 Task: Look for space in Washington, United States from 10th June, 2023 to 25th June, 2023 for 4 adults in price range Rs.10000 to Rs.15000. Place can be private room with 4 bedrooms having 4 beds and 4 bathrooms. Property type can be house, flat, guest house, hotel. Amenities needed are: wifi, TV, free parkinig on premises, gym, breakfast. Booking option can be shelf check-in. Required host language is English.
Action: Mouse moved to (574, 111)
Screenshot: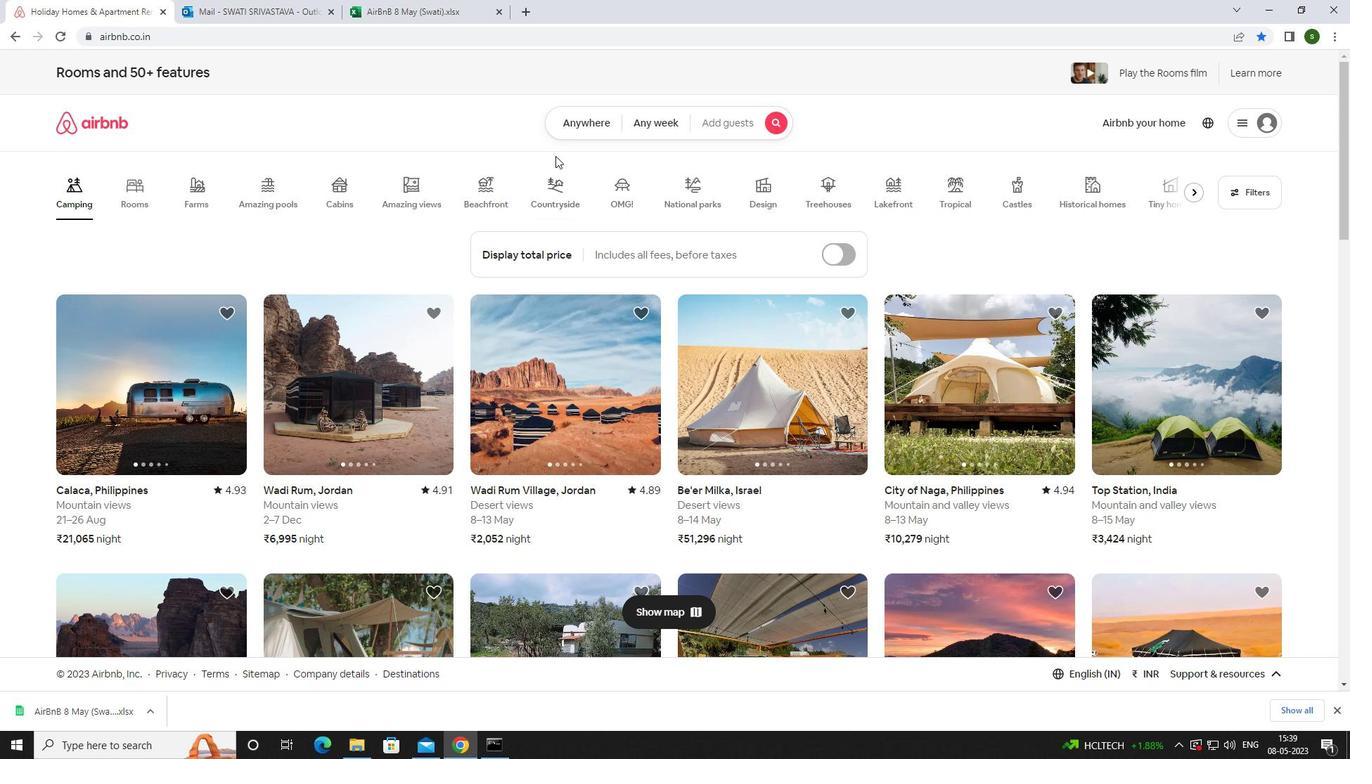 
Action: Mouse pressed left at (574, 111)
Screenshot: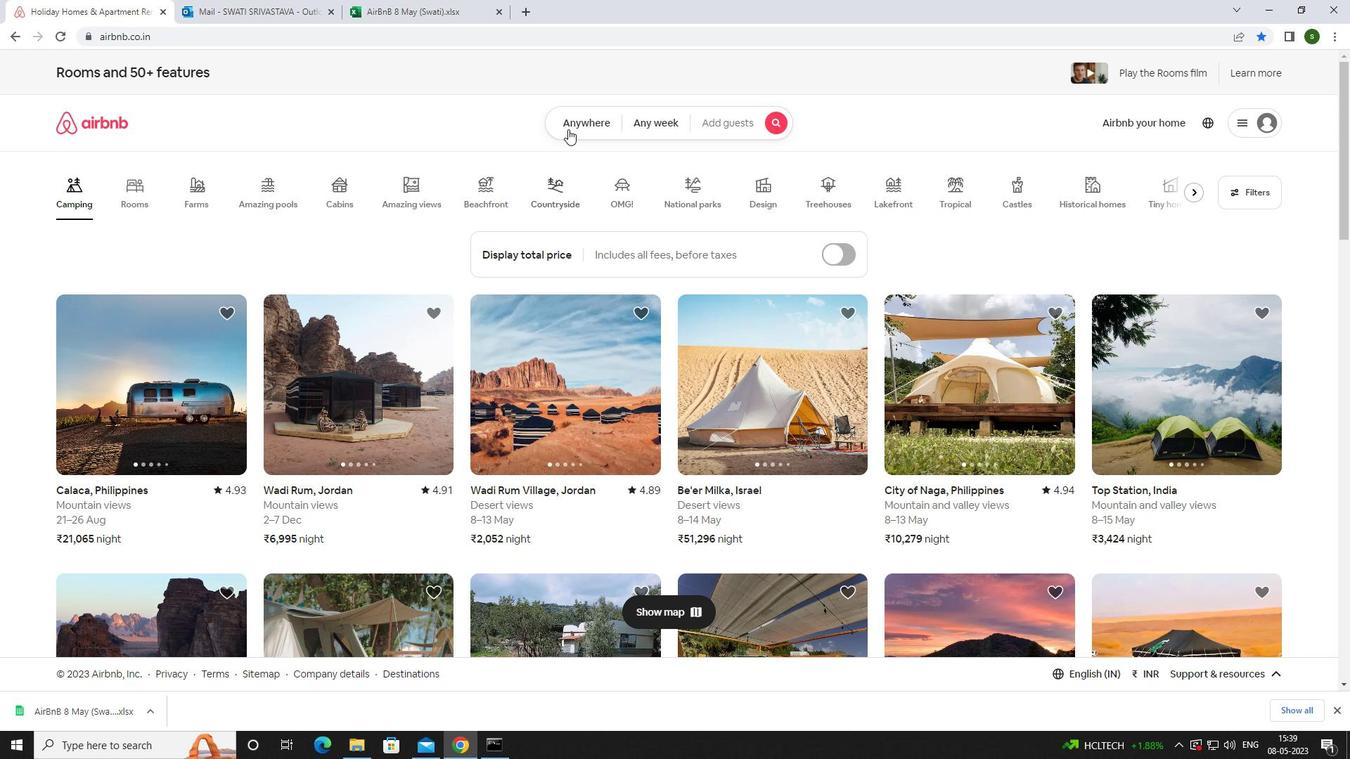 
Action: Mouse moved to (448, 191)
Screenshot: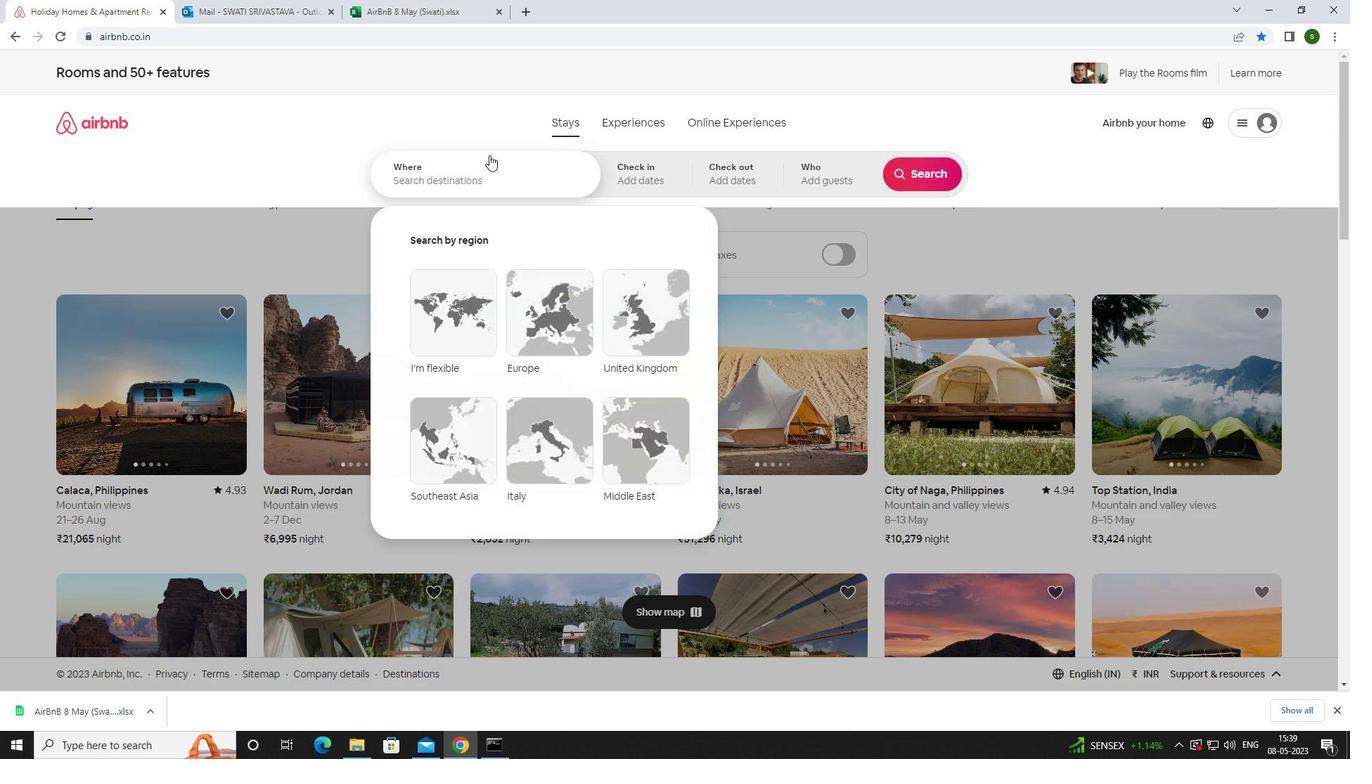 
Action: Mouse pressed left at (448, 191)
Screenshot: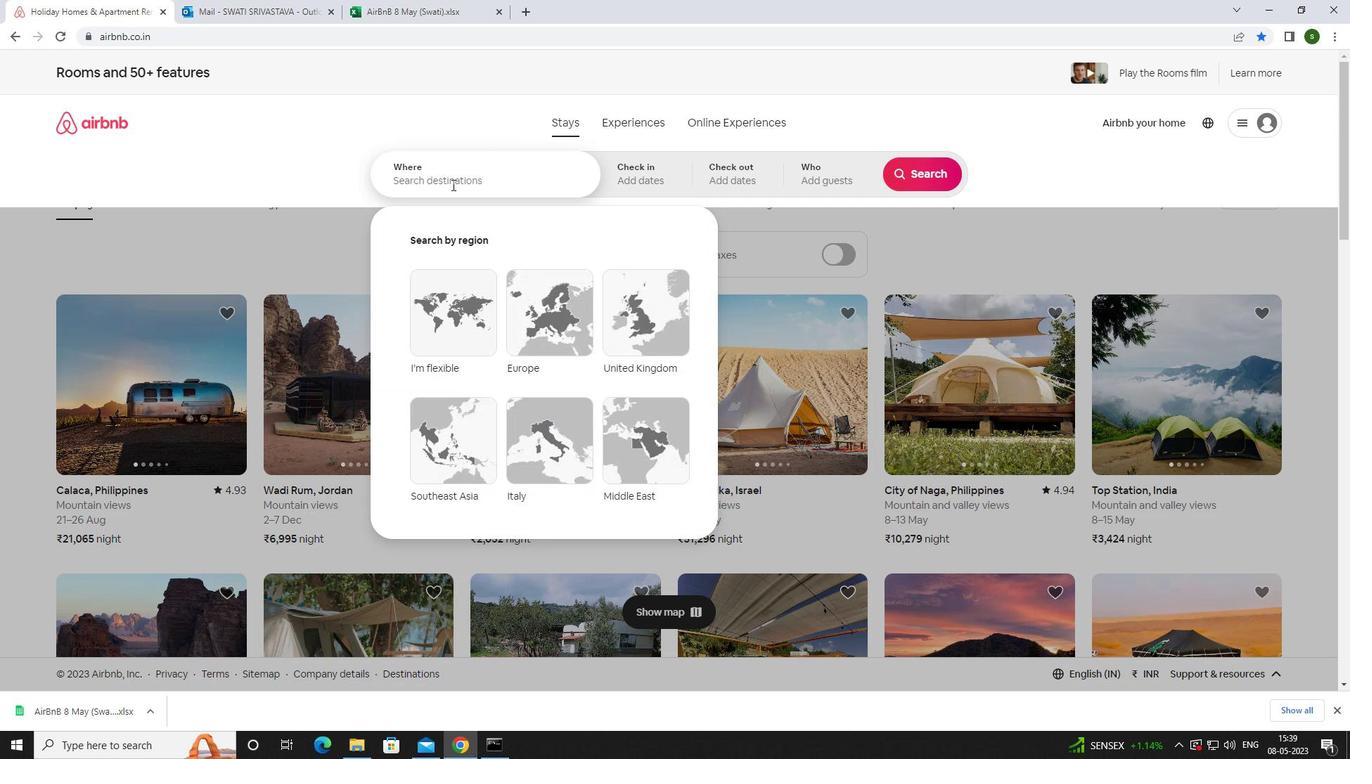 
Action: Mouse moved to (450, 186)
Screenshot: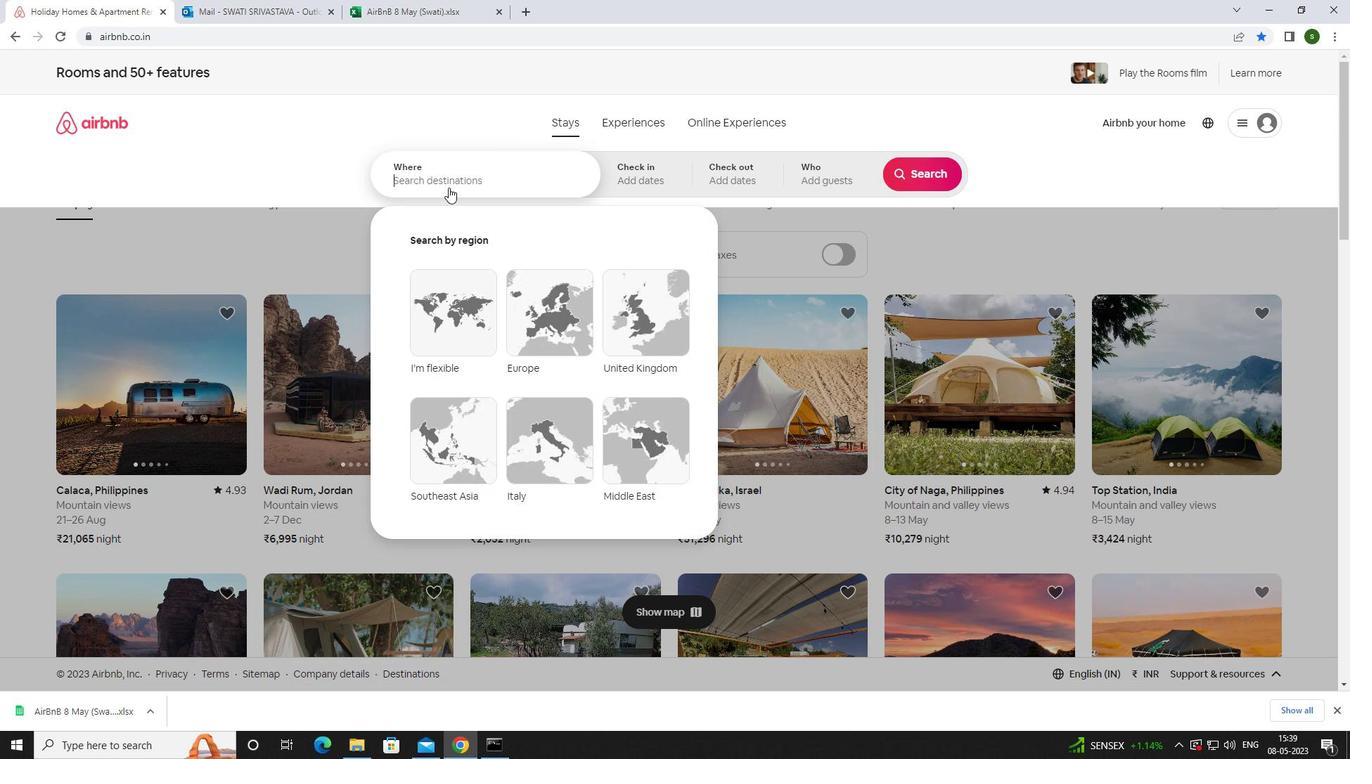 
Action: Key pressed <Key.caps_lock>w<Key.caps_lock>ashington,<Key.space><Key.caps_lock>u<Key.caps_lock>nited<Key.space><Key.caps_lock>s<Key.caps_lock>tates<Key.enter>
Screenshot: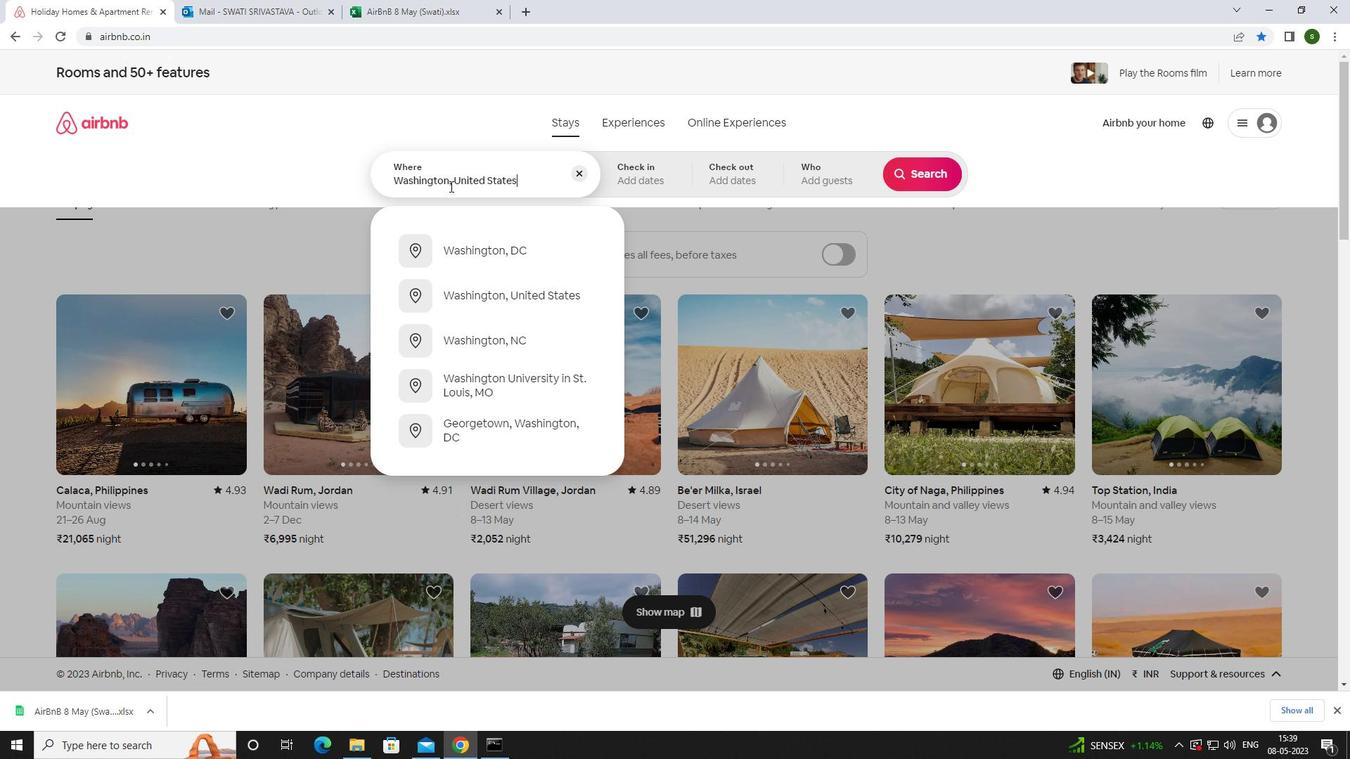 
Action: Mouse moved to (907, 375)
Screenshot: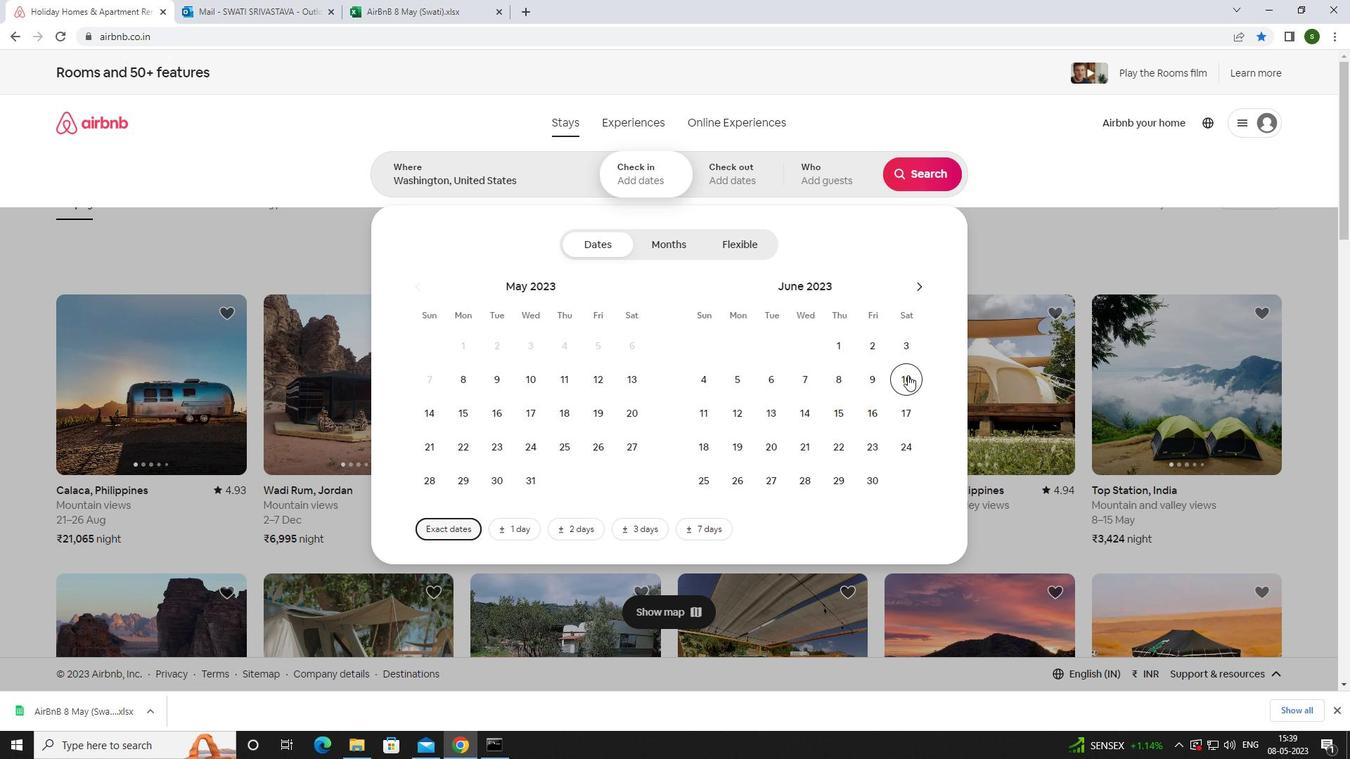 
Action: Mouse pressed left at (907, 375)
Screenshot: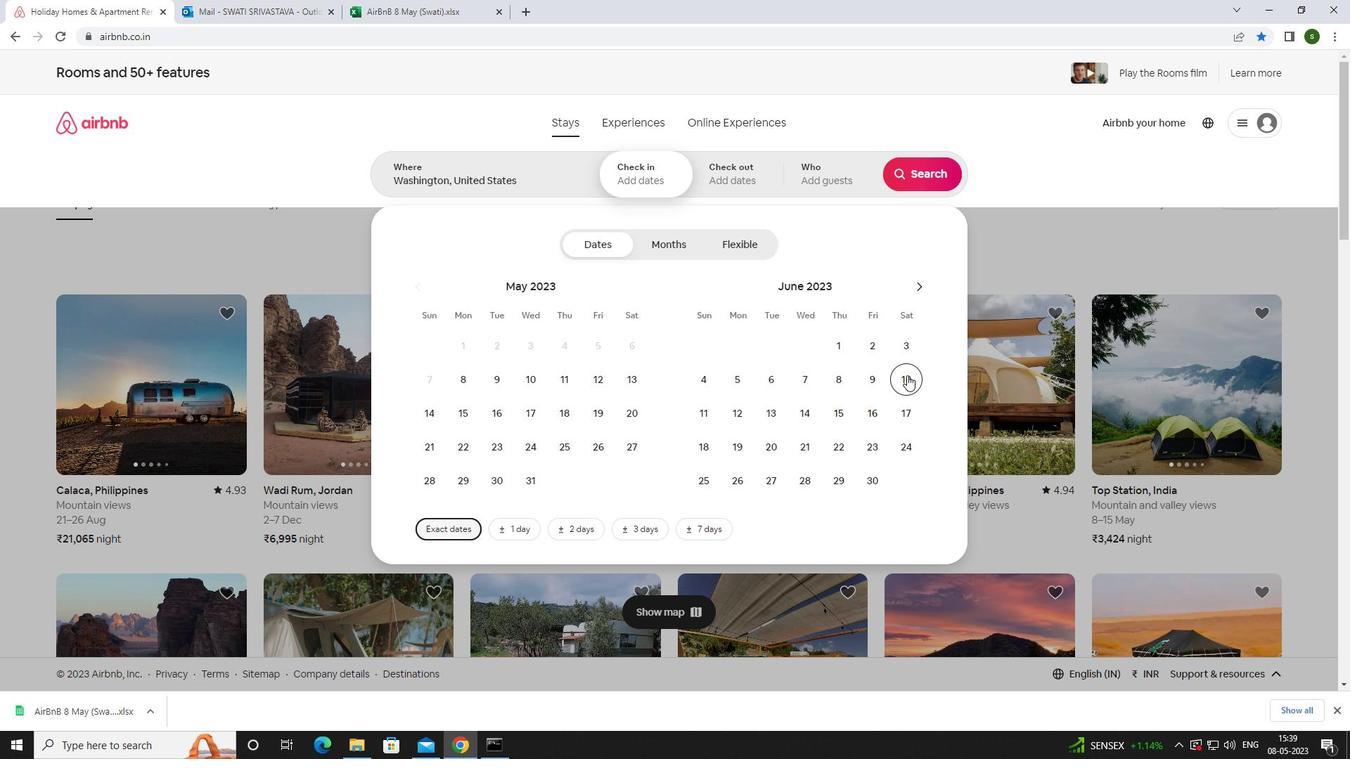 
Action: Mouse moved to (717, 482)
Screenshot: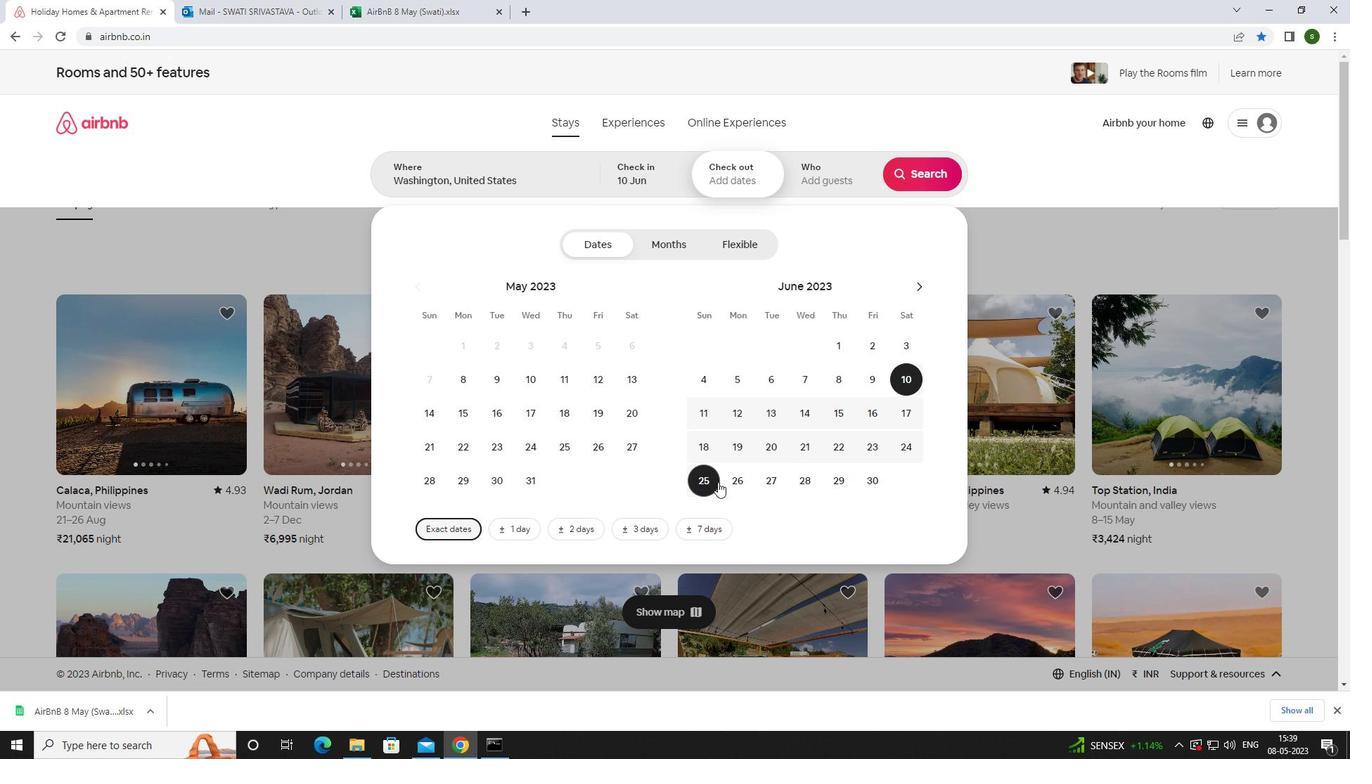 
Action: Mouse pressed left at (717, 482)
Screenshot: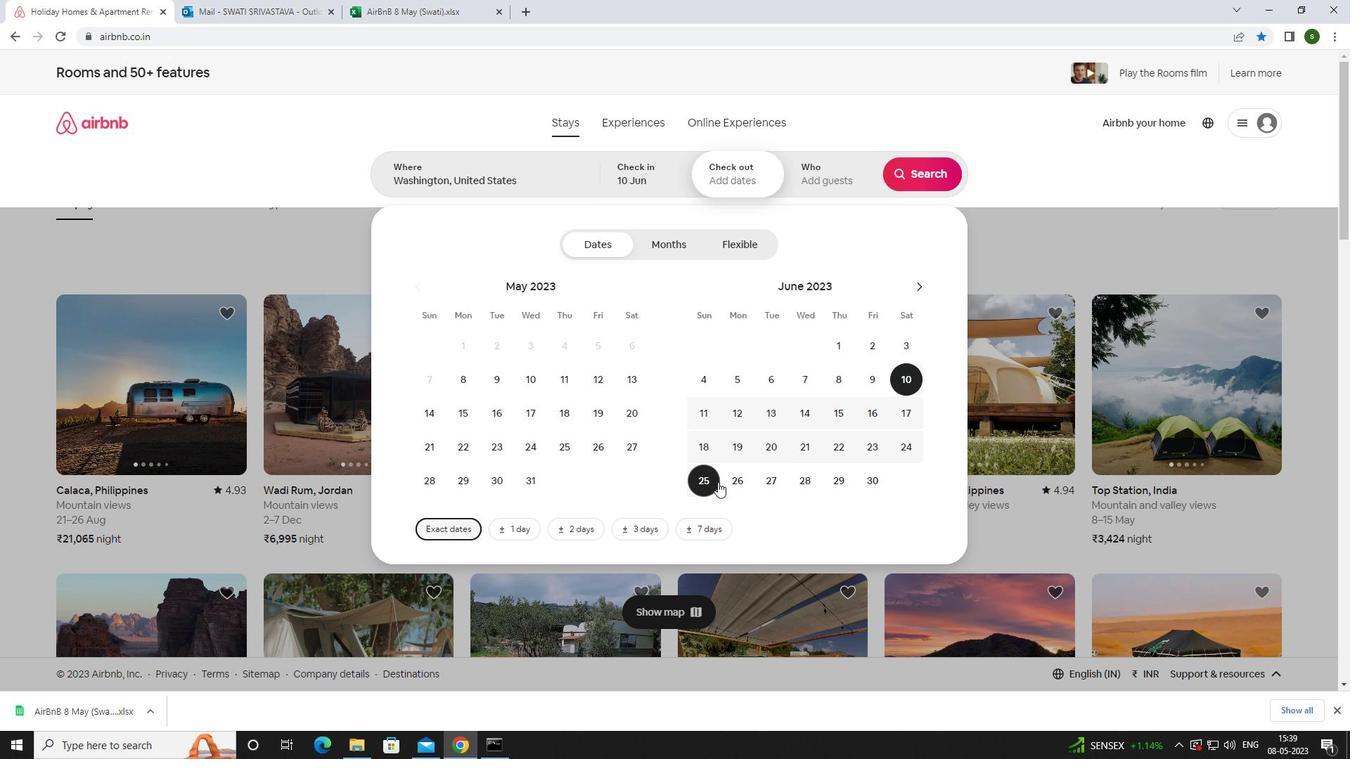 
Action: Mouse moved to (815, 175)
Screenshot: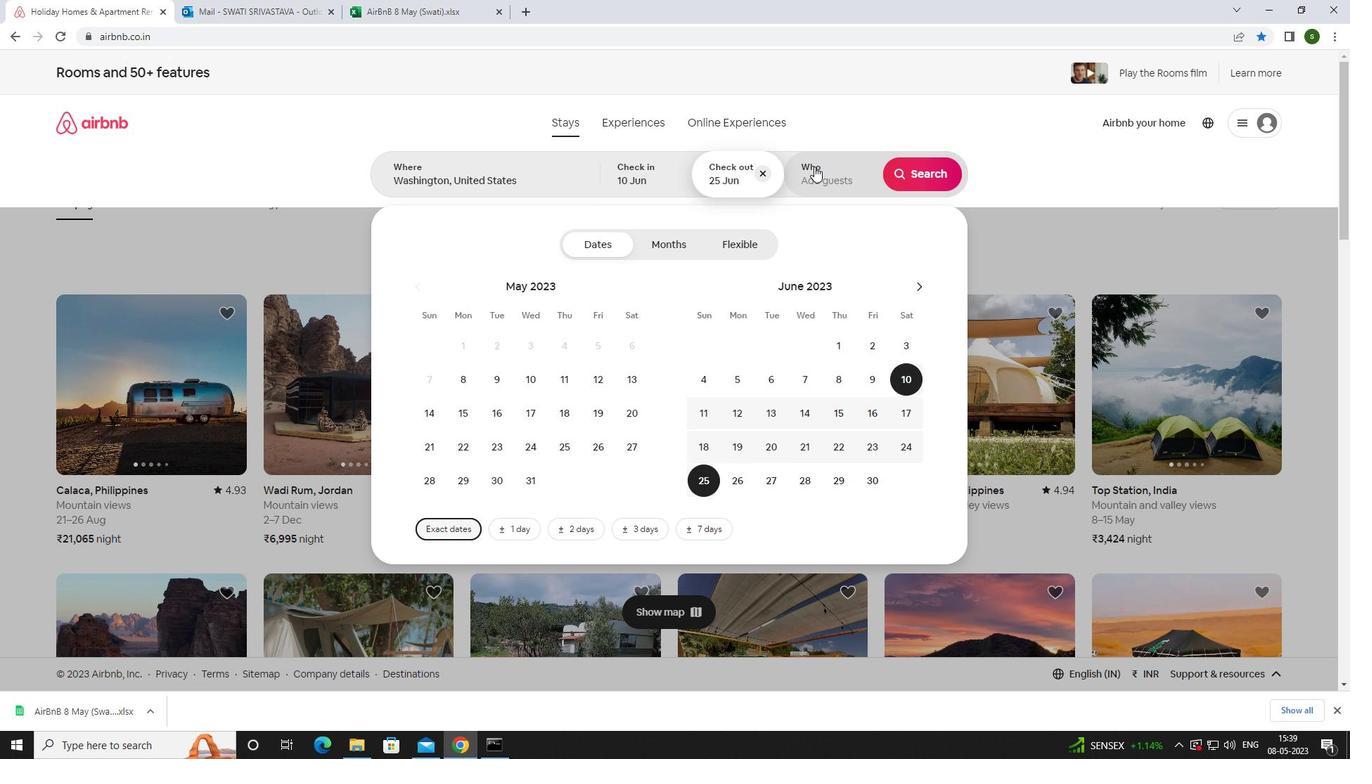 
Action: Mouse pressed left at (815, 175)
Screenshot: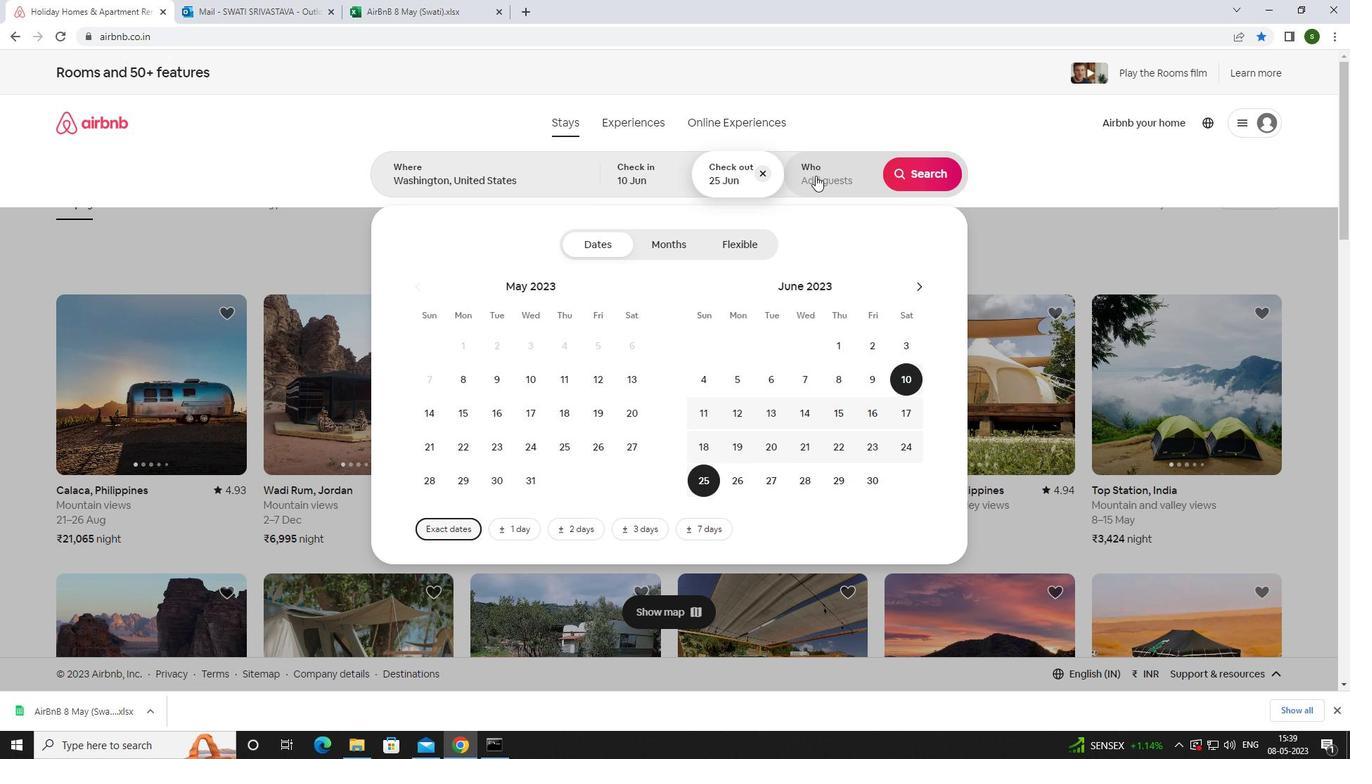 
Action: Mouse moved to (920, 246)
Screenshot: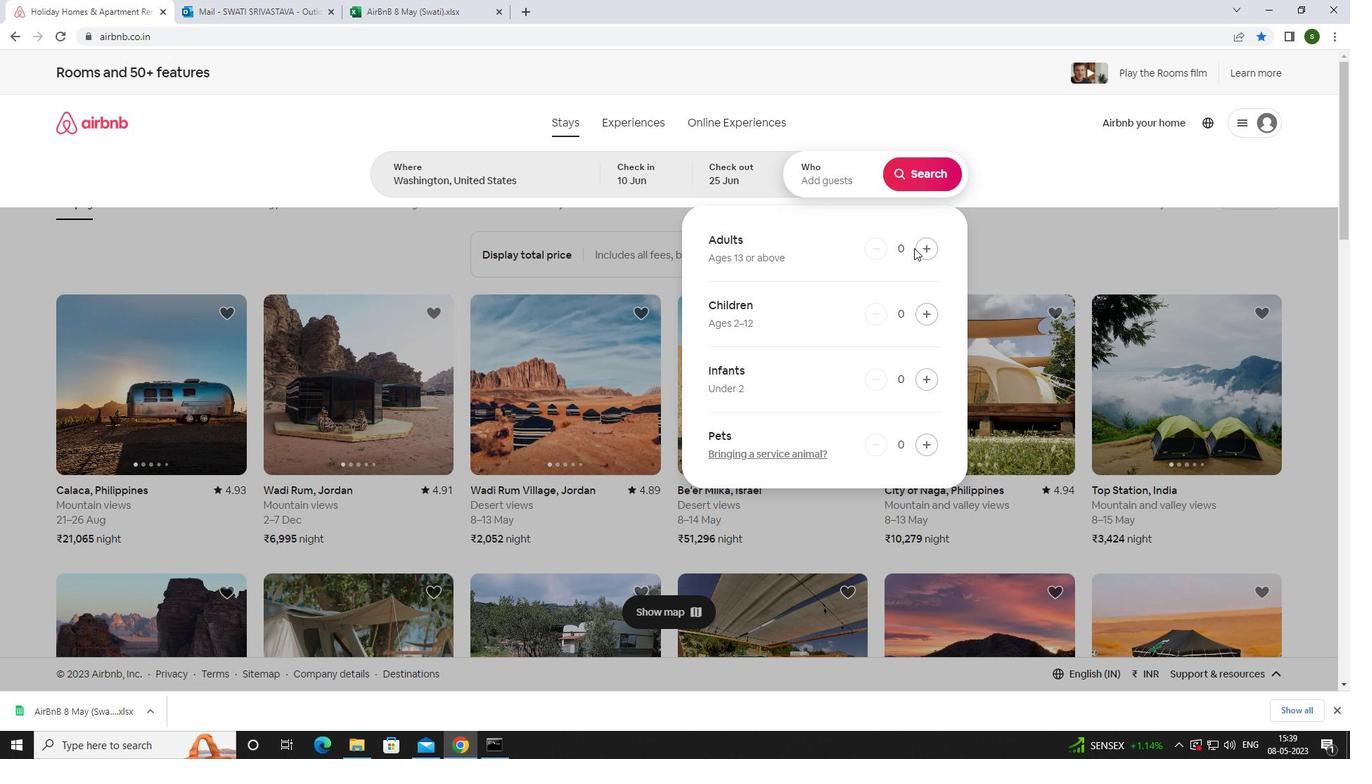
Action: Mouse pressed left at (920, 246)
Screenshot: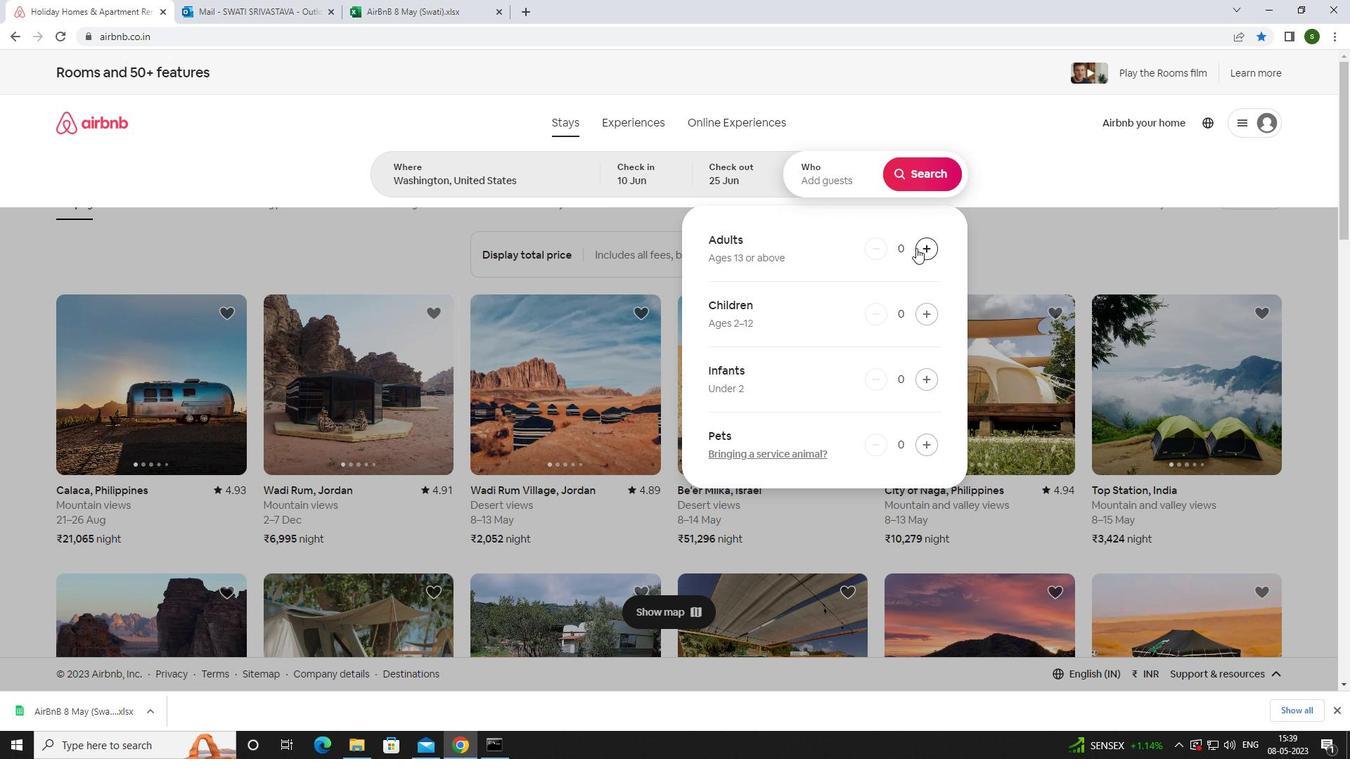 
Action: Mouse pressed left at (920, 246)
Screenshot: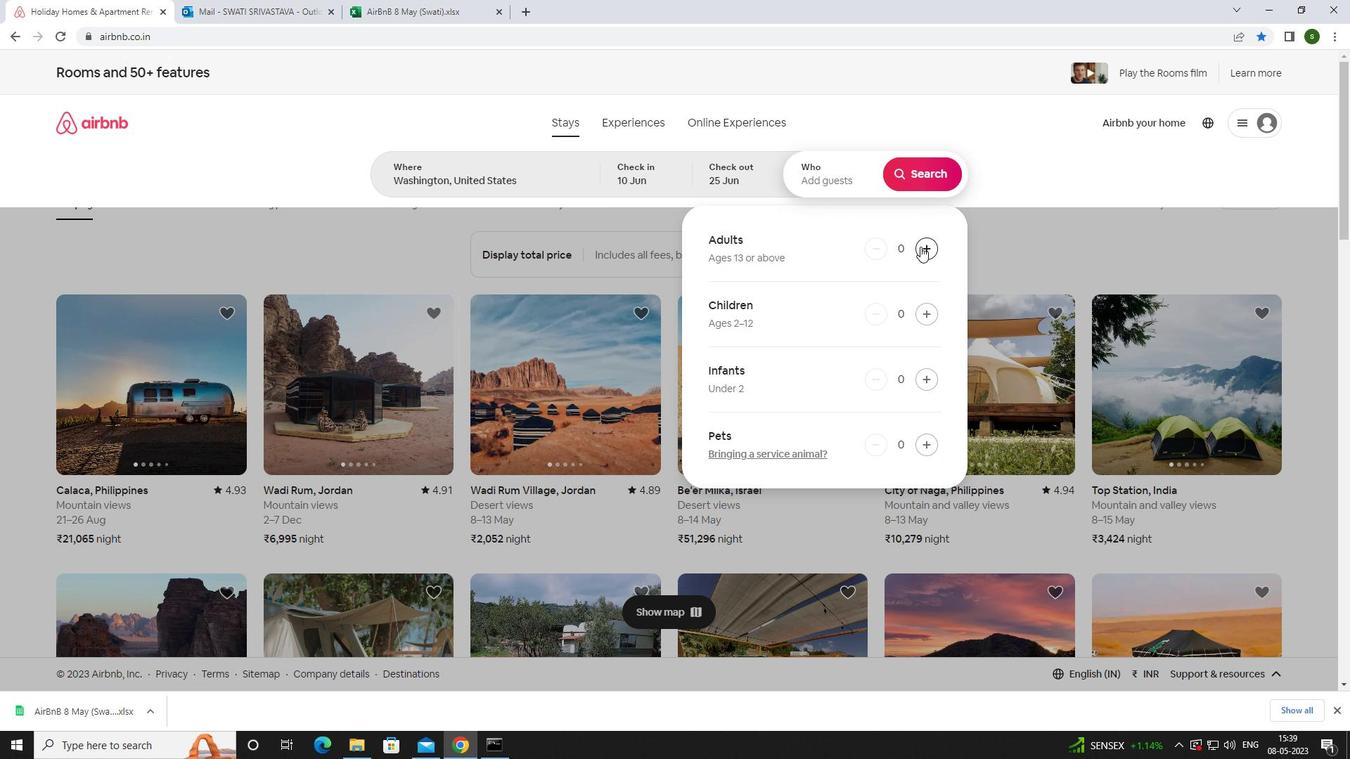 
Action: Mouse pressed left at (920, 246)
Screenshot: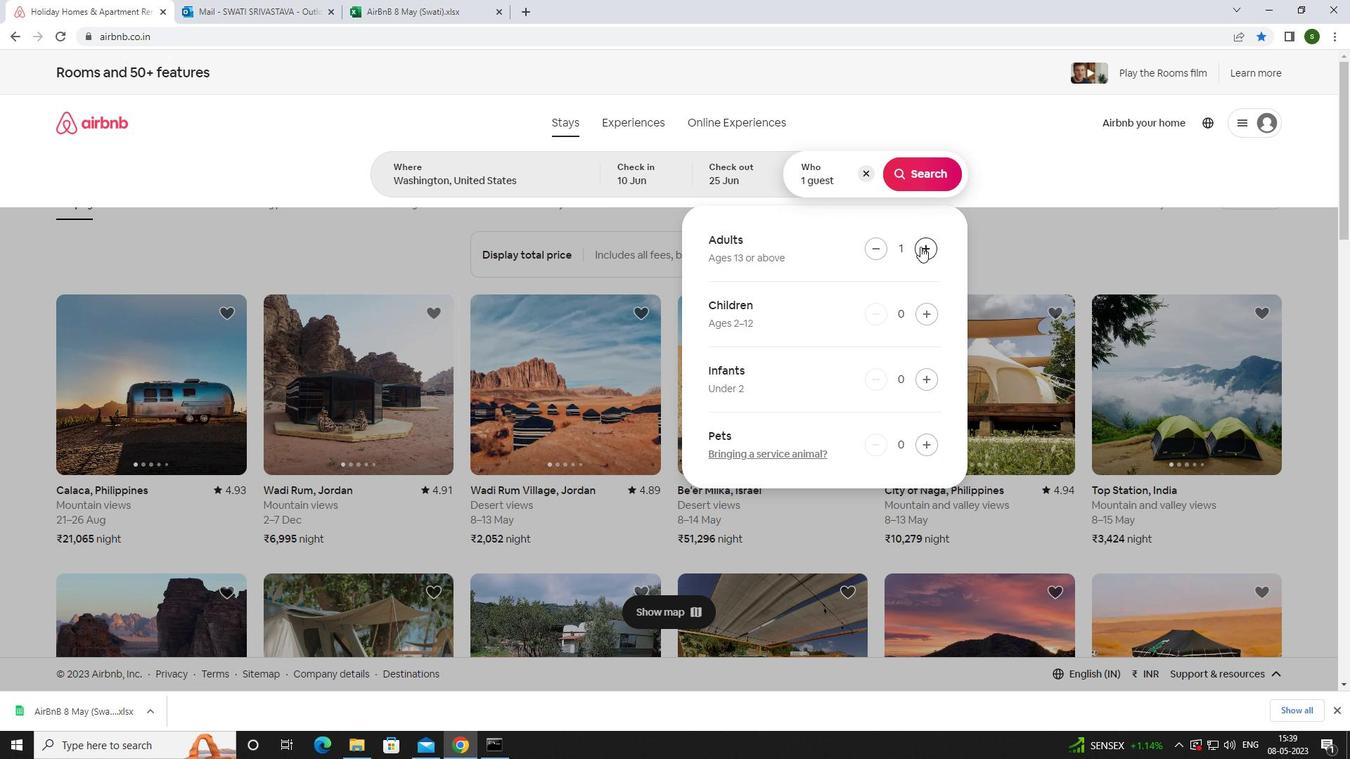
Action: Mouse pressed left at (920, 246)
Screenshot: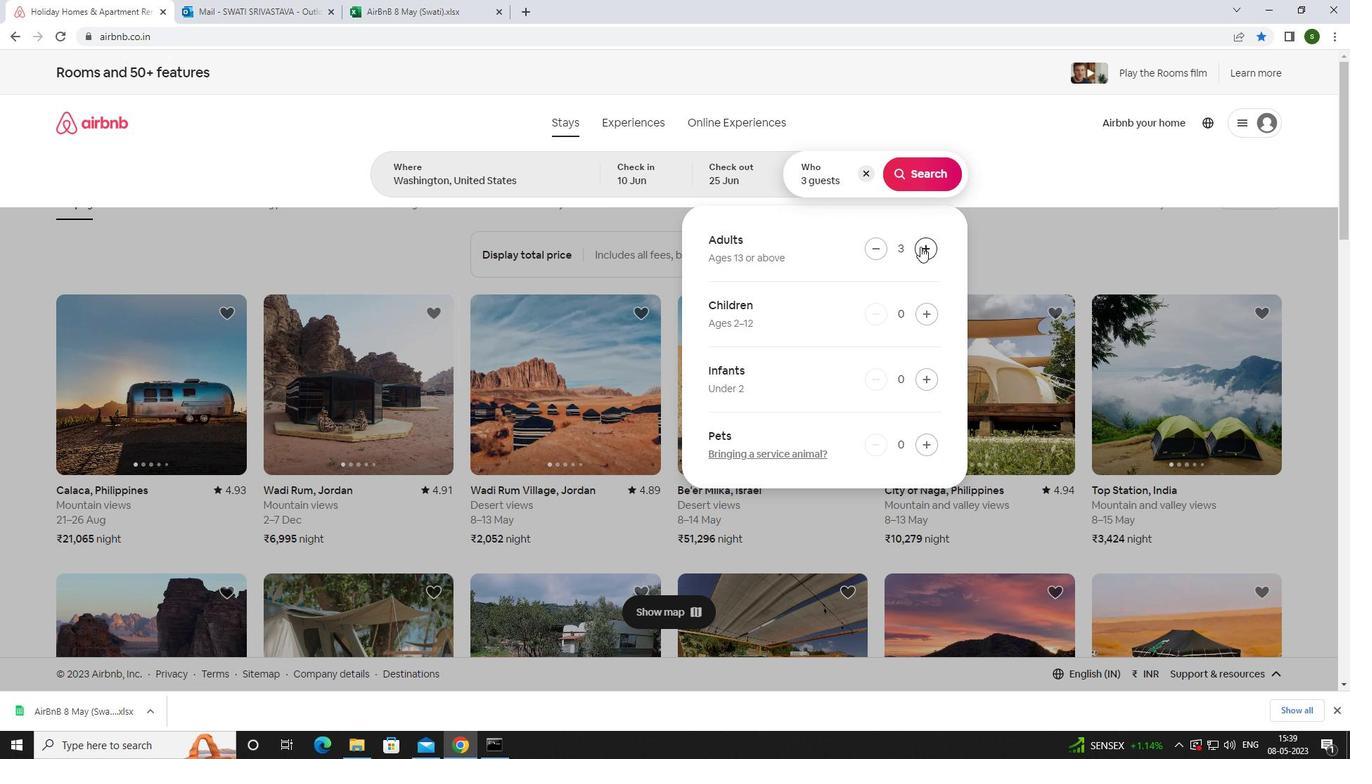 
Action: Mouse moved to (917, 186)
Screenshot: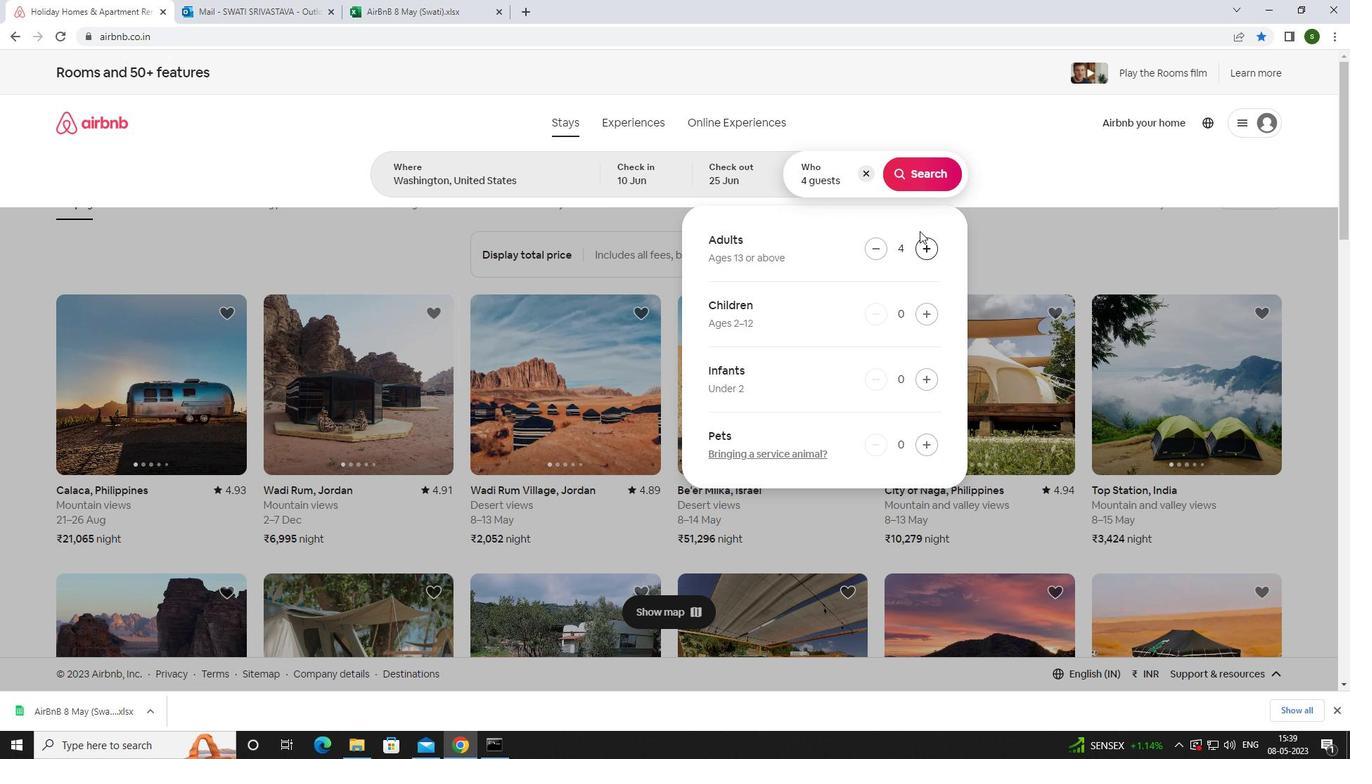 
Action: Mouse pressed left at (917, 186)
Screenshot: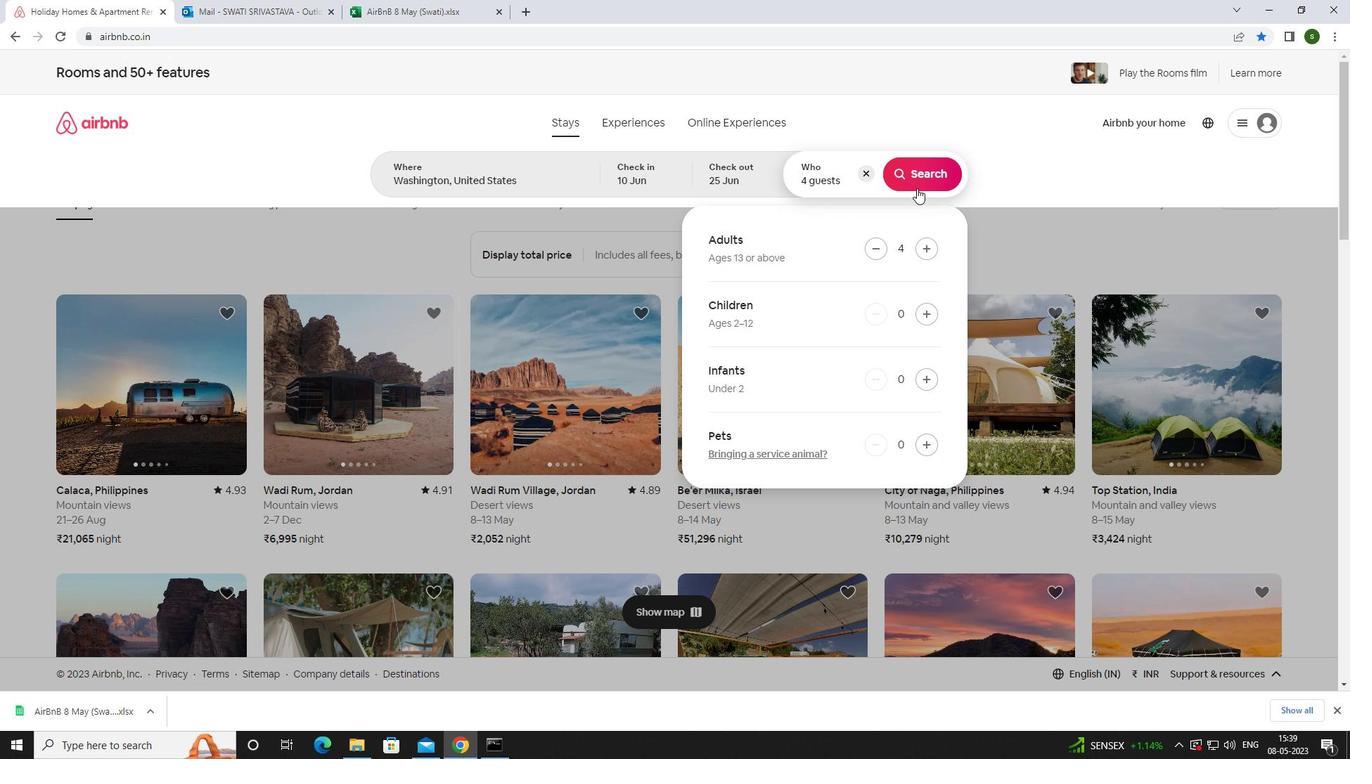 
Action: Mouse moved to (1297, 133)
Screenshot: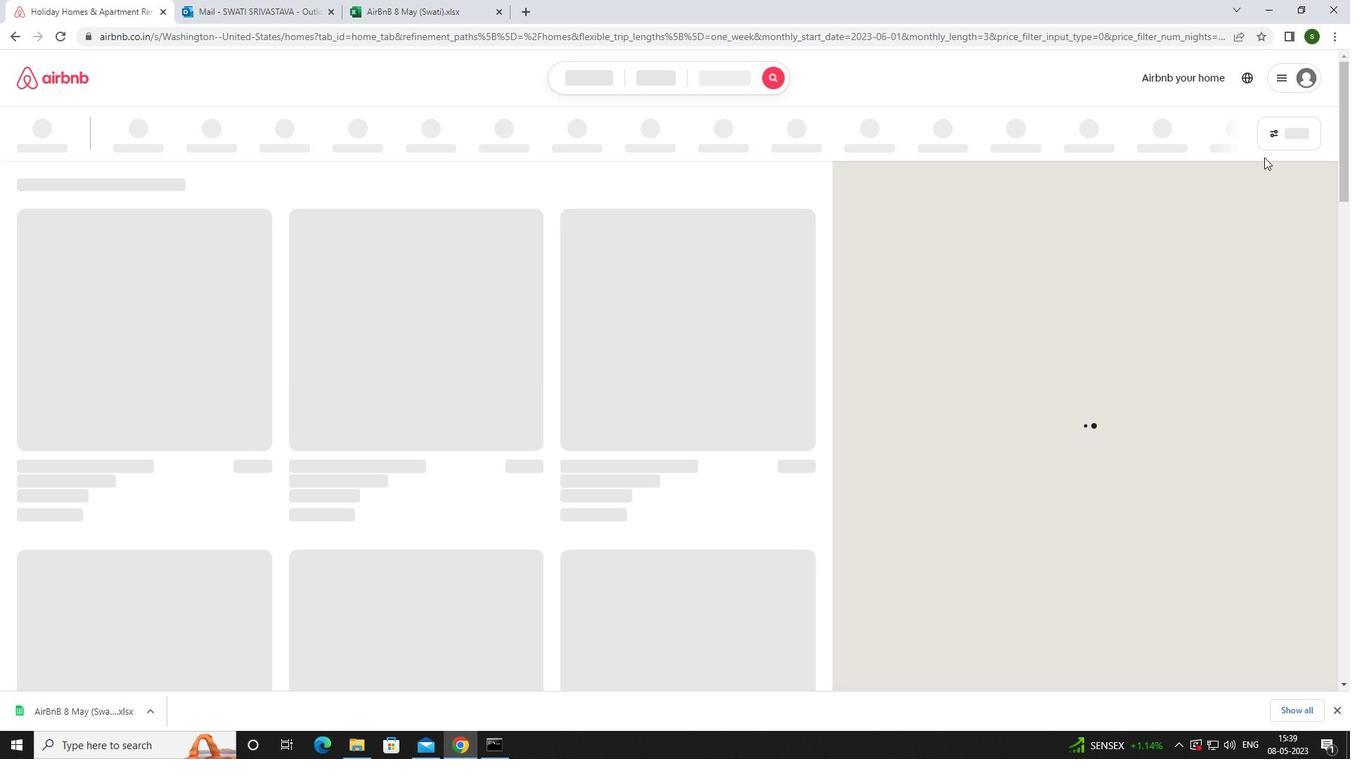 
Action: Mouse pressed left at (1297, 133)
Screenshot: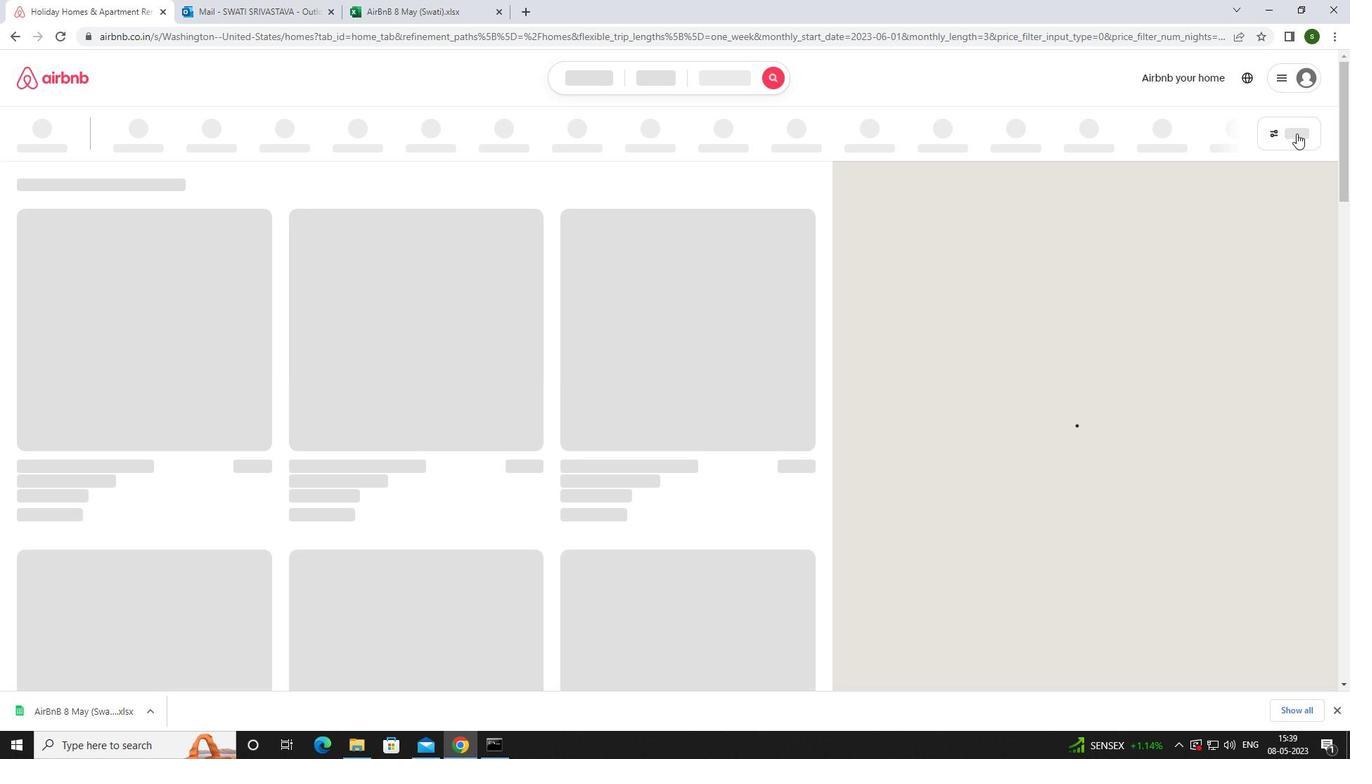 
Action: Mouse moved to (1277, 135)
Screenshot: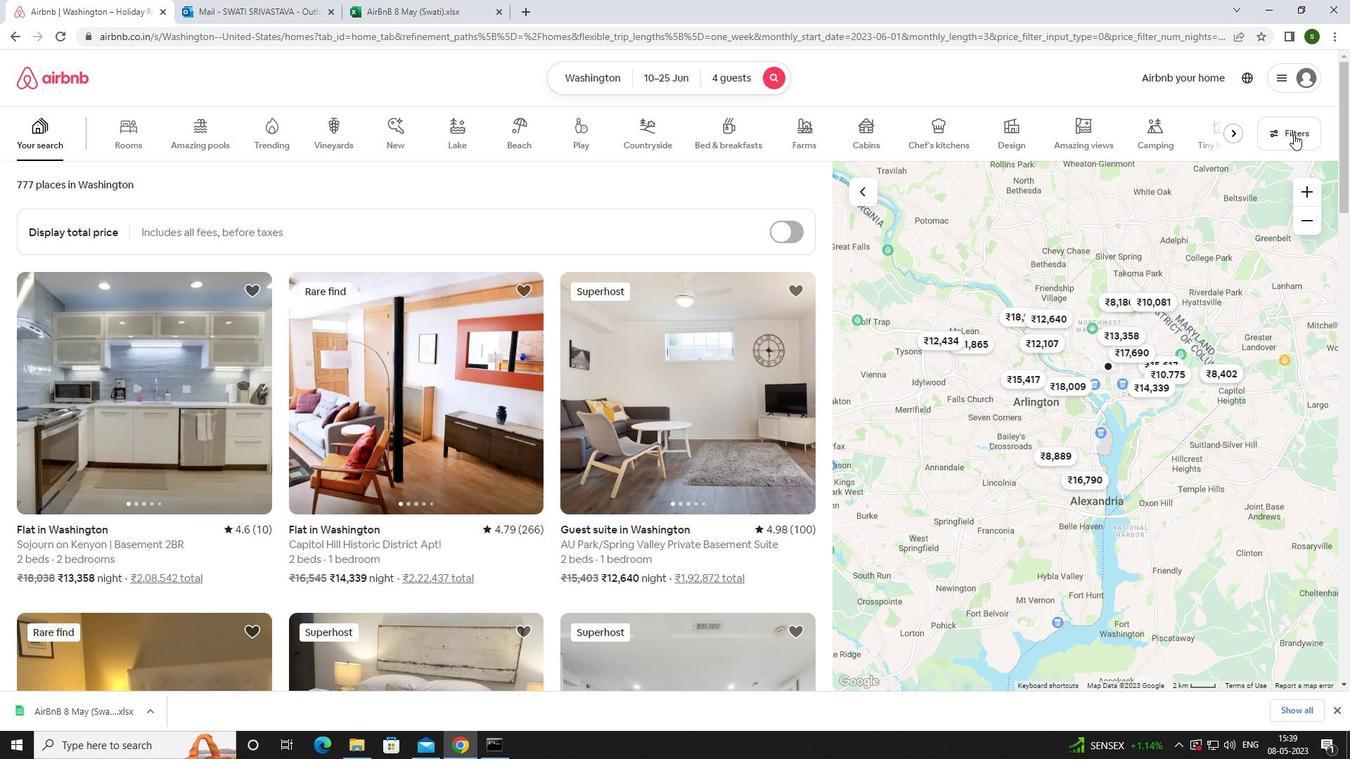 
Action: Mouse pressed left at (1277, 135)
Screenshot: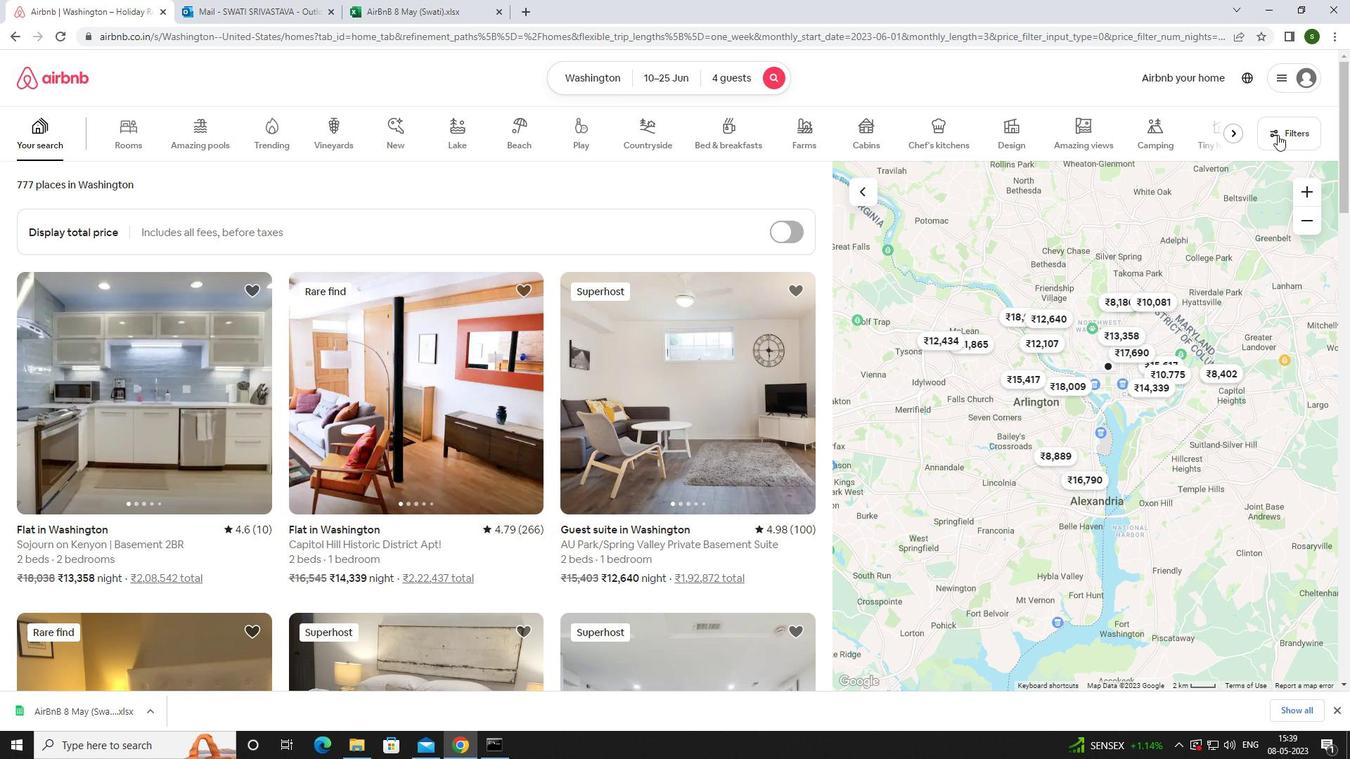 
Action: Mouse moved to (599, 476)
Screenshot: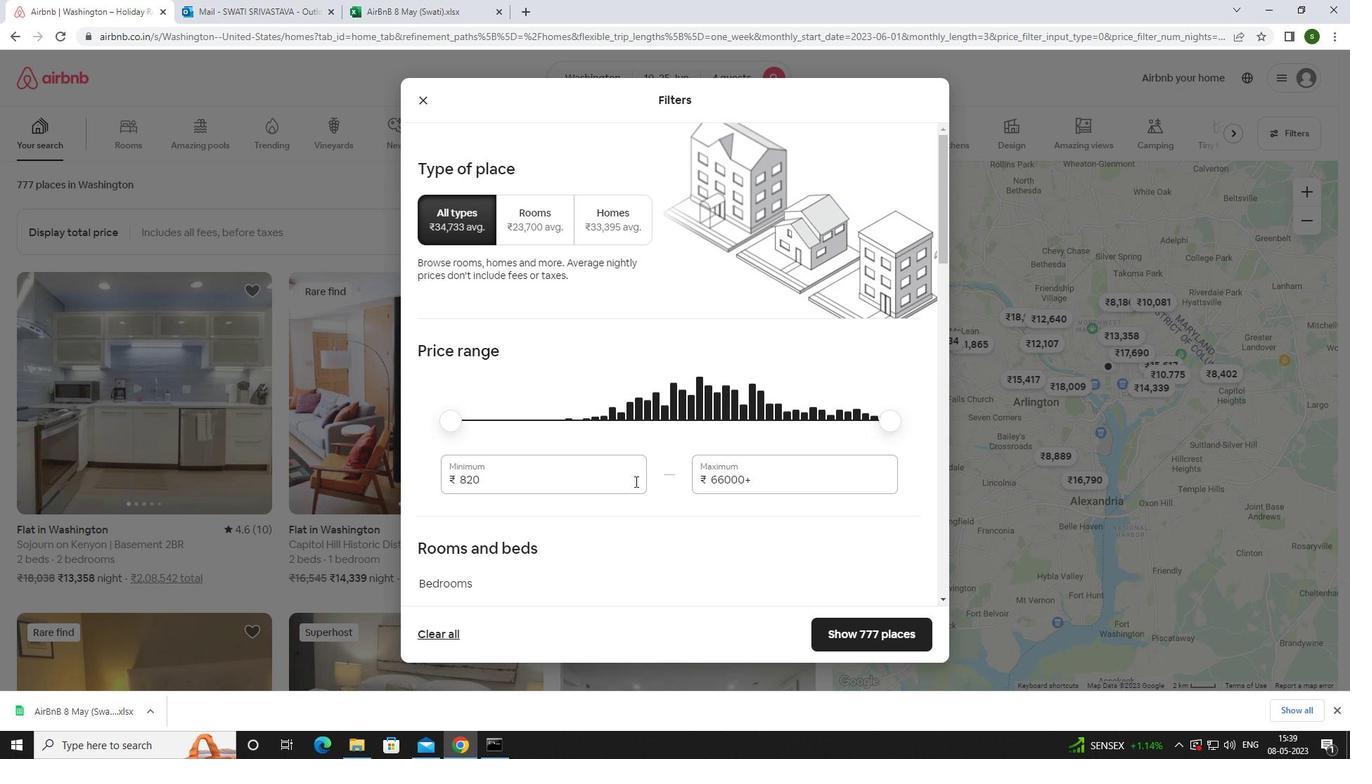 
Action: Mouse pressed left at (599, 476)
Screenshot: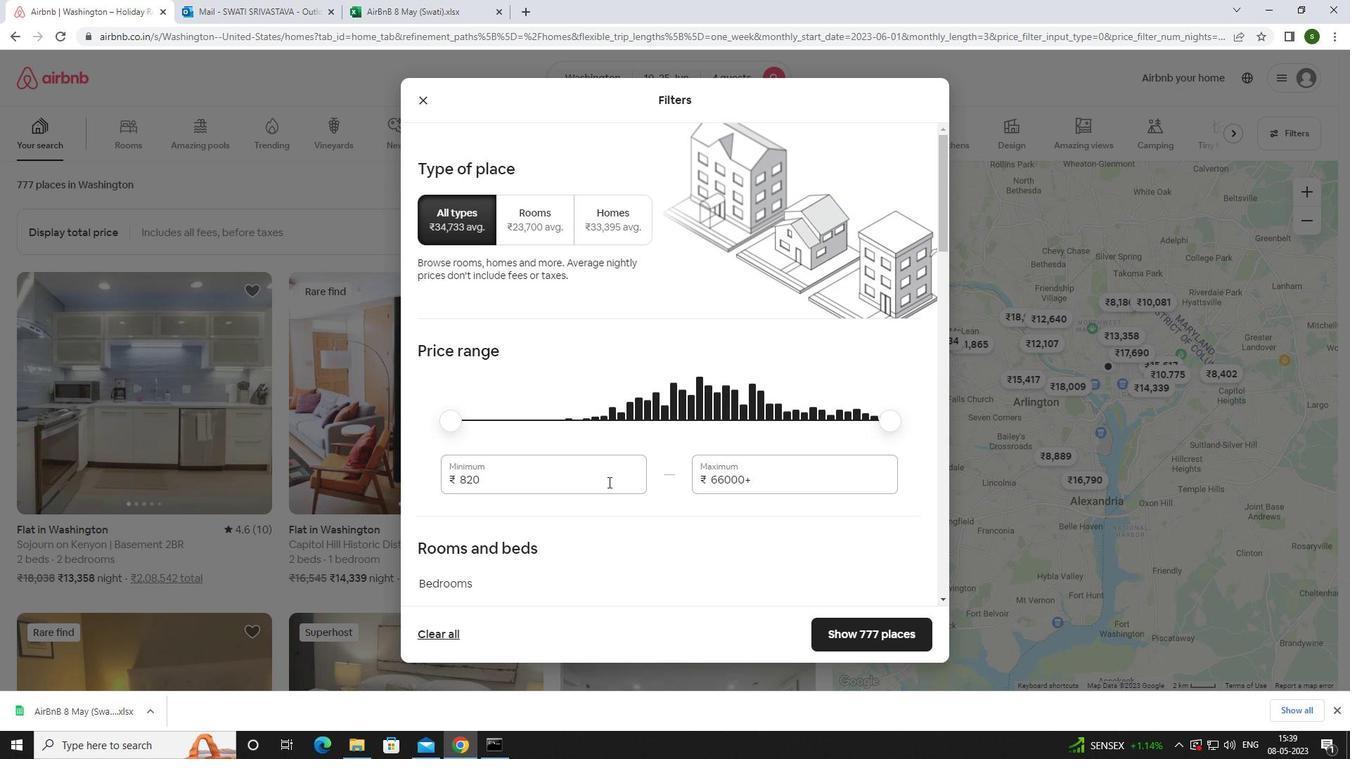 
Action: Key pressed <Key.backspace><Key.backspace><Key.backspace><Key.backspace>10000
Screenshot: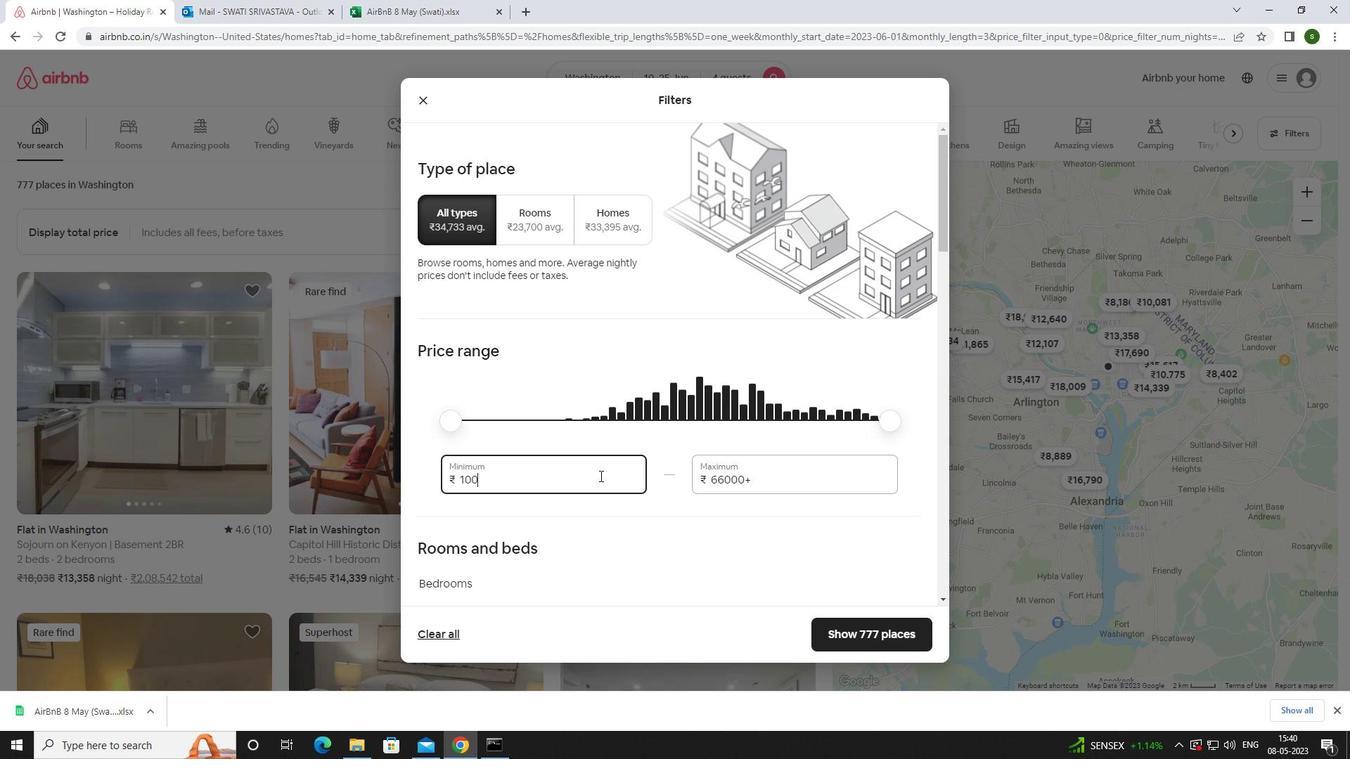 
Action: Mouse moved to (793, 477)
Screenshot: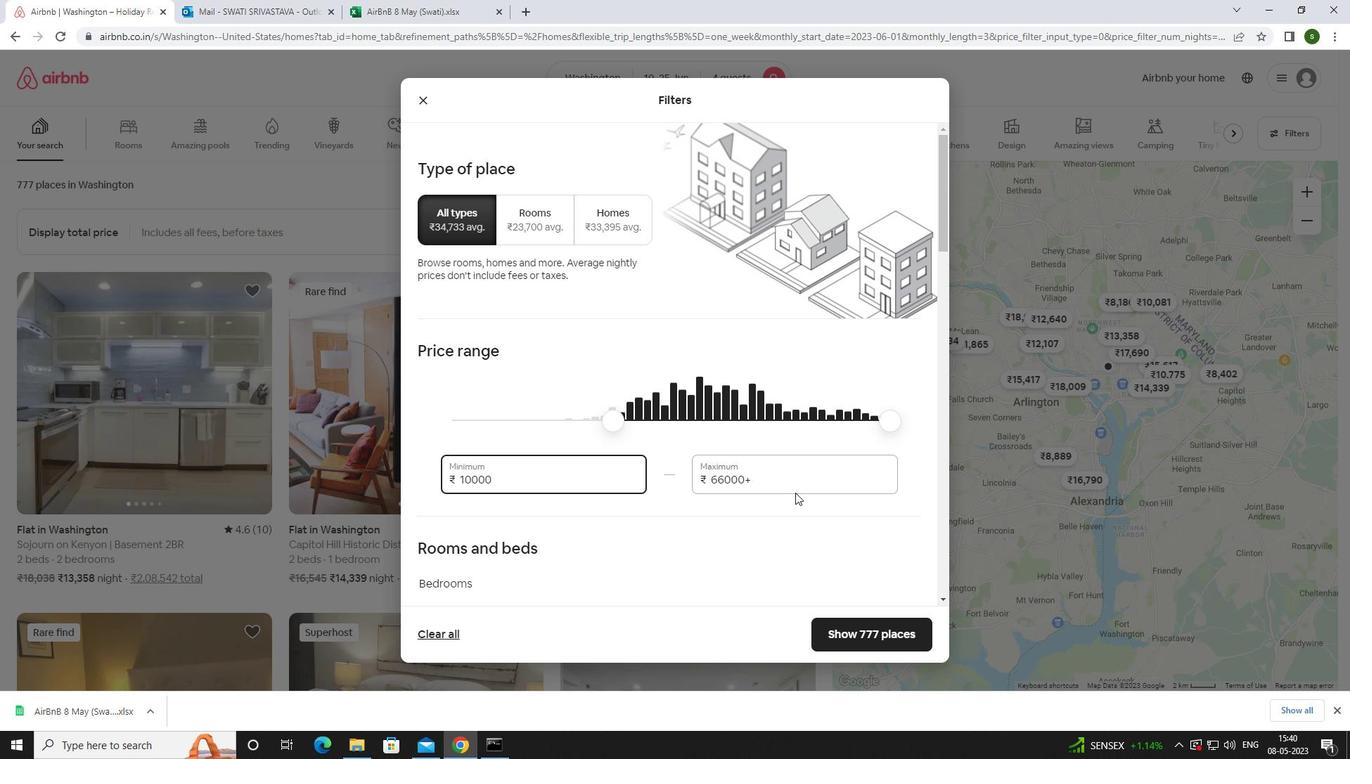 
Action: Mouse pressed left at (793, 477)
Screenshot: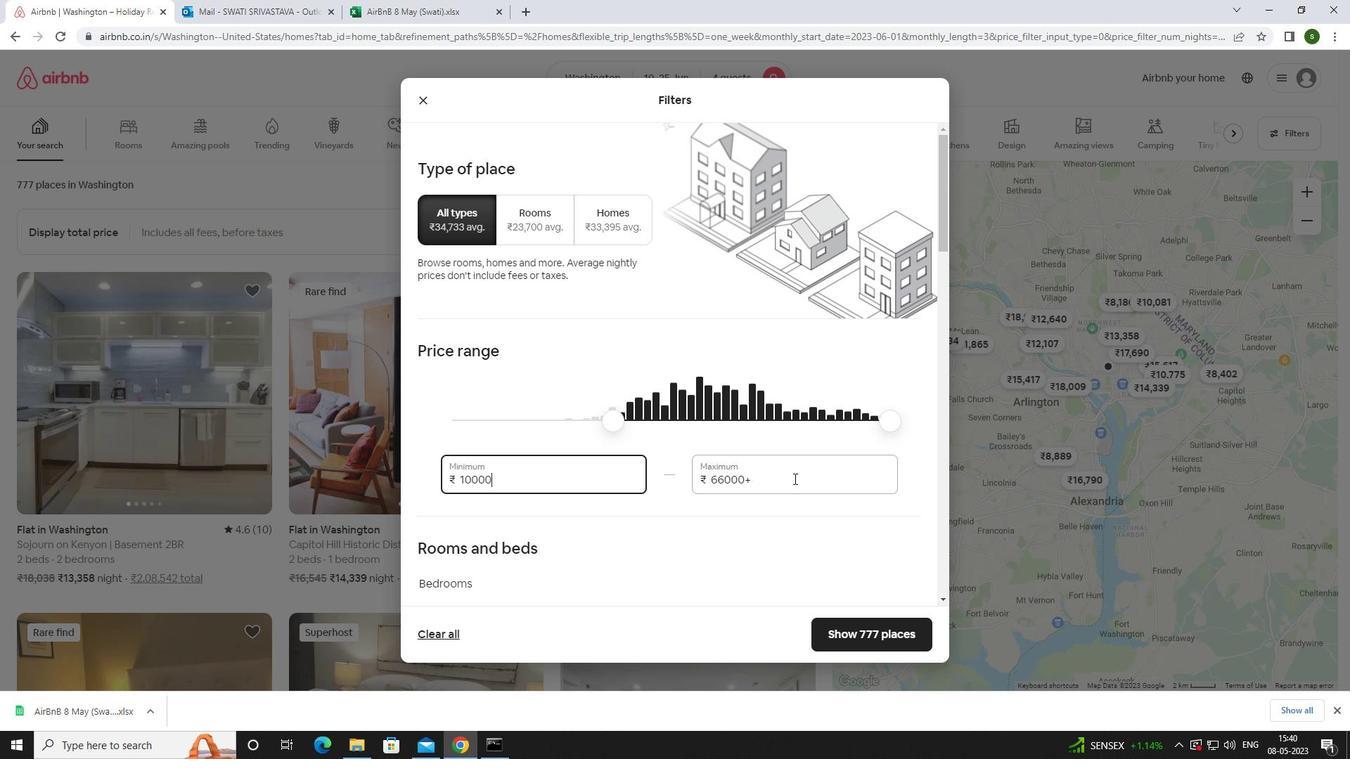 
Action: Key pressed <Key.backspace><Key.backspace><Key.backspace><Key.backspace><Key.backspace><Key.backspace><Key.backspace><Key.backspace><Key.backspace><Key.backspace><Key.backspace><Key.backspace>15000
Screenshot: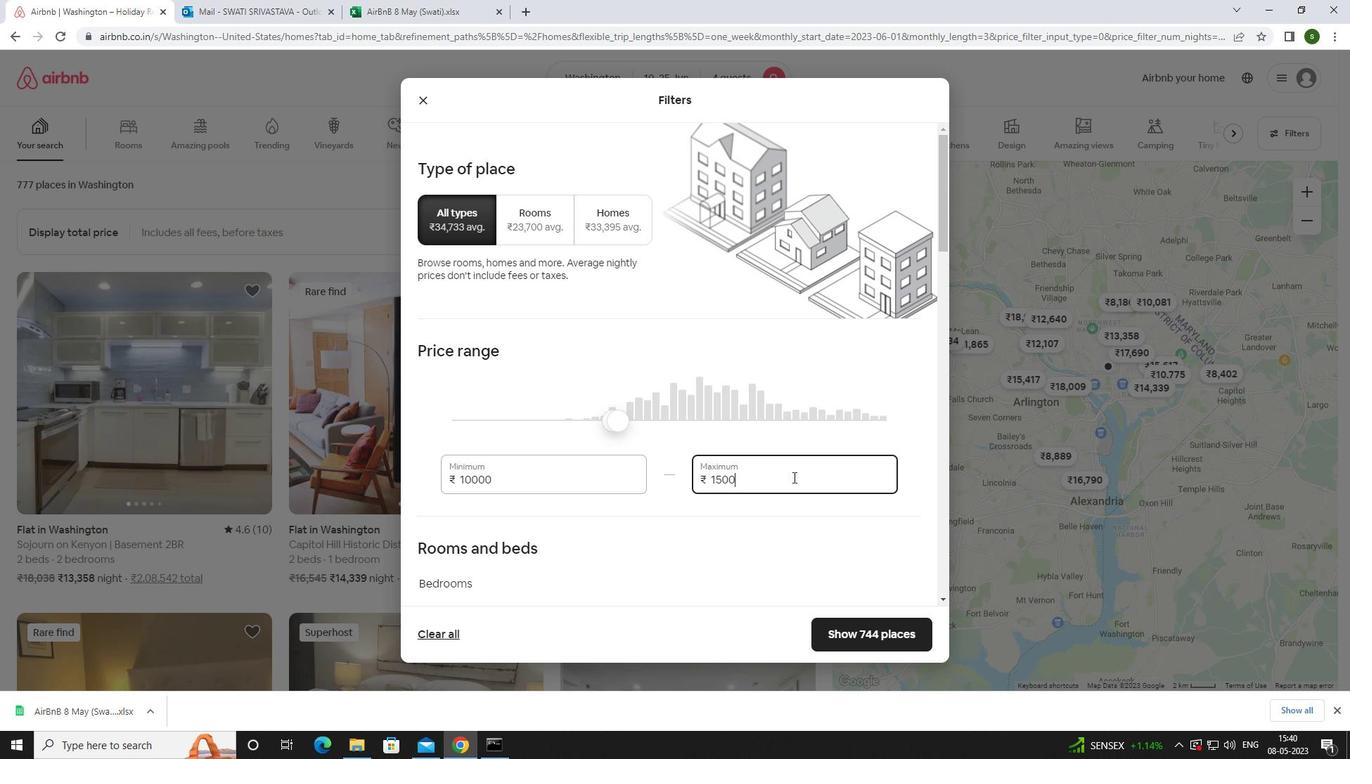 
Action: Mouse moved to (747, 441)
Screenshot: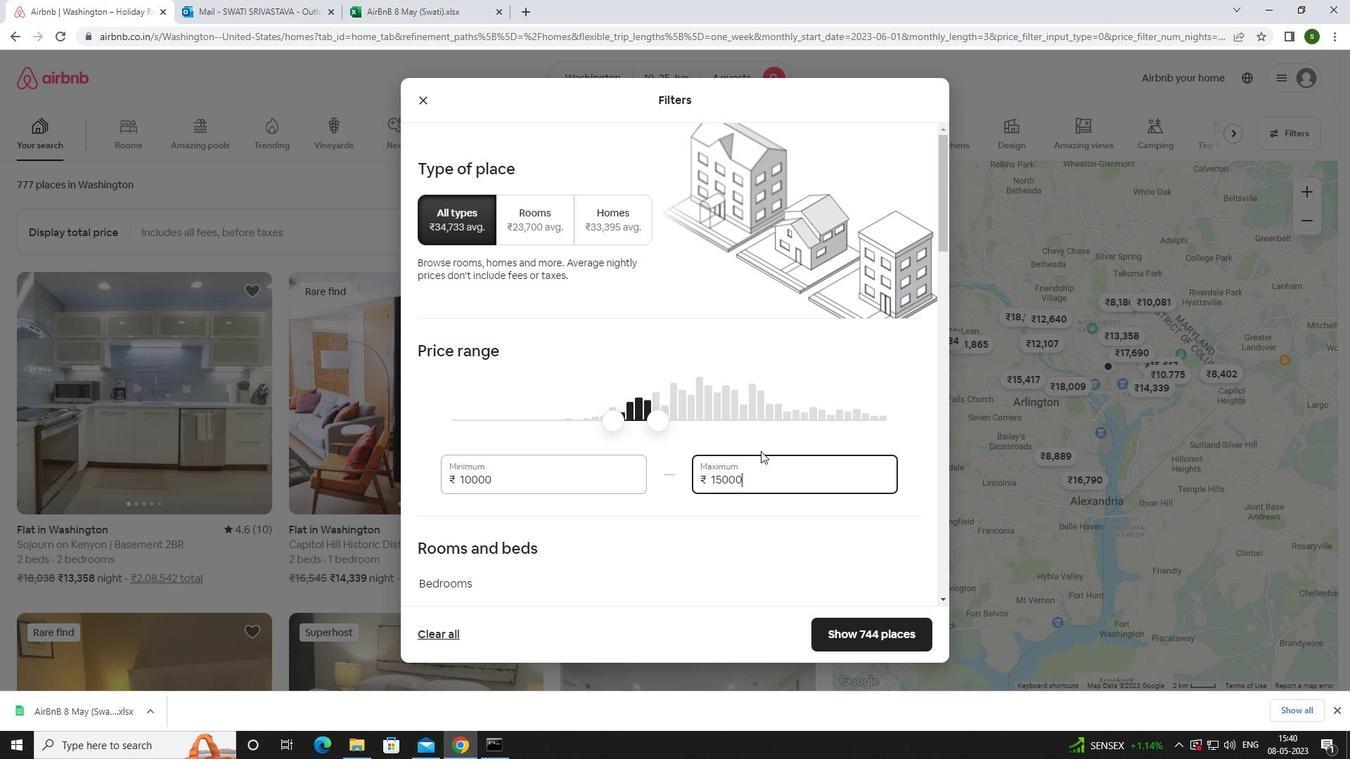 
Action: Mouse scrolled (747, 441) with delta (0, 0)
Screenshot: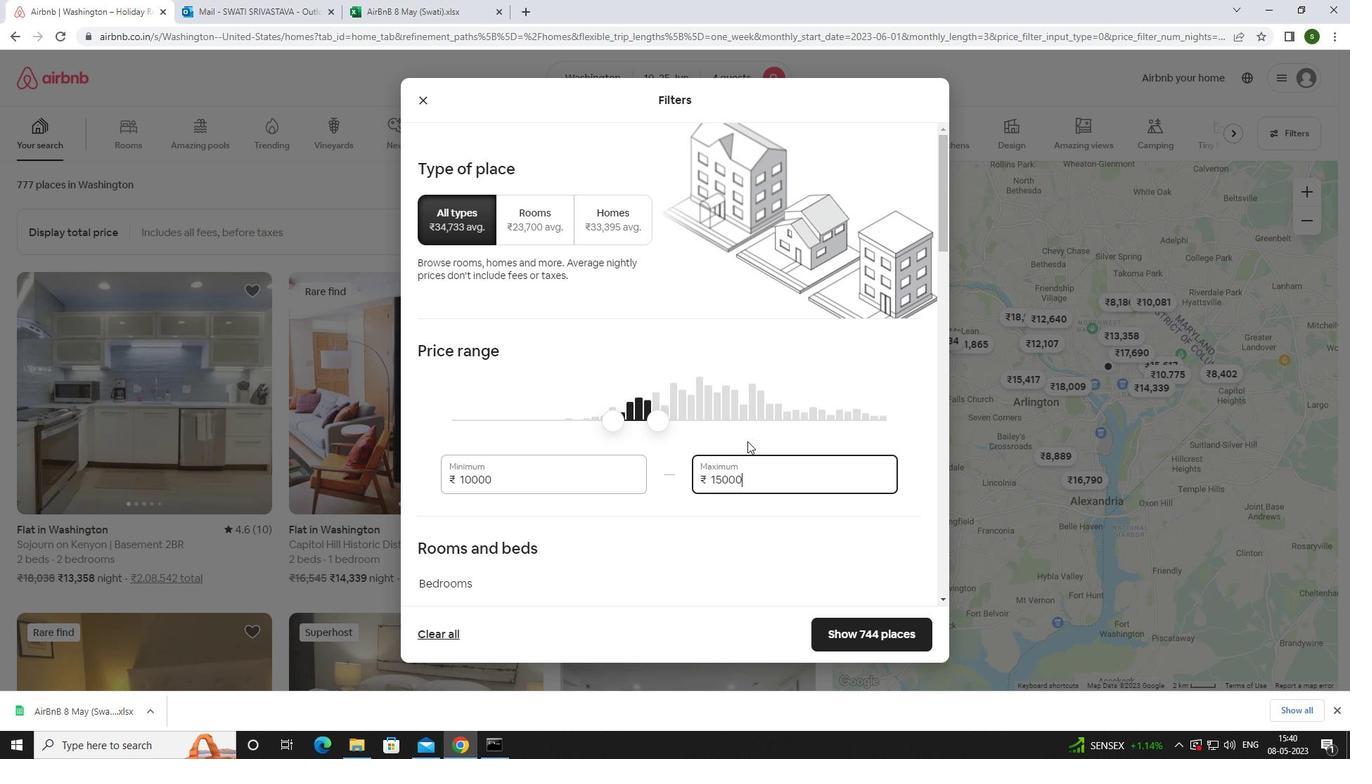 
Action: Mouse scrolled (747, 441) with delta (0, 0)
Screenshot: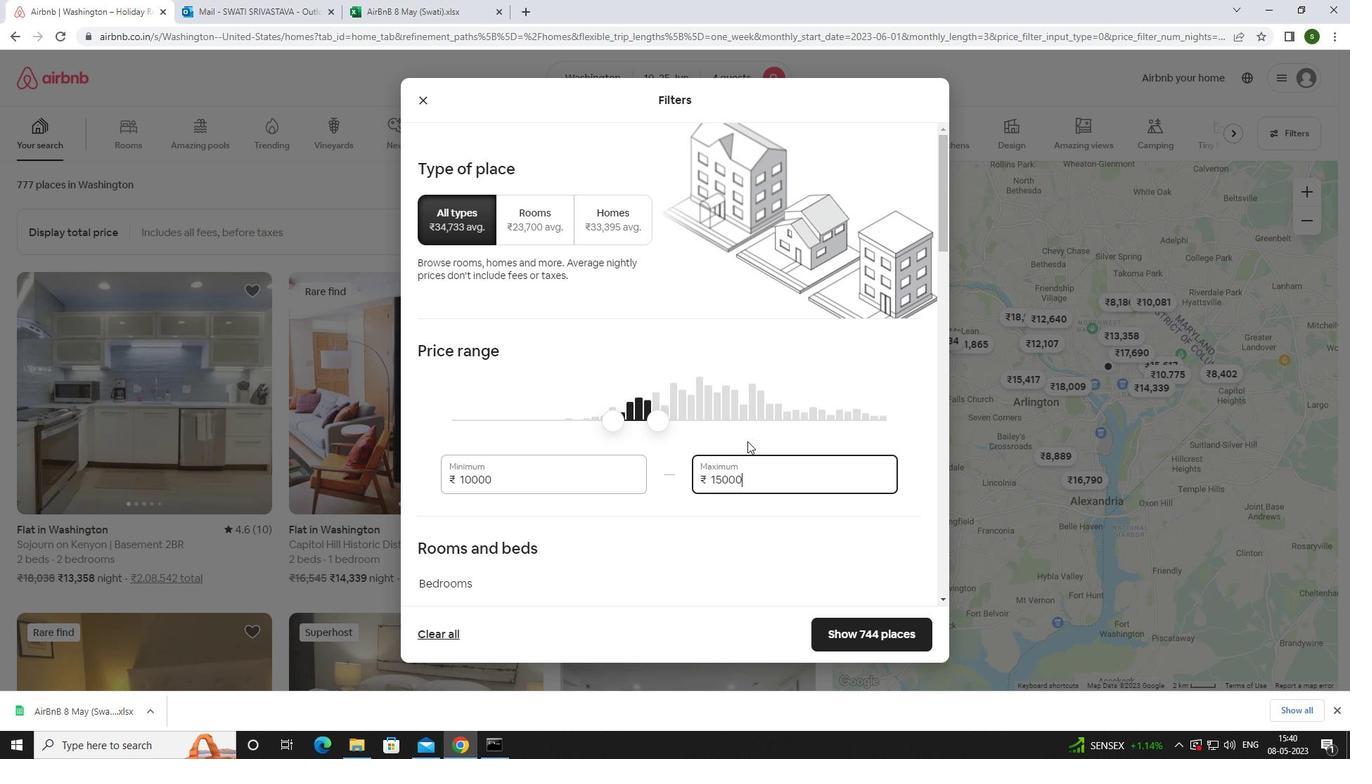 
Action: Mouse scrolled (747, 441) with delta (0, 0)
Screenshot: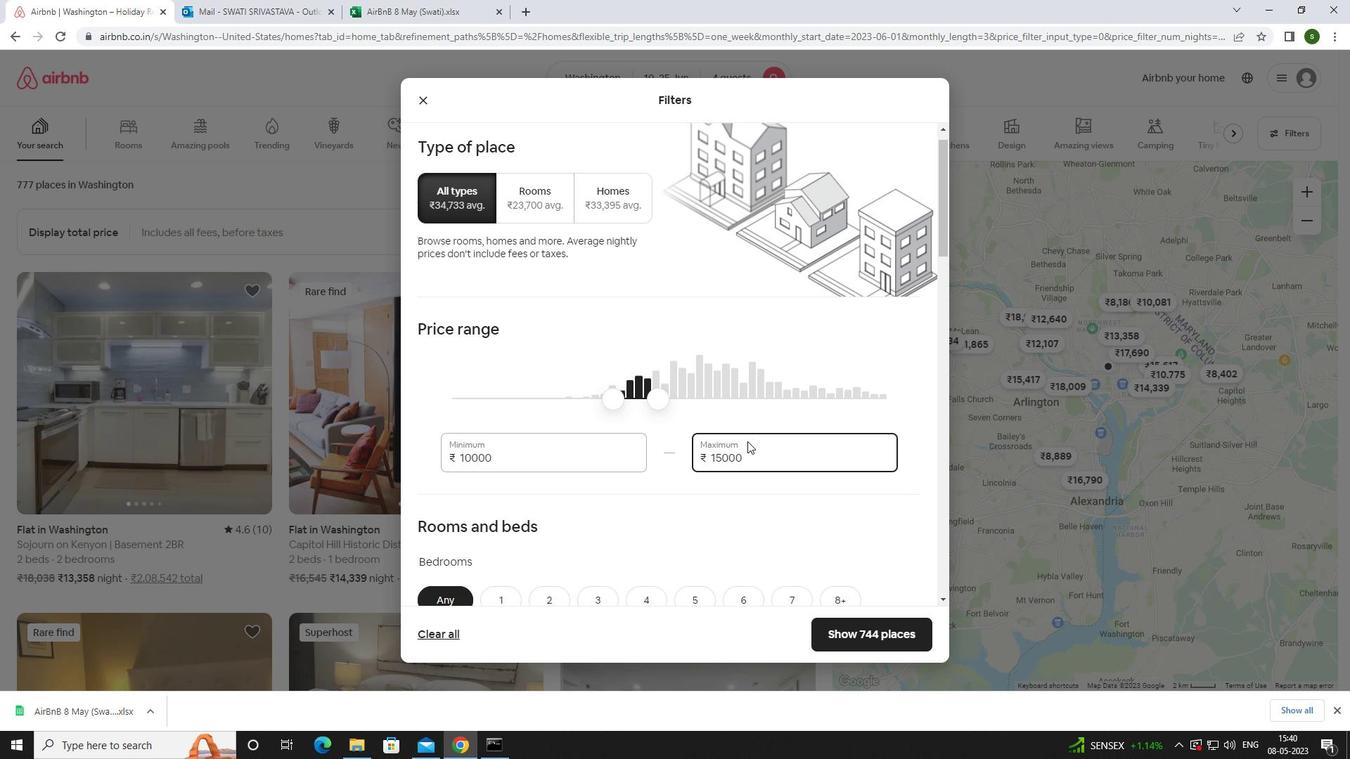 
Action: Mouse scrolled (747, 441) with delta (0, 0)
Screenshot: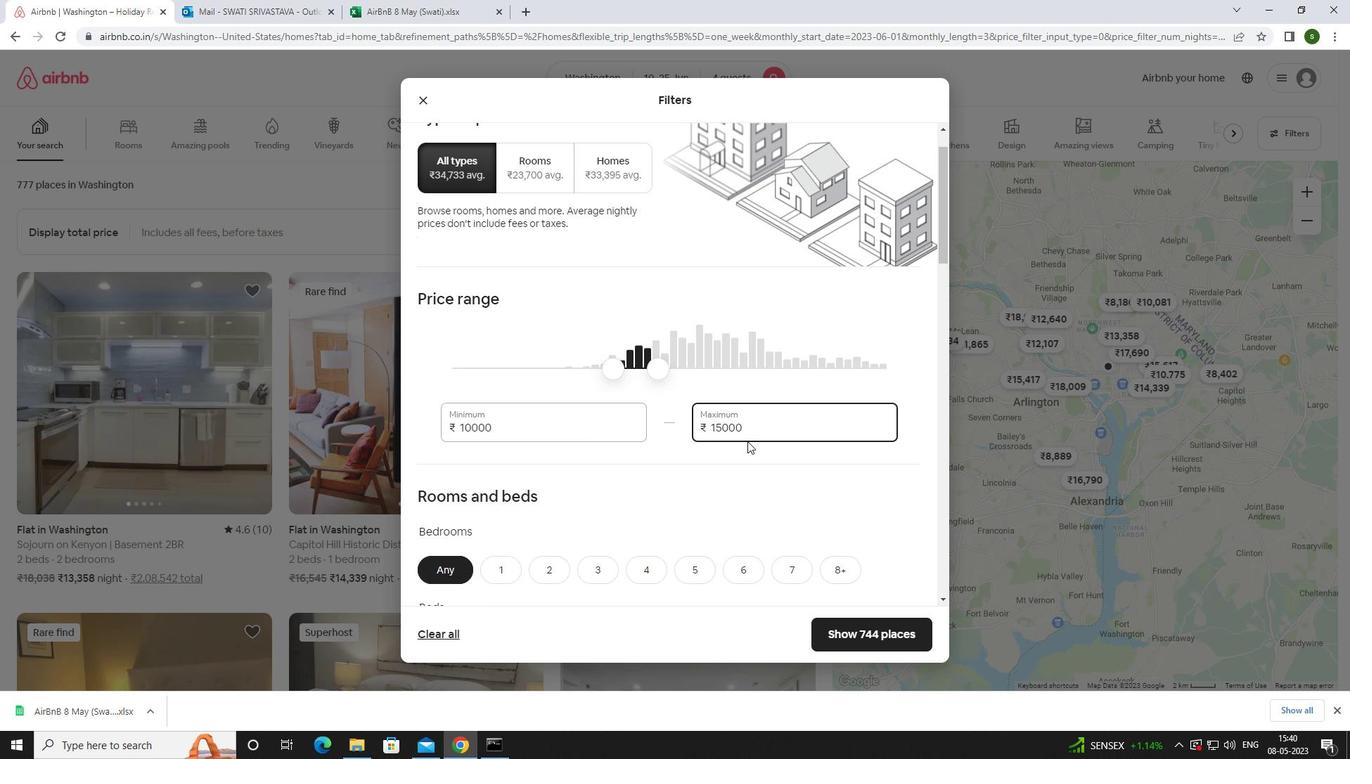 
Action: Mouse scrolled (747, 441) with delta (0, 0)
Screenshot: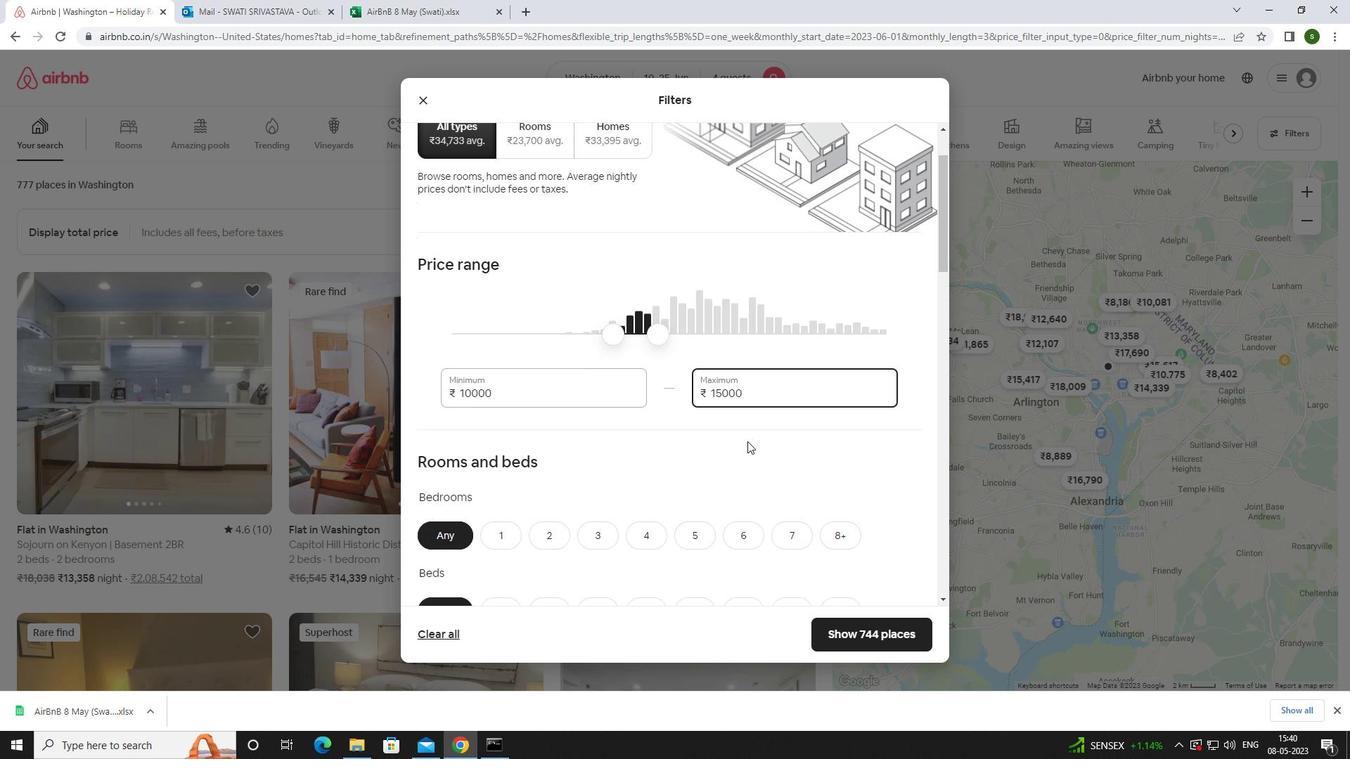 
Action: Mouse moved to (649, 267)
Screenshot: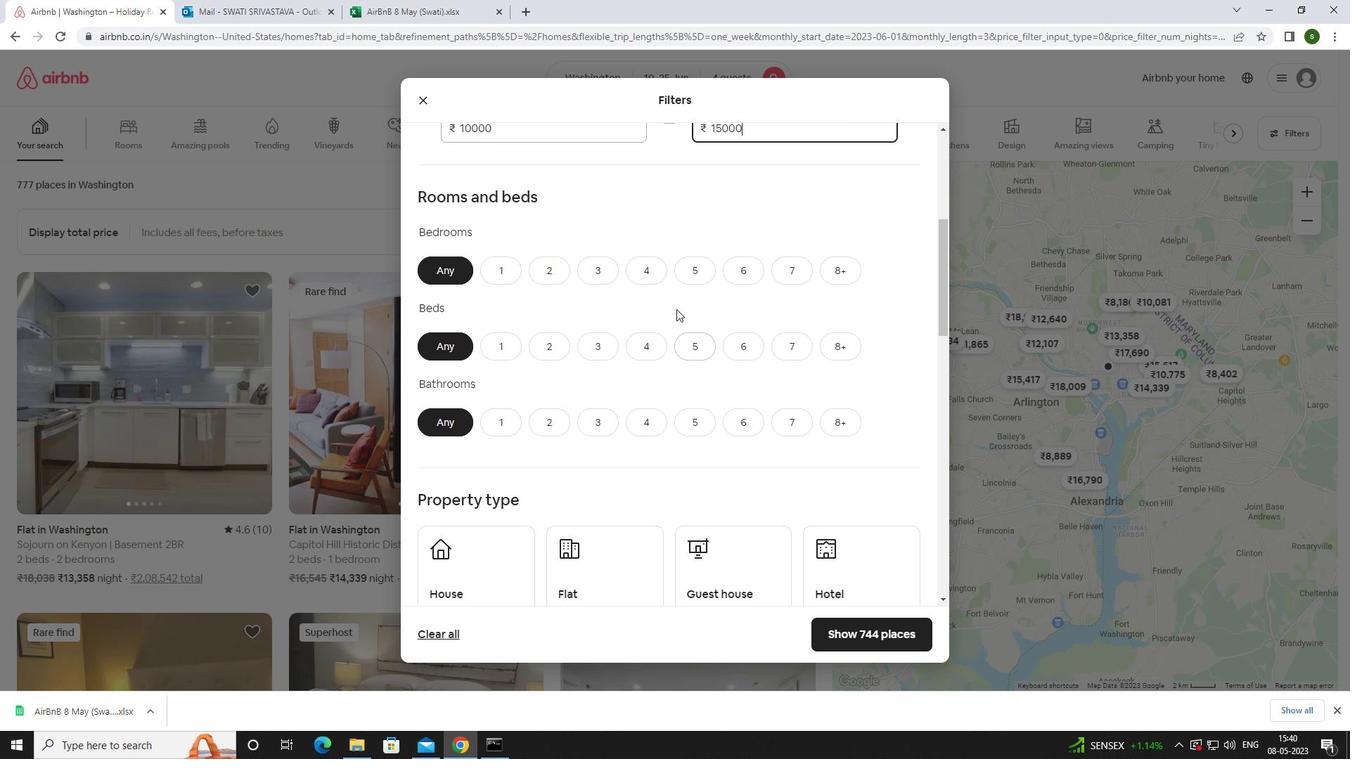 
Action: Mouse pressed left at (649, 267)
Screenshot: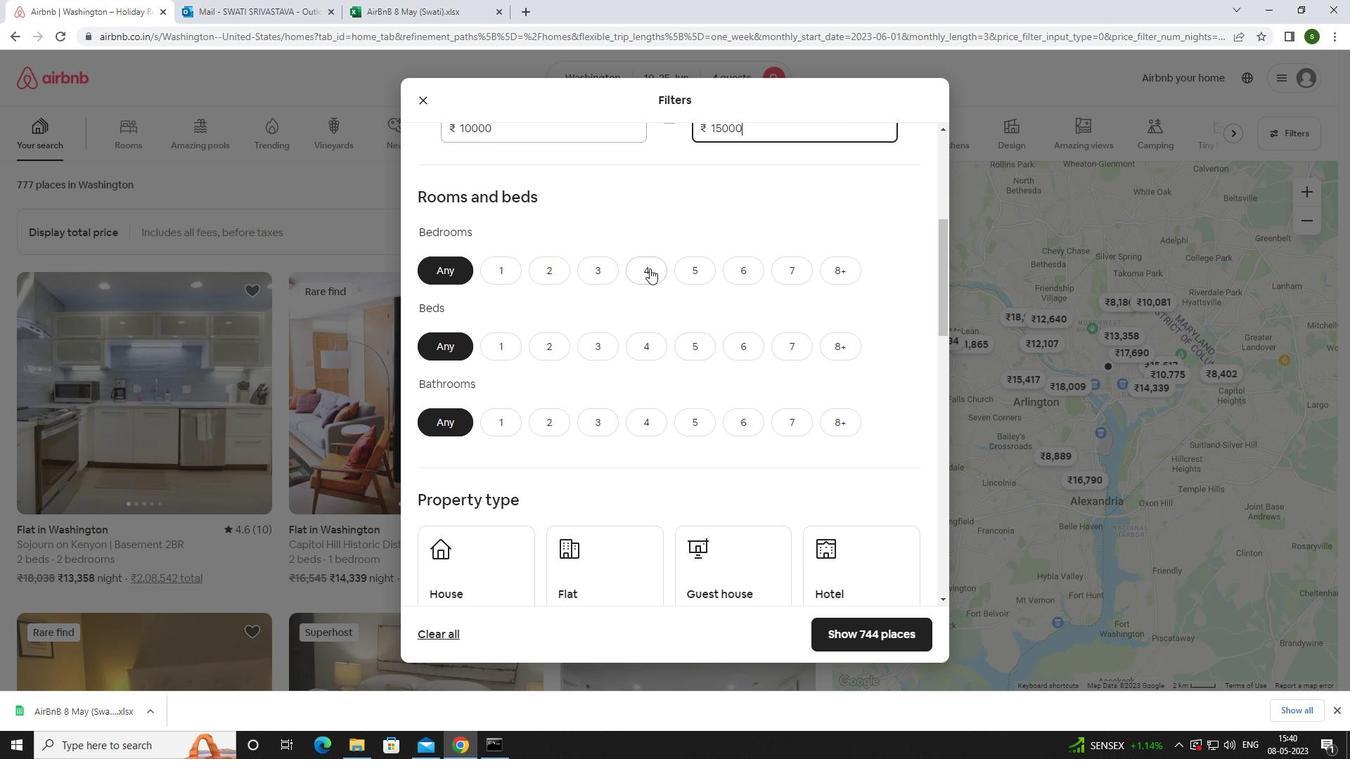 
Action: Mouse moved to (647, 343)
Screenshot: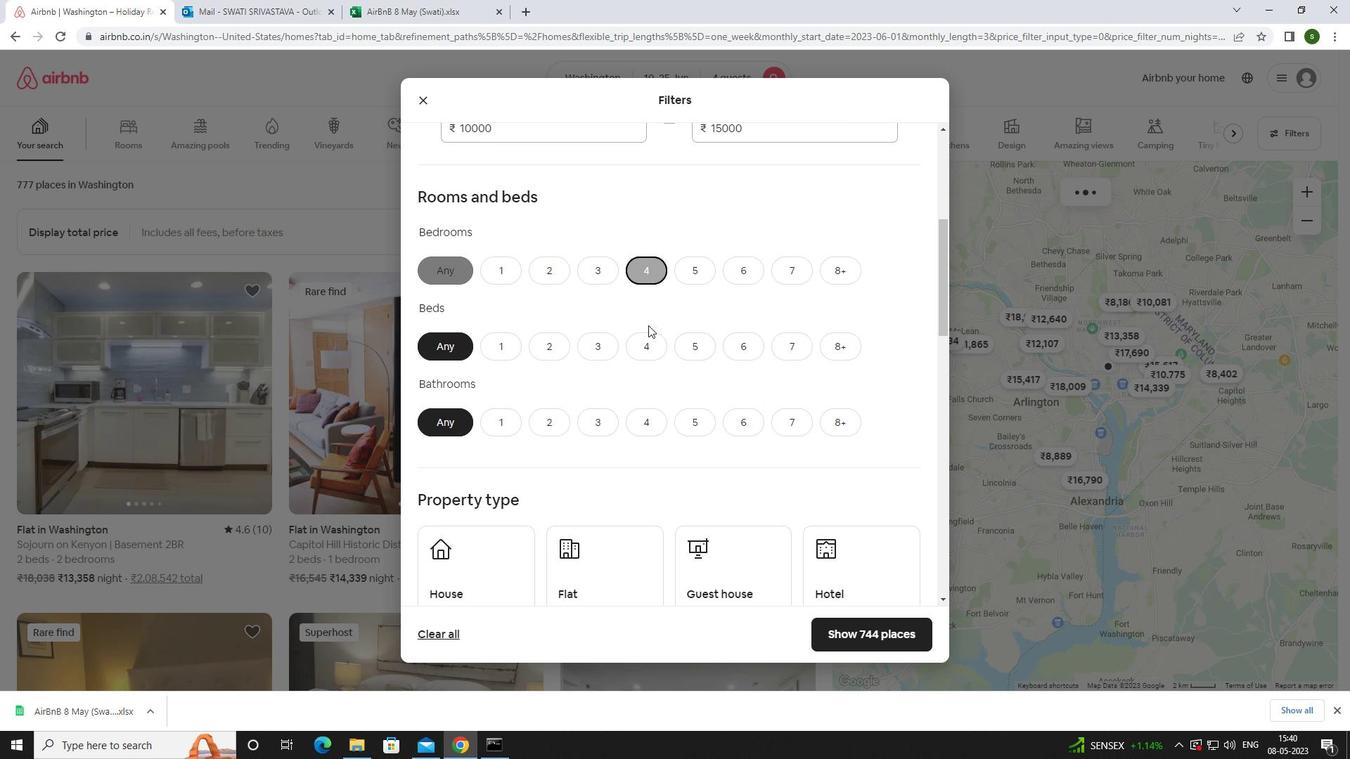 
Action: Mouse pressed left at (647, 343)
Screenshot: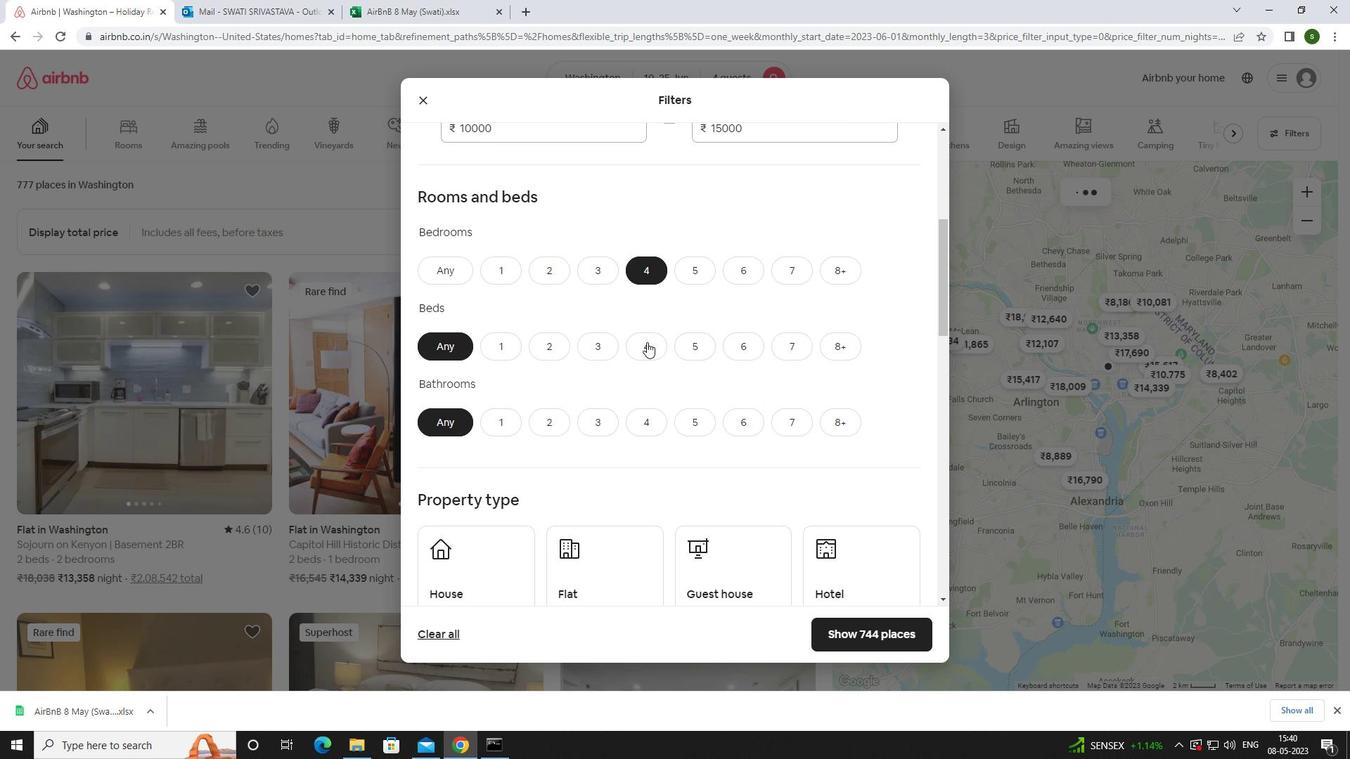 
Action: Mouse moved to (647, 424)
Screenshot: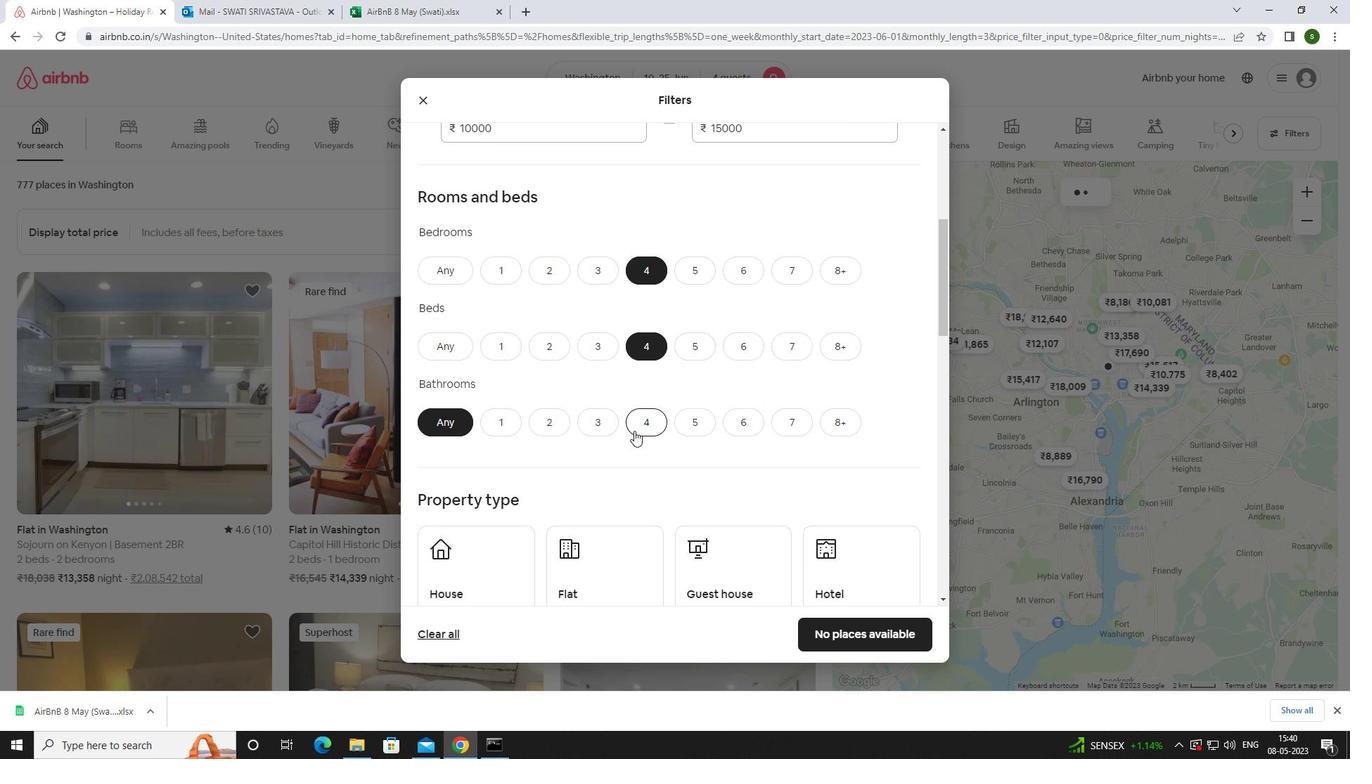 
Action: Mouse pressed left at (647, 424)
Screenshot: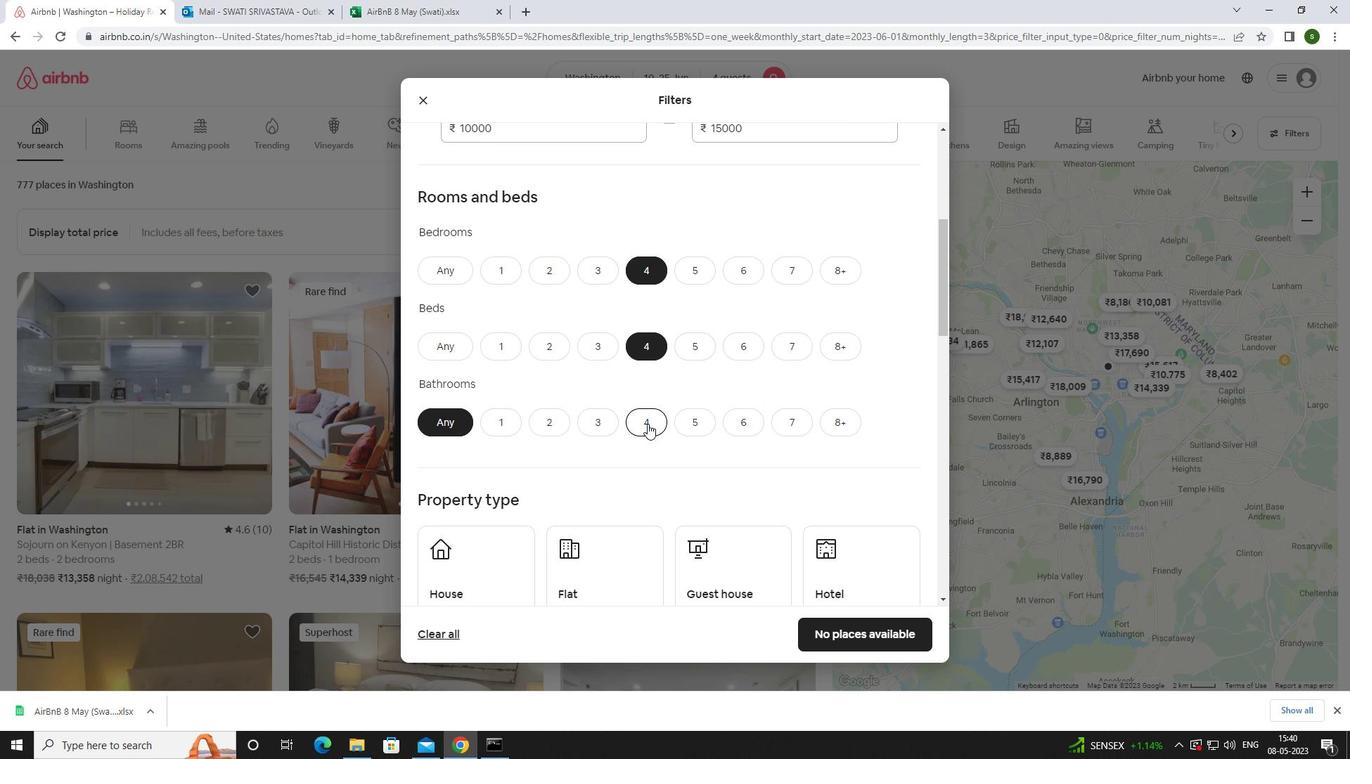 
Action: Mouse scrolled (647, 423) with delta (0, 0)
Screenshot: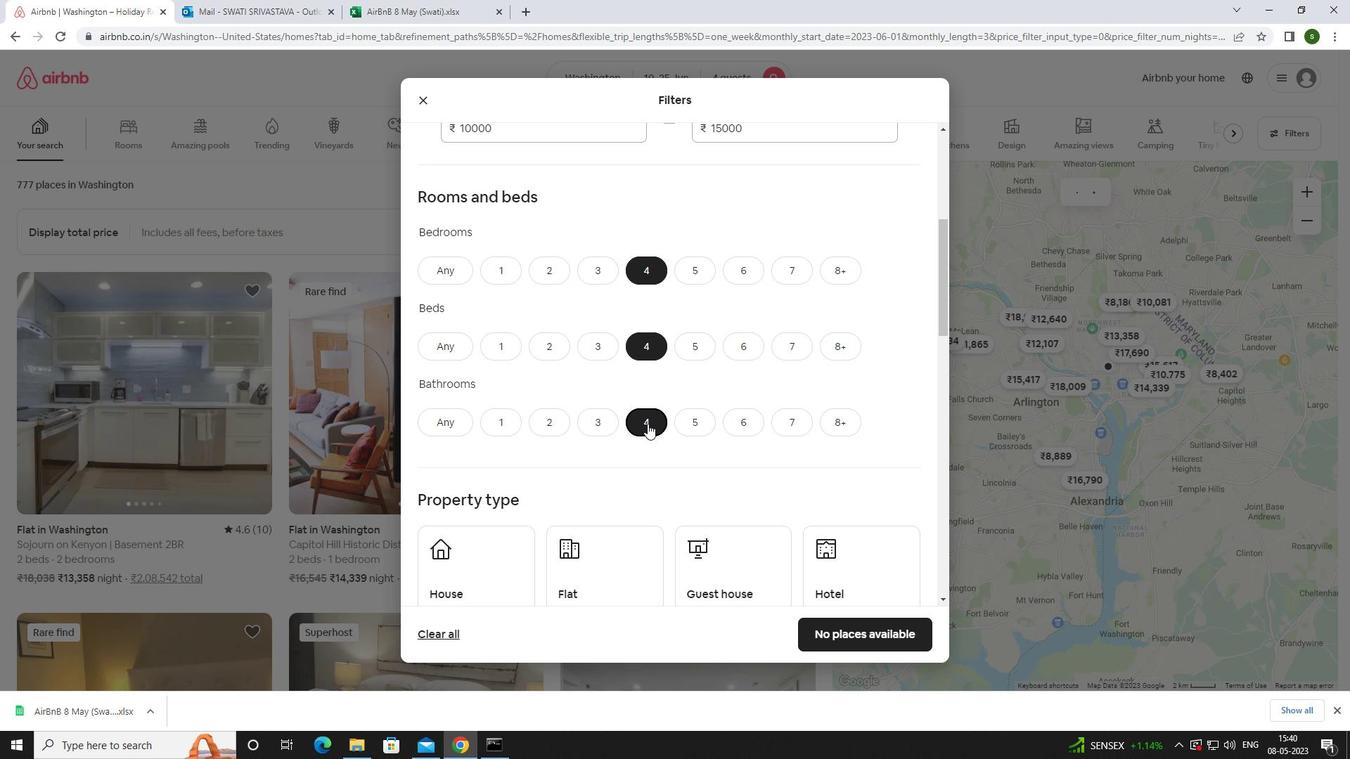 
Action: Mouse scrolled (647, 423) with delta (0, 0)
Screenshot: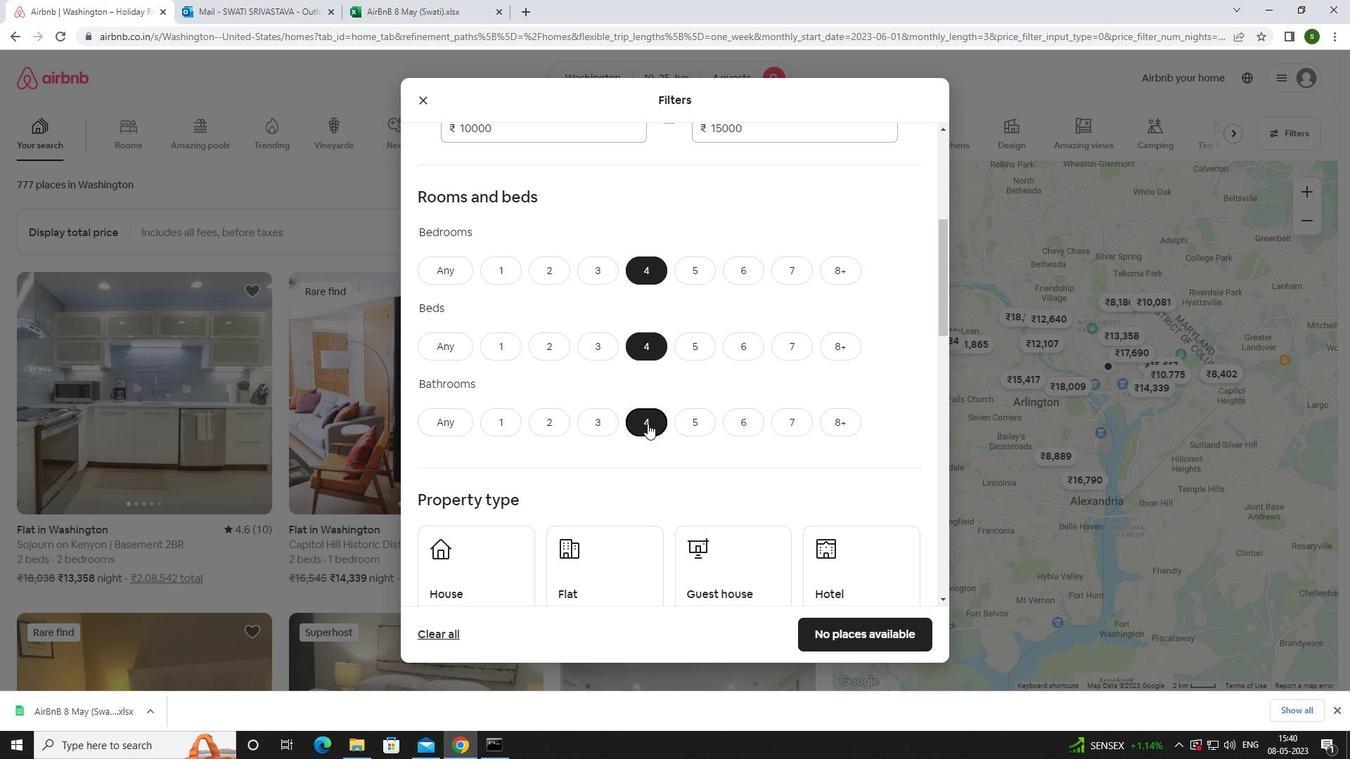 
Action: Mouse moved to (466, 467)
Screenshot: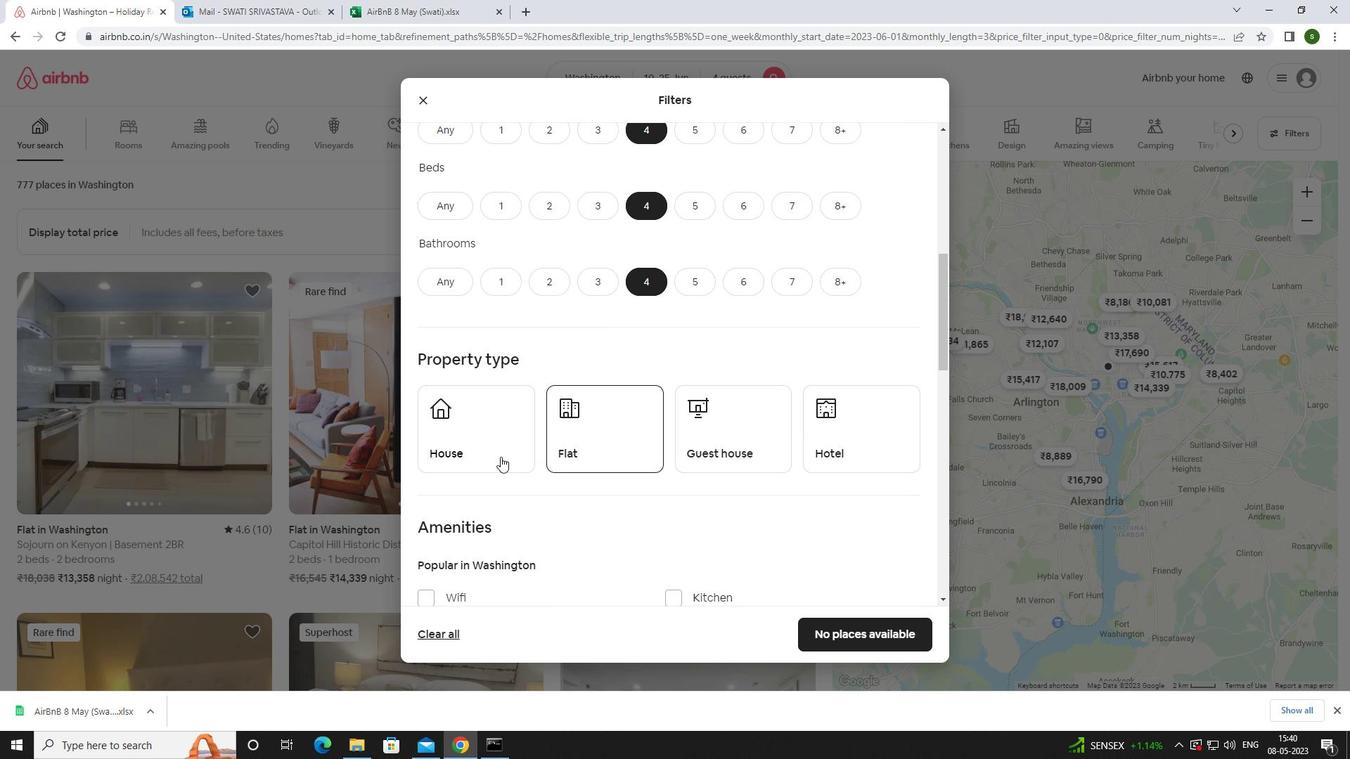 
Action: Mouse pressed left at (466, 467)
Screenshot: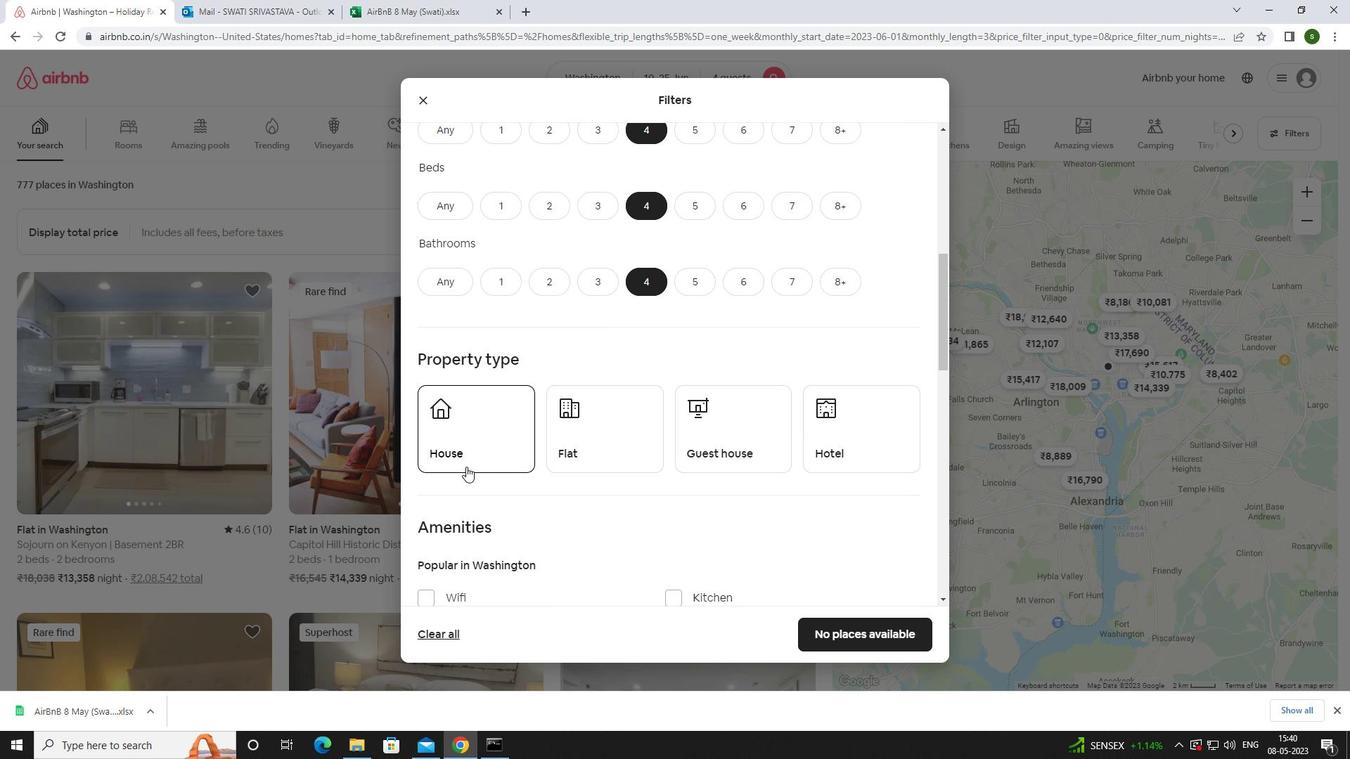 
Action: Mouse moved to (611, 440)
Screenshot: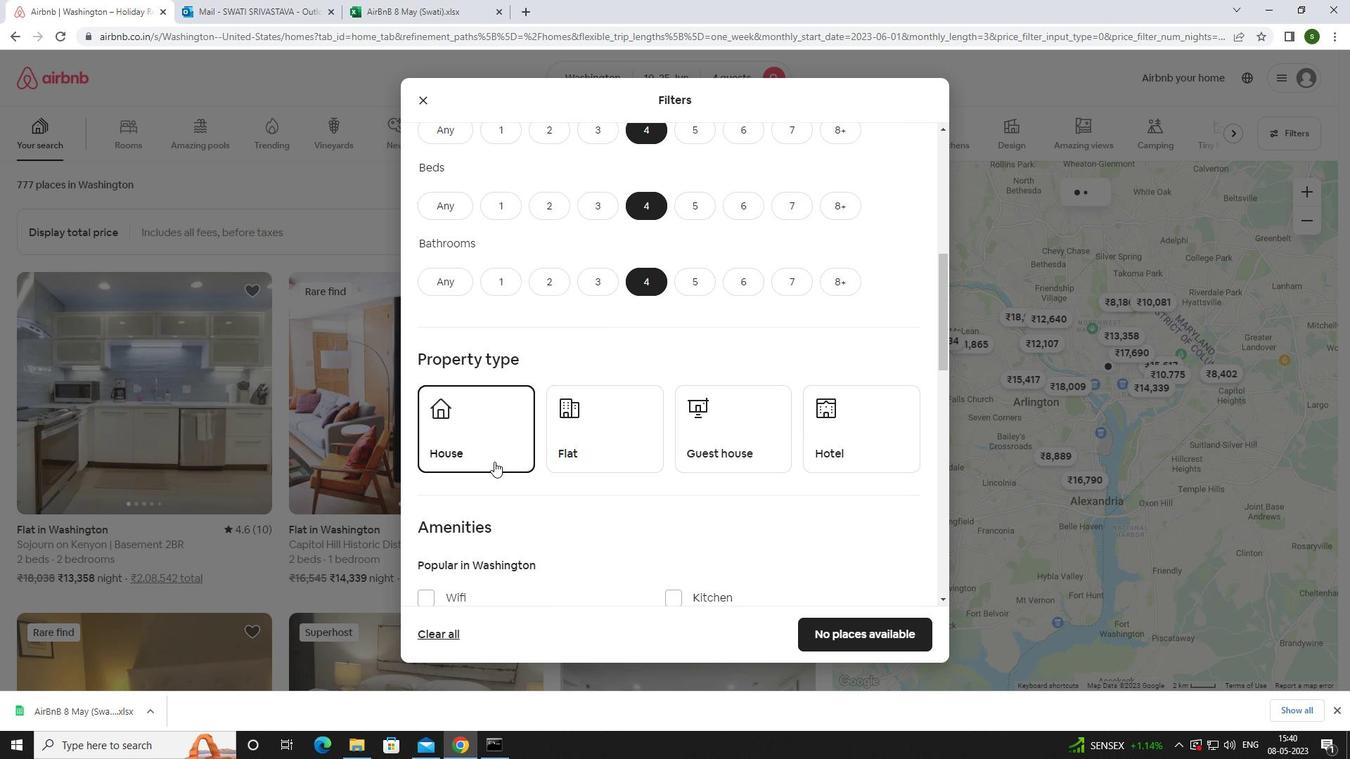 
Action: Mouse pressed left at (611, 440)
Screenshot: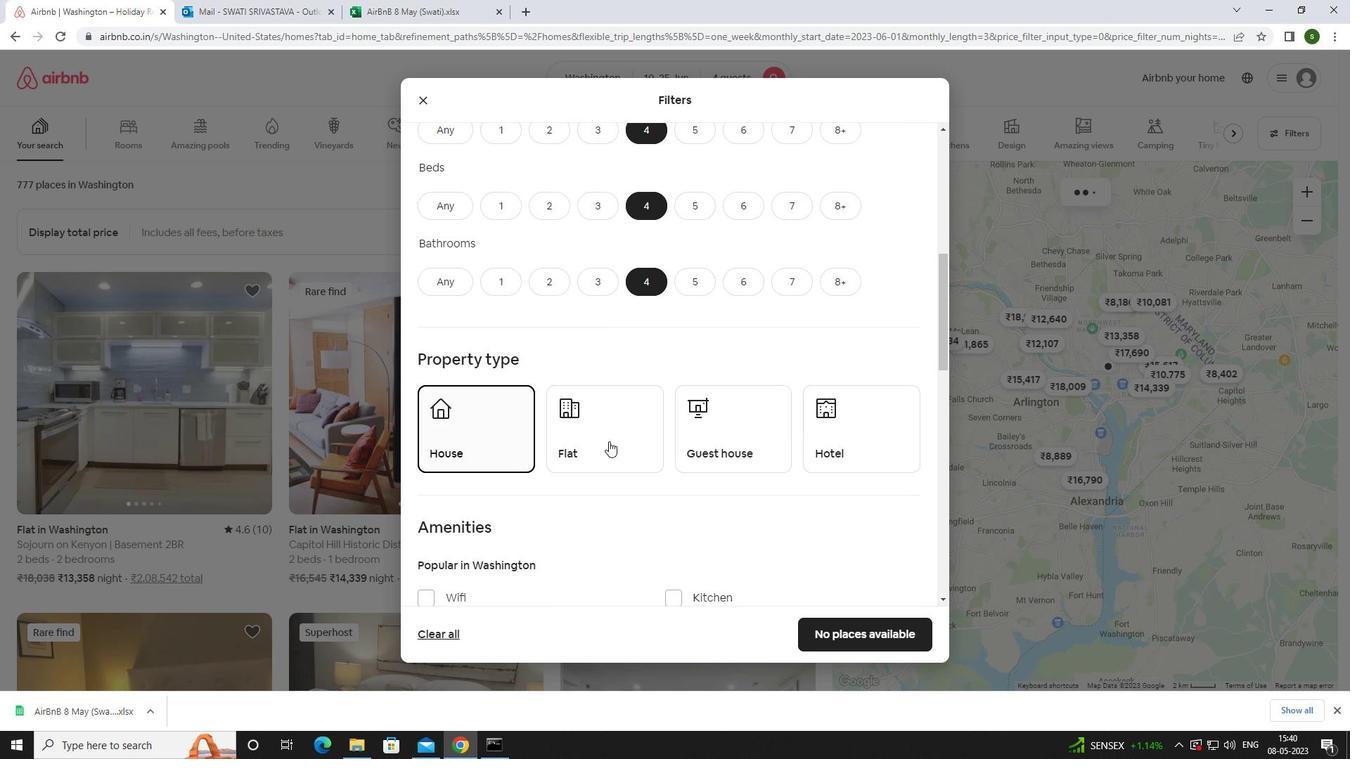 
Action: Mouse moved to (752, 428)
Screenshot: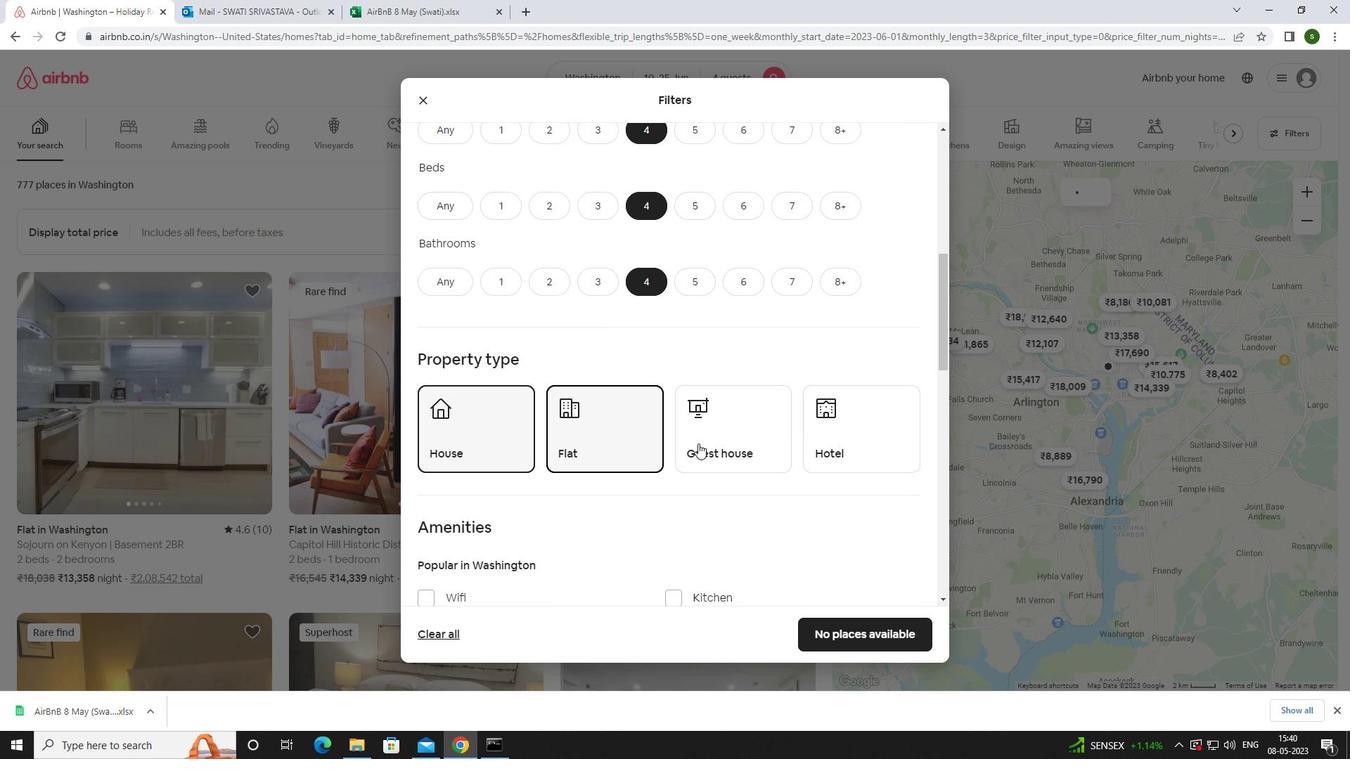 
Action: Mouse pressed left at (752, 428)
Screenshot: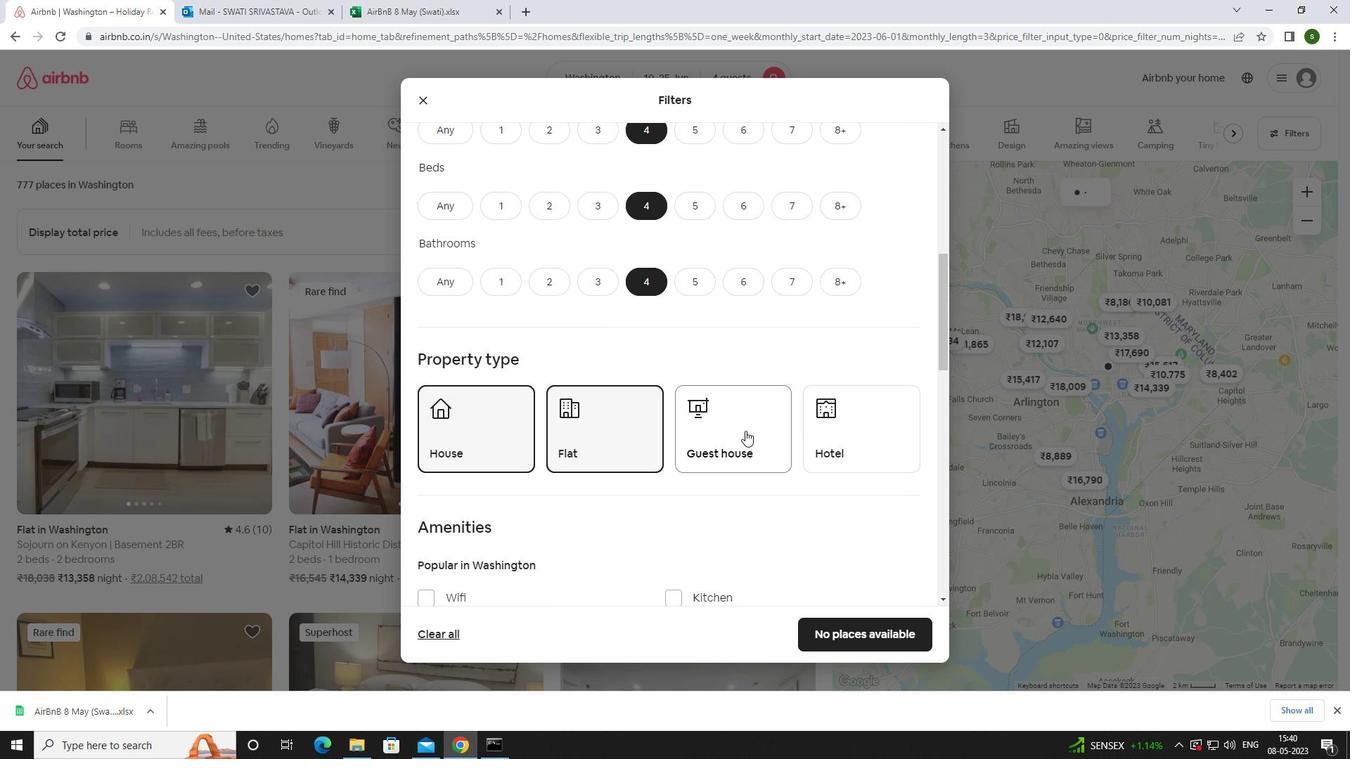
Action: Mouse moved to (833, 414)
Screenshot: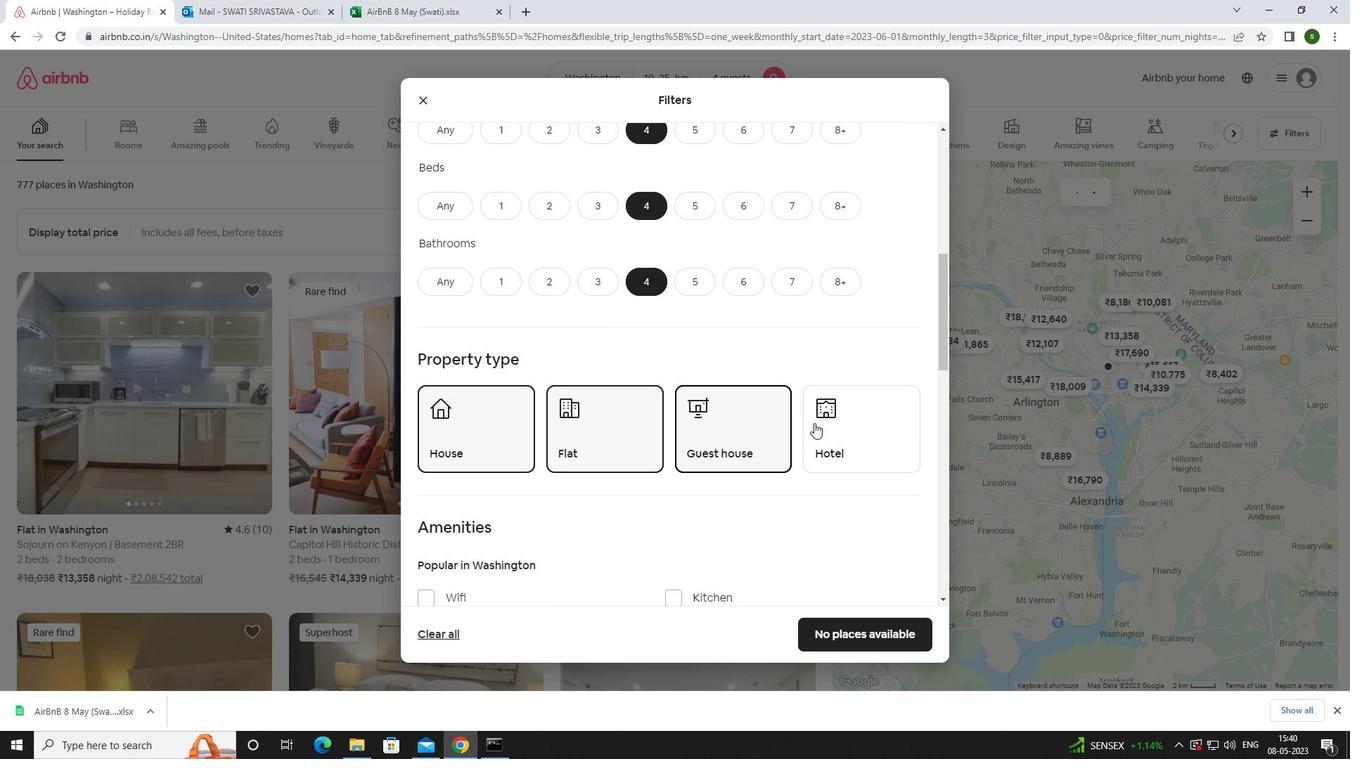 
Action: Mouse pressed left at (833, 414)
Screenshot: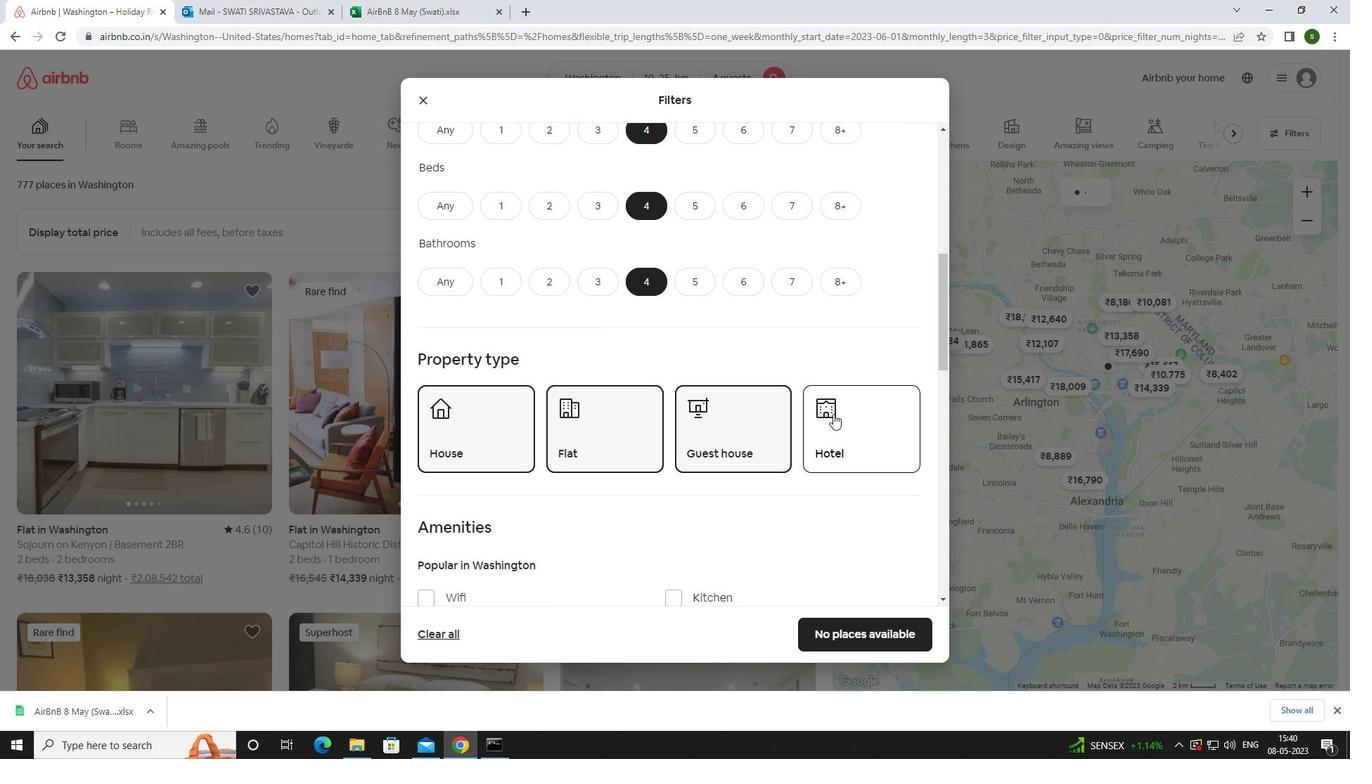 
Action: Mouse moved to (763, 396)
Screenshot: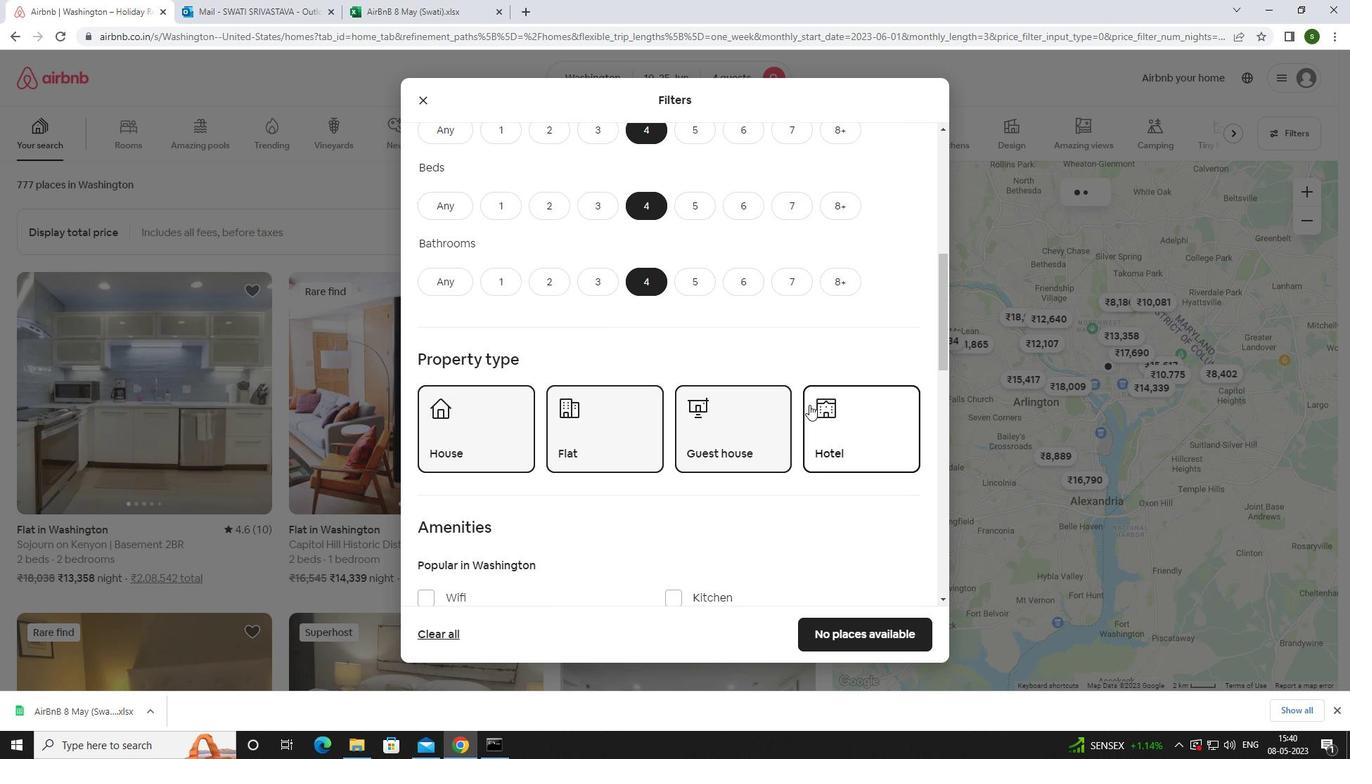 
Action: Mouse scrolled (763, 395) with delta (0, 0)
Screenshot: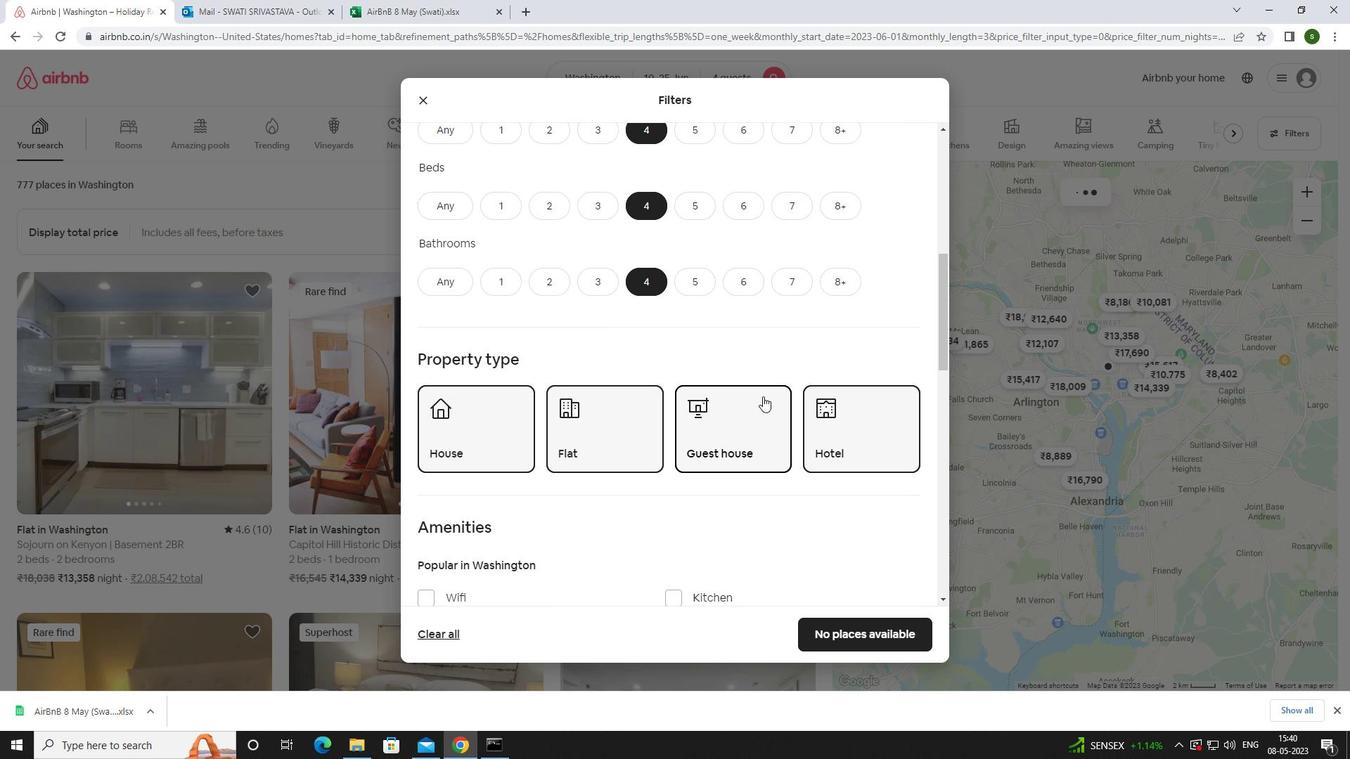 
Action: Mouse scrolled (763, 395) with delta (0, 0)
Screenshot: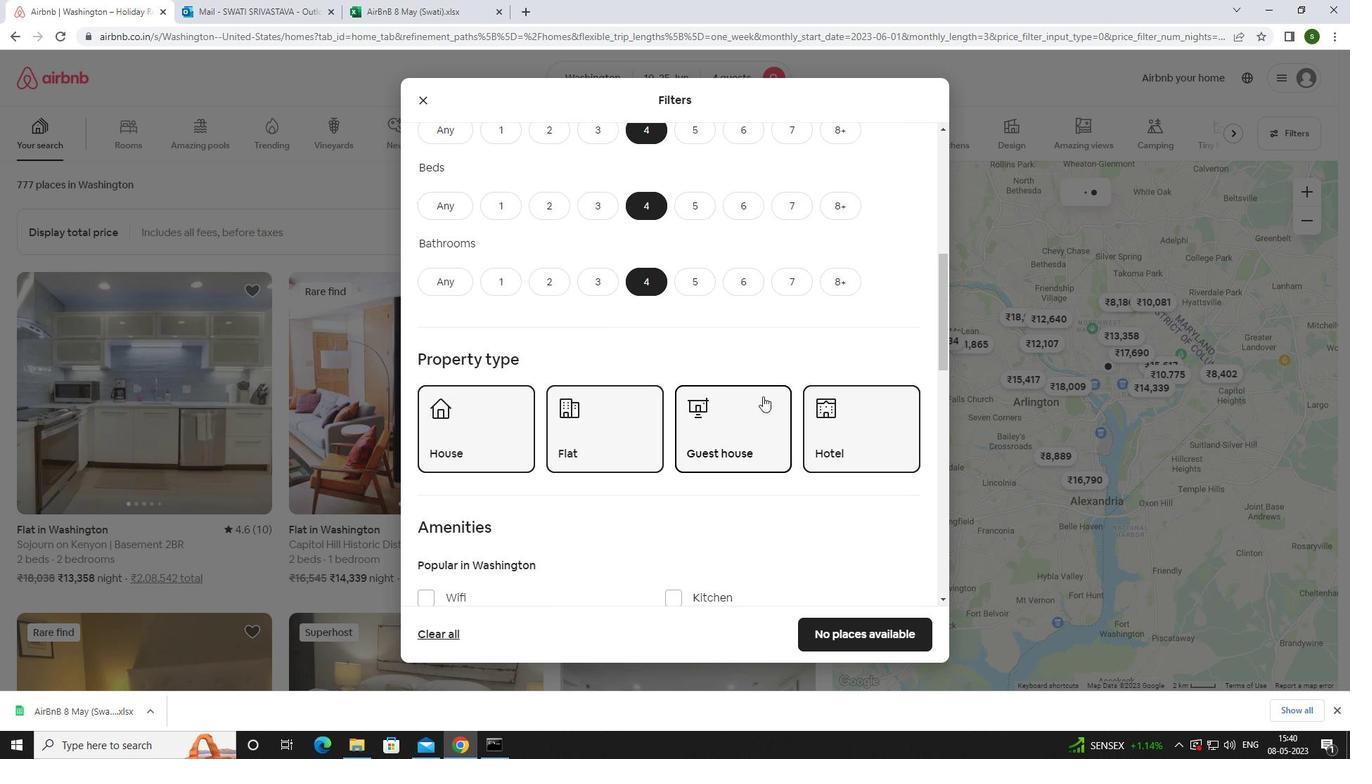 
Action: Mouse scrolled (763, 395) with delta (0, 0)
Screenshot: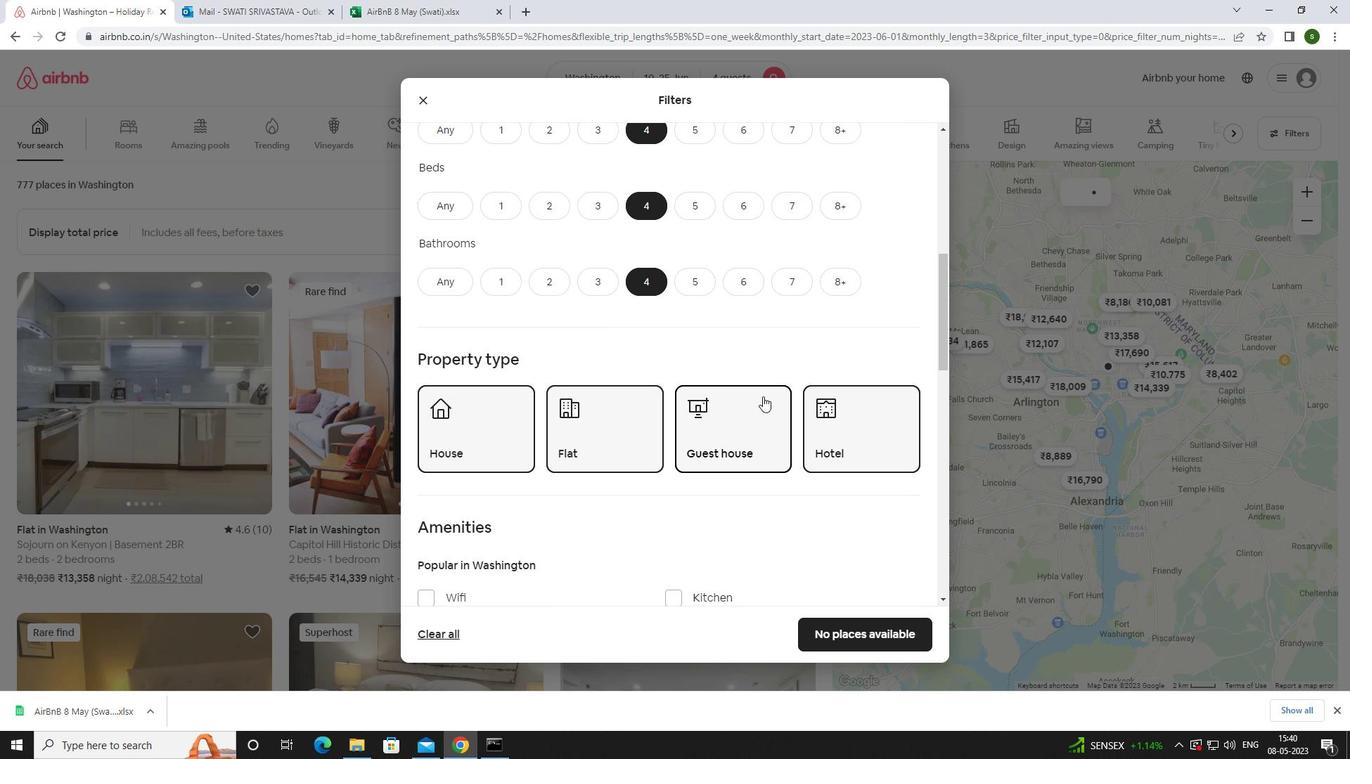 
Action: Mouse moved to (434, 389)
Screenshot: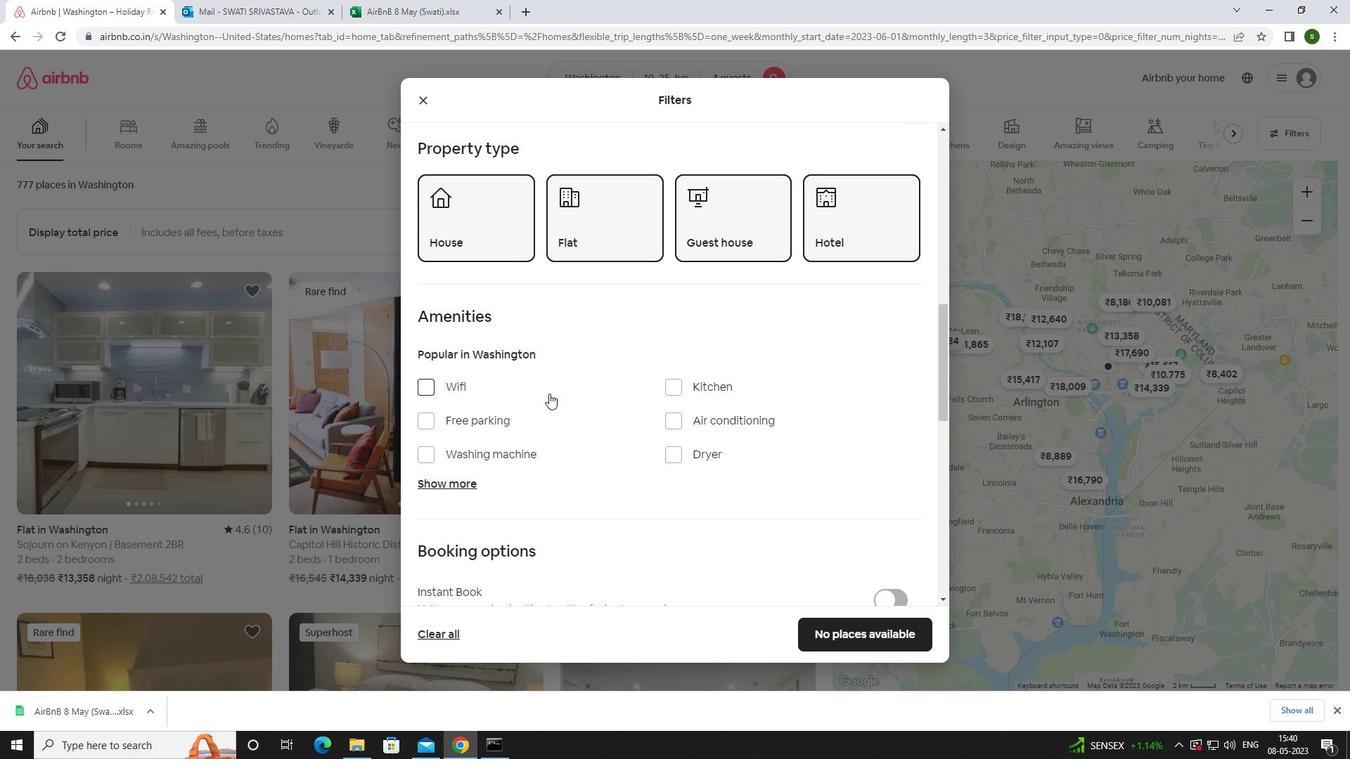 
Action: Mouse pressed left at (434, 389)
Screenshot: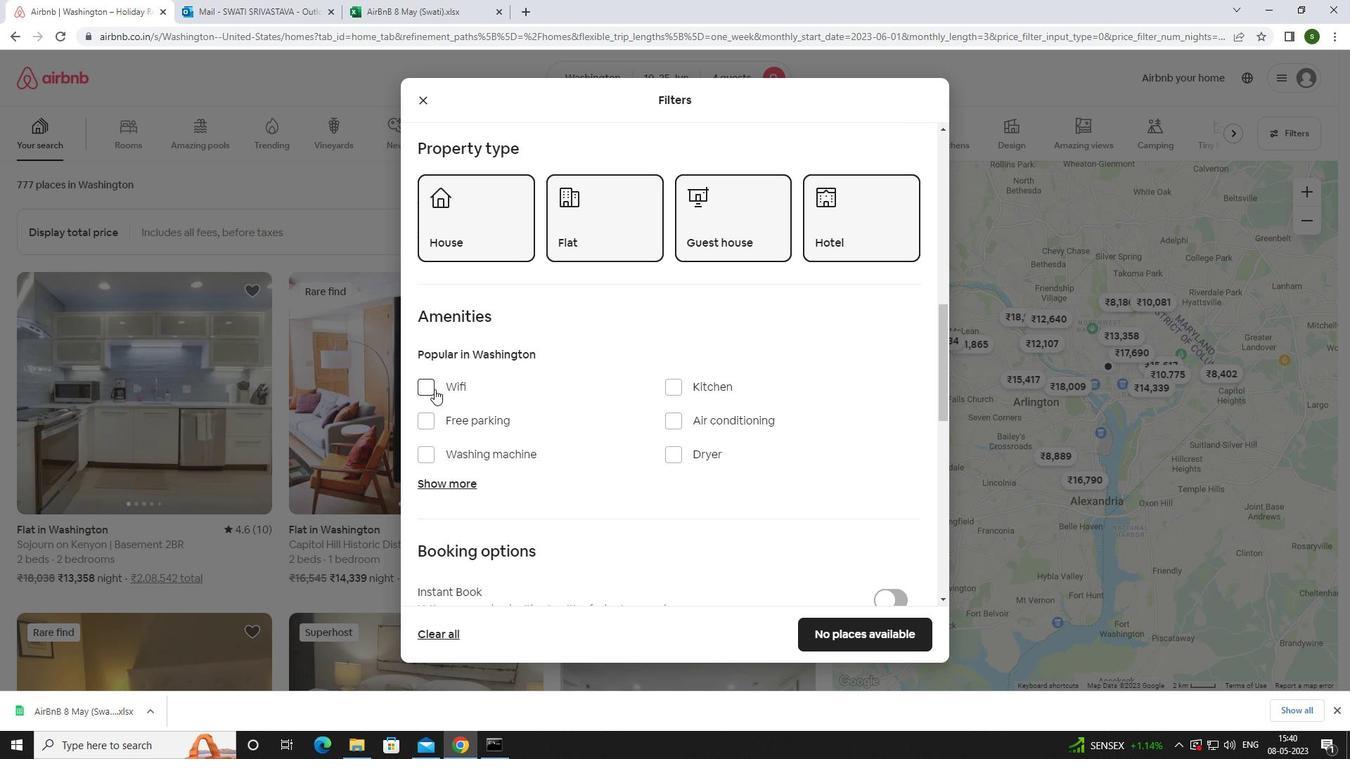 
Action: Mouse moved to (447, 419)
Screenshot: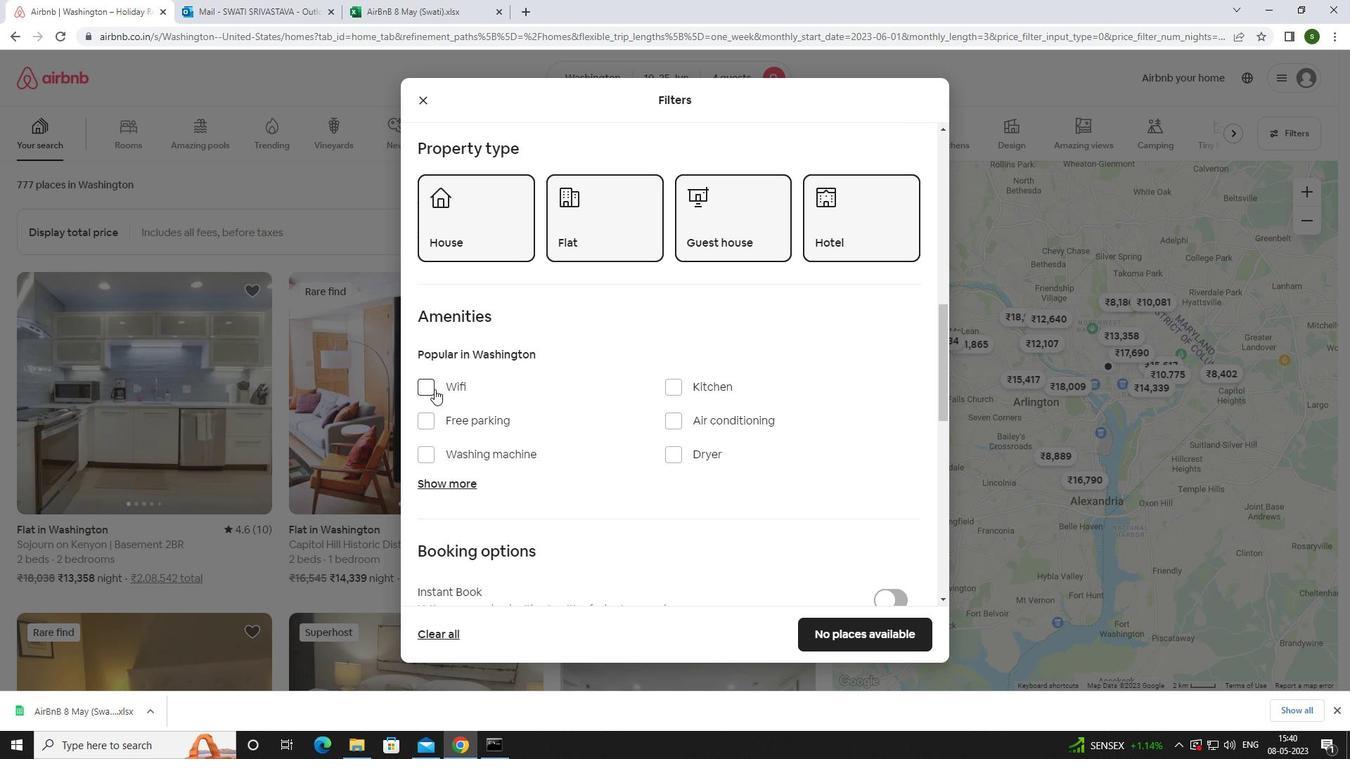 
Action: Mouse pressed left at (447, 419)
Screenshot: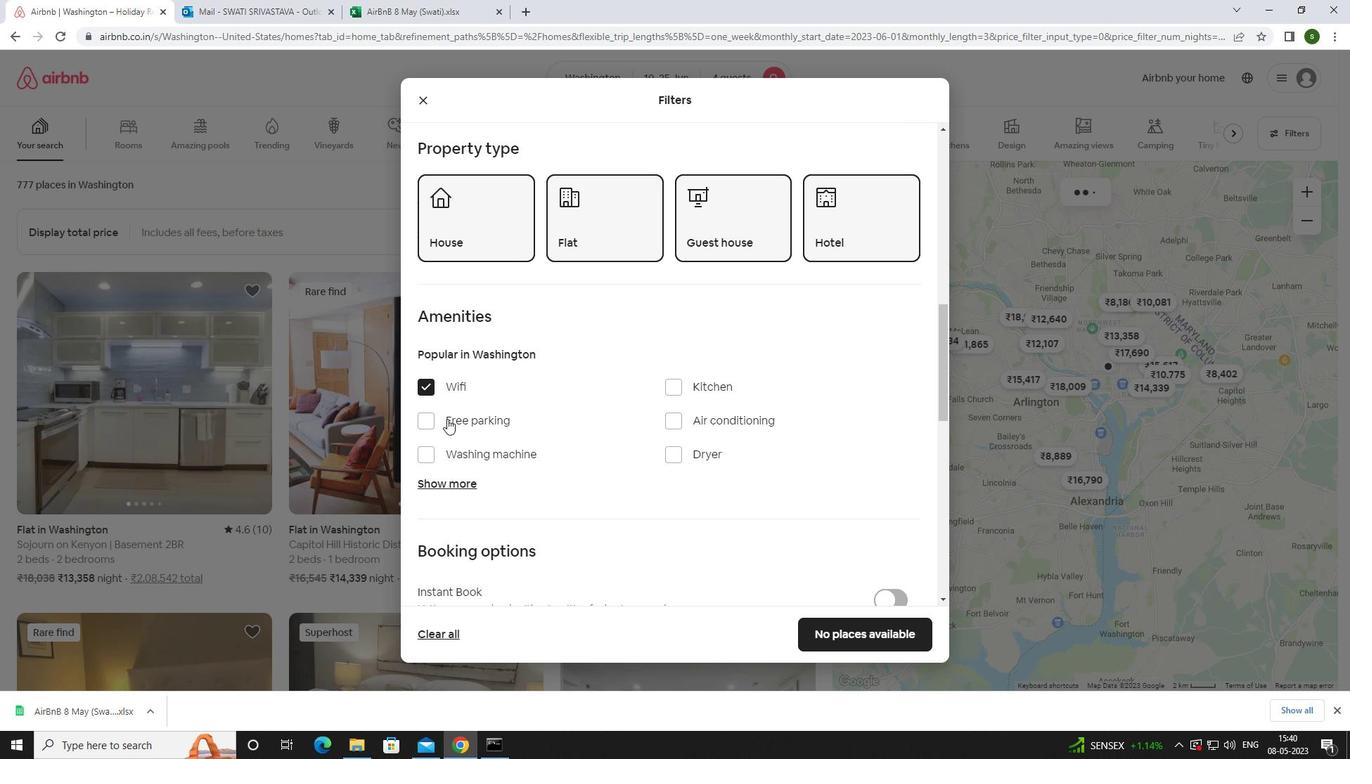 
Action: Mouse moved to (443, 476)
Screenshot: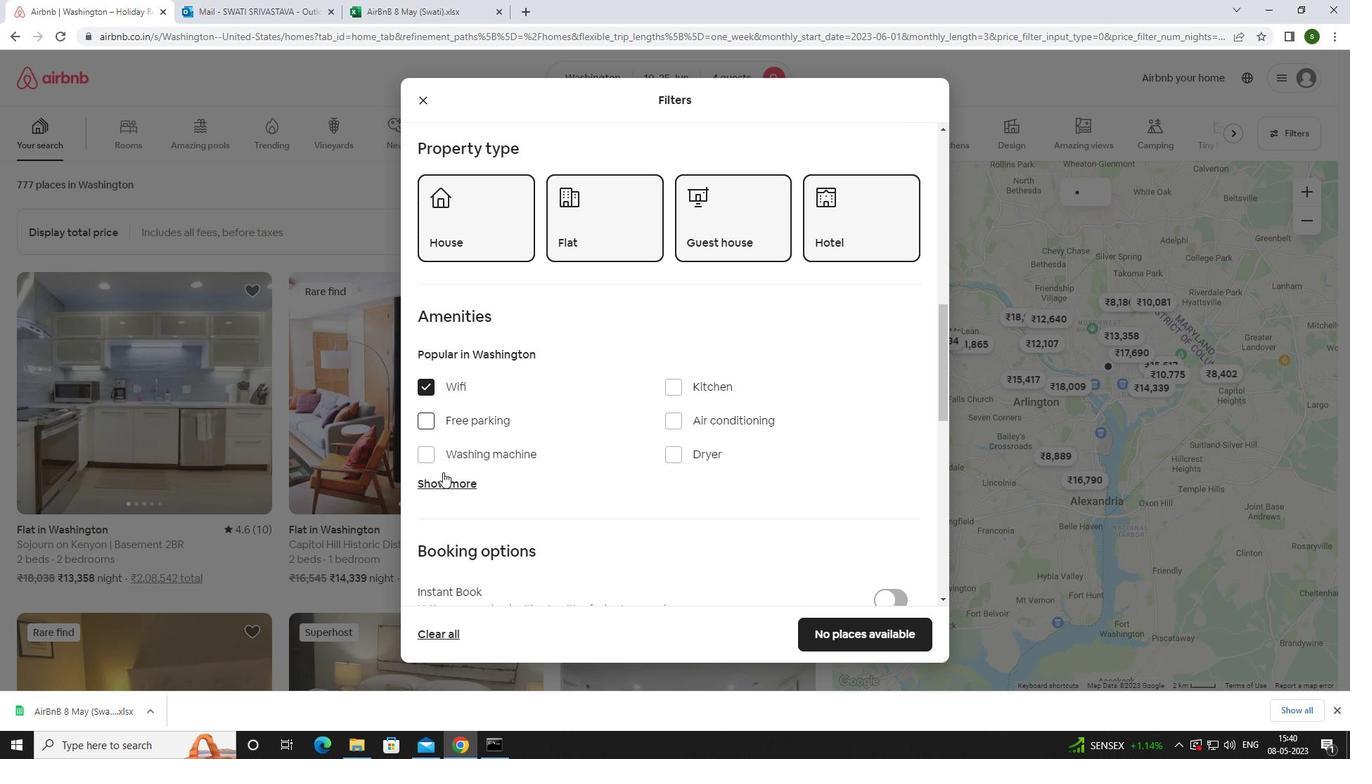 
Action: Mouse pressed left at (443, 476)
Screenshot: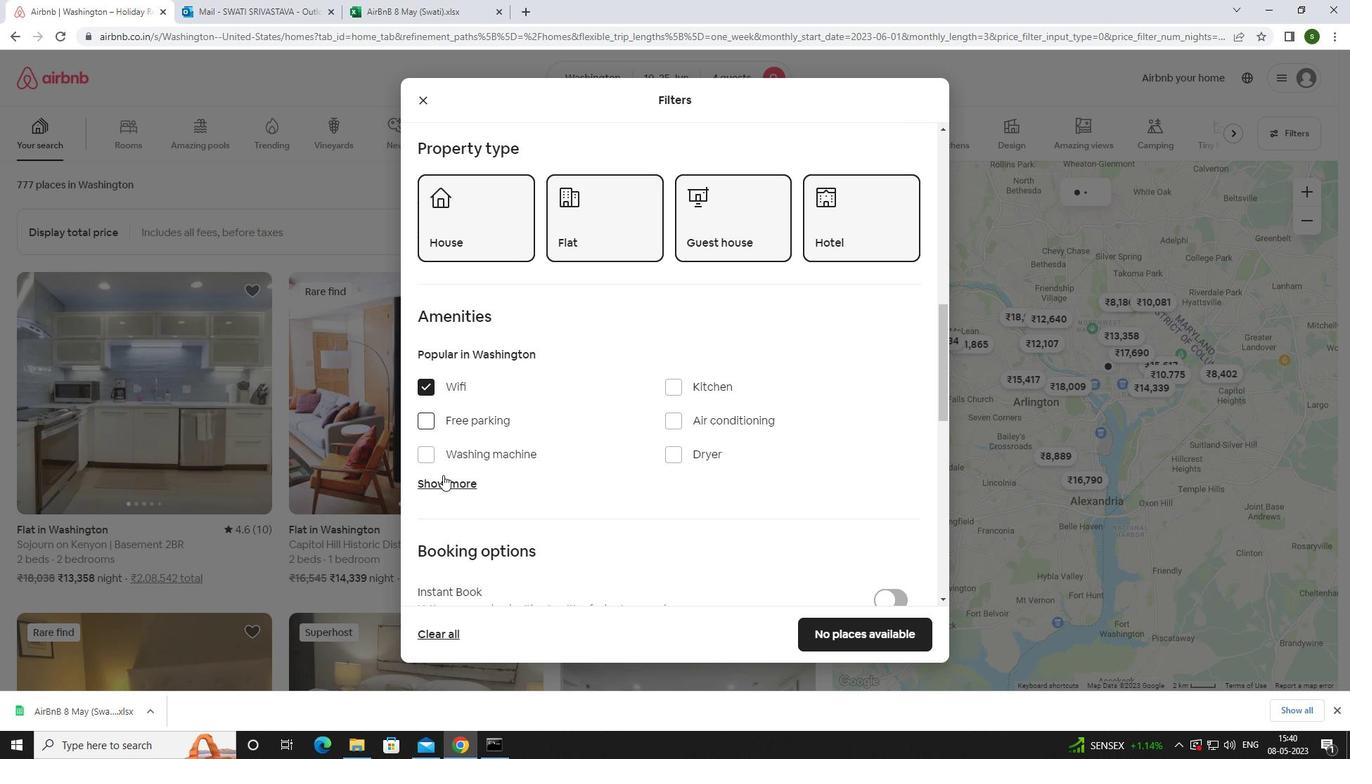 
Action: Mouse moved to (550, 448)
Screenshot: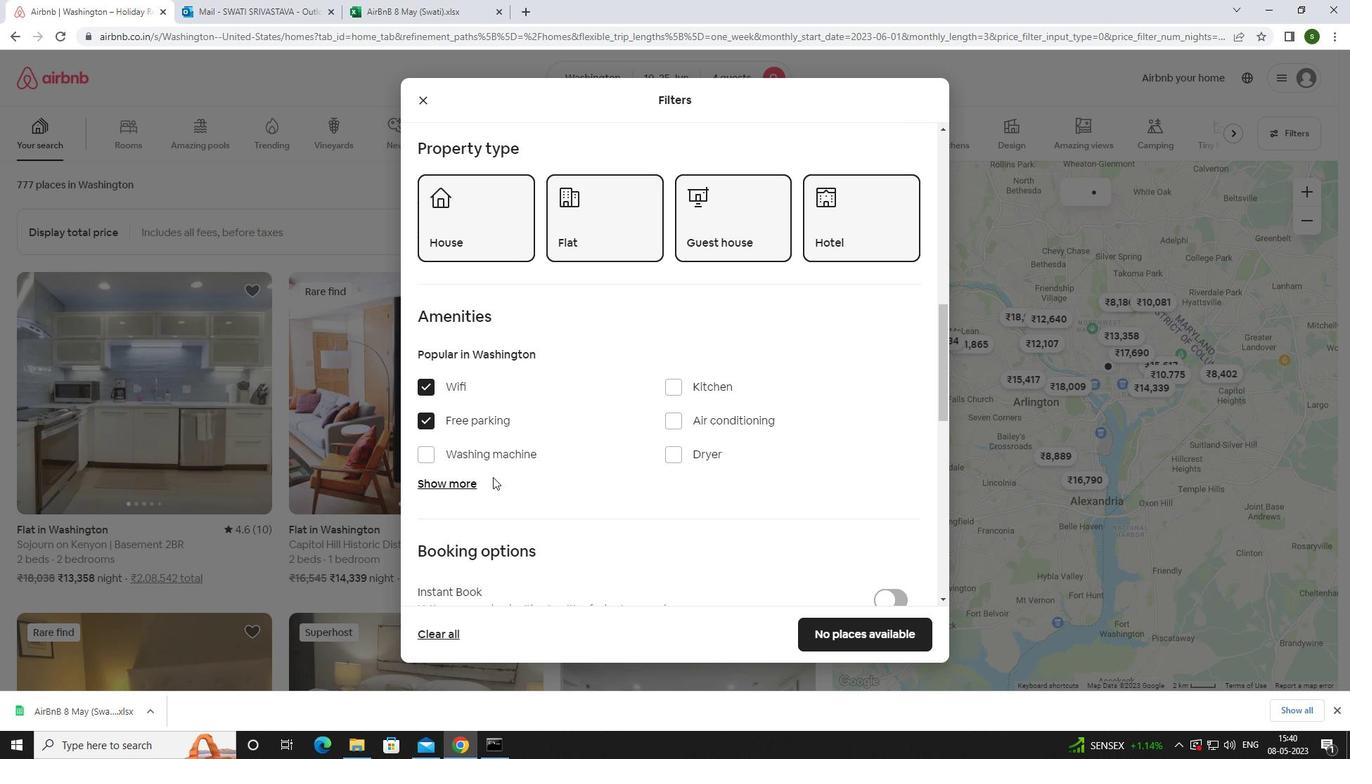 
Action: Mouse scrolled (550, 447) with delta (0, 0)
Screenshot: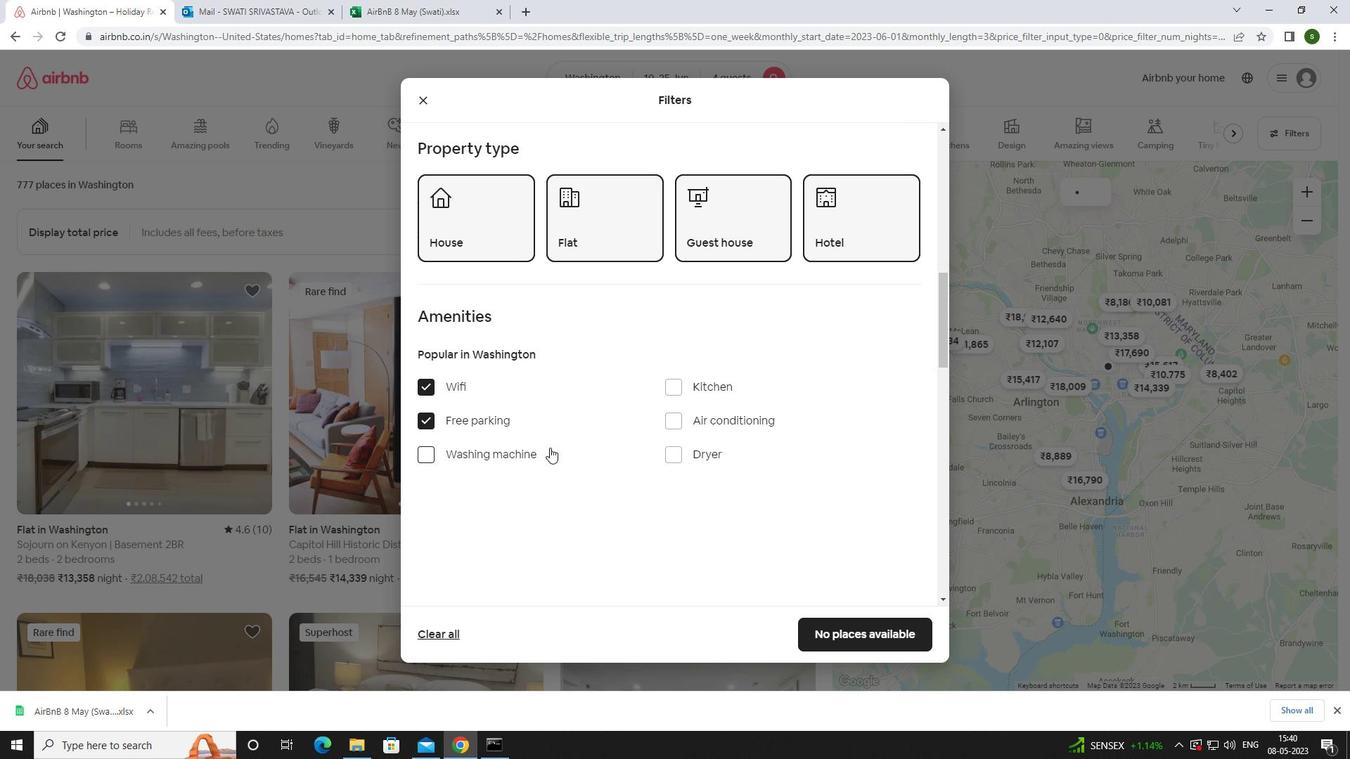 
Action: Mouse scrolled (550, 447) with delta (0, 0)
Screenshot: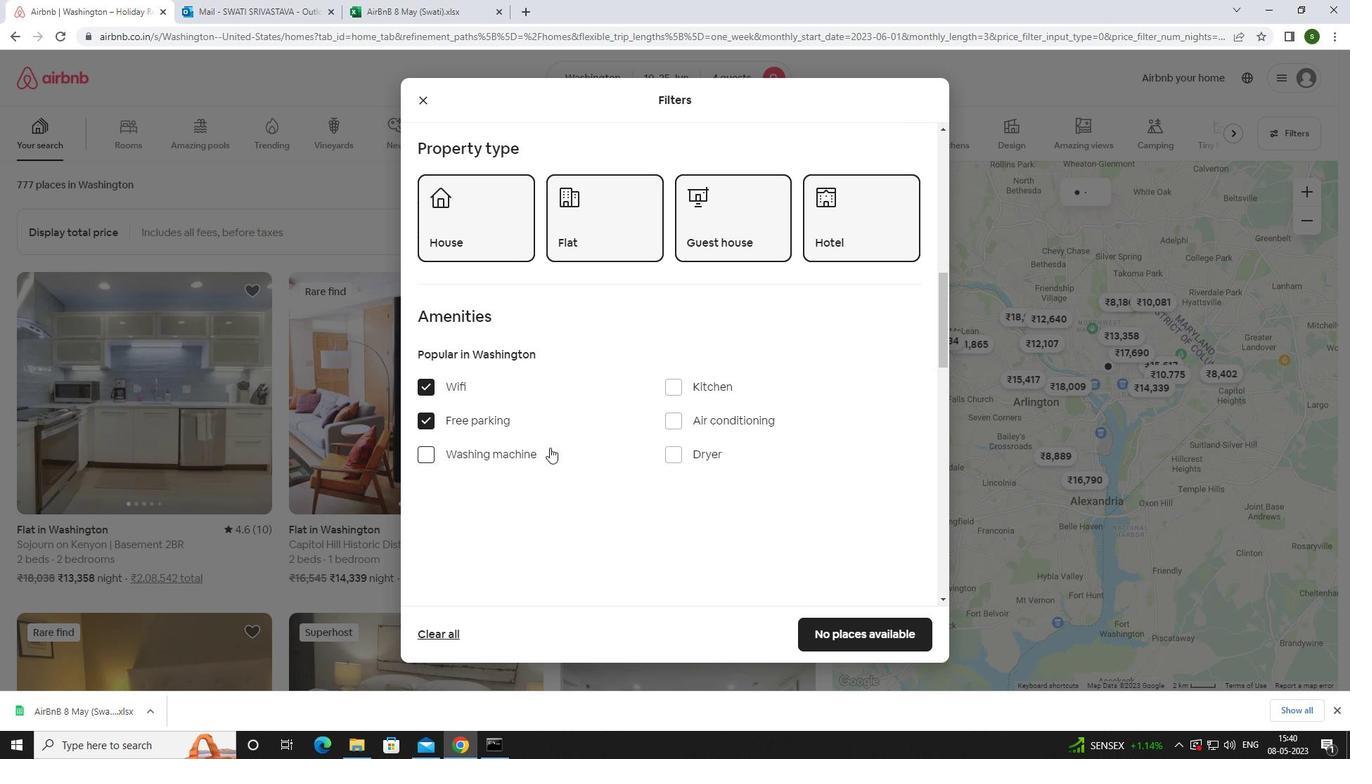 
Action: Mouse scrolled (550, 447) with delta (0, 0)
Screenshot: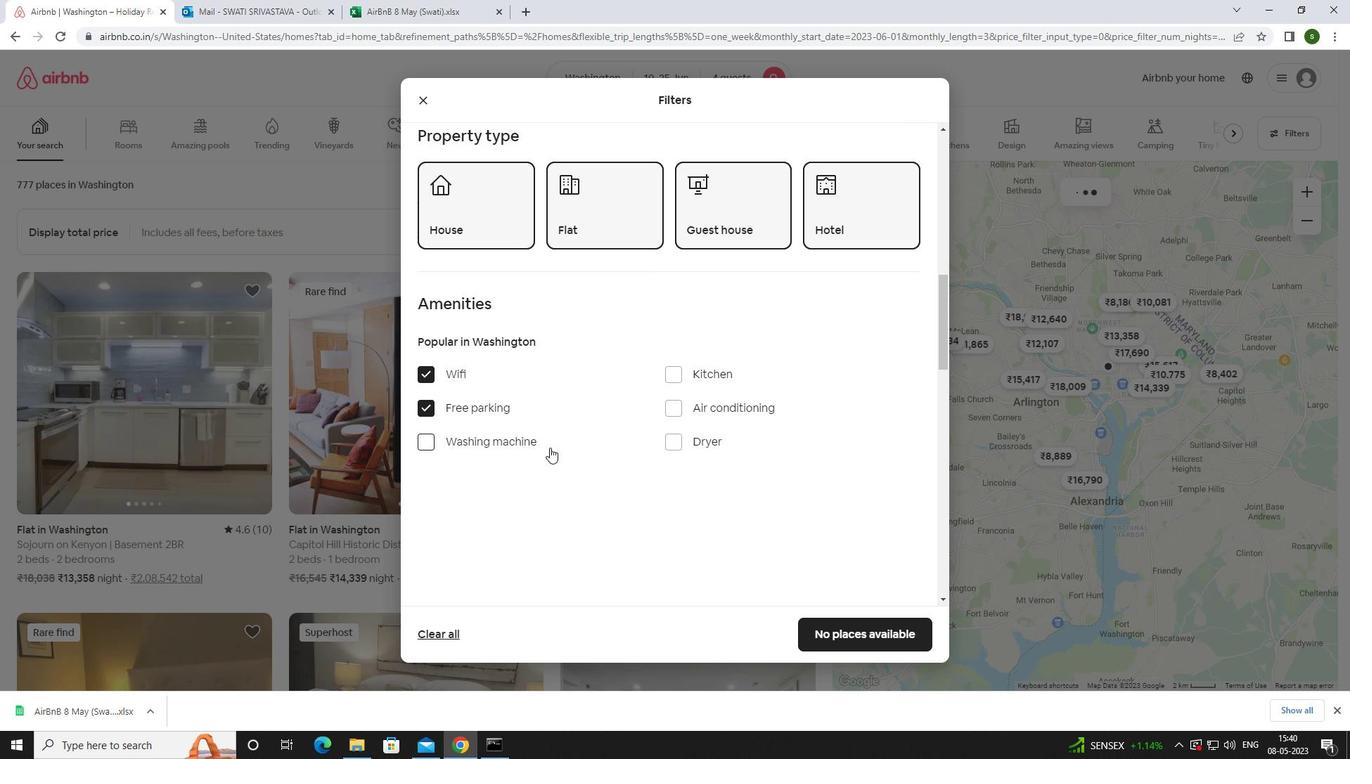 
Action: Mouse moved to (454, 359)
Screenshot: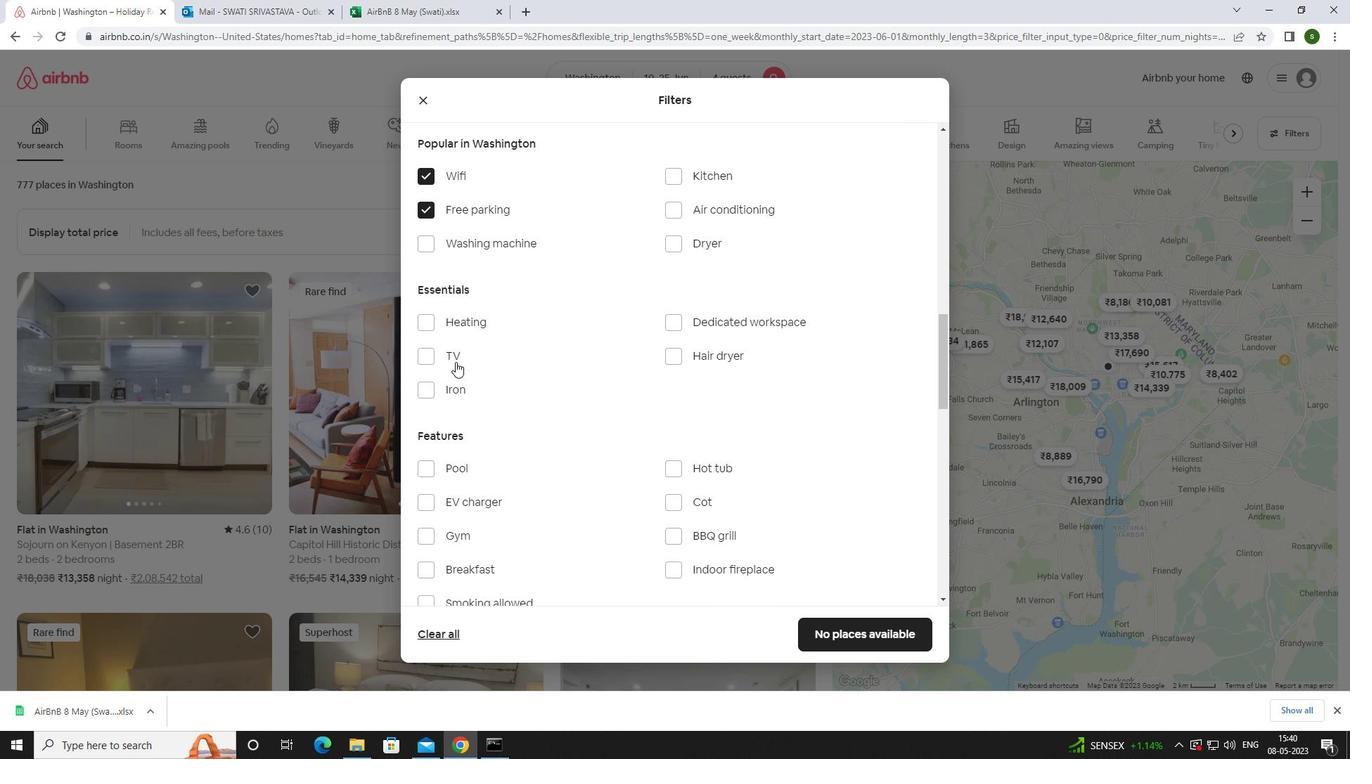 
Action: Mouse pressed left at (454, 359)
Screenshot: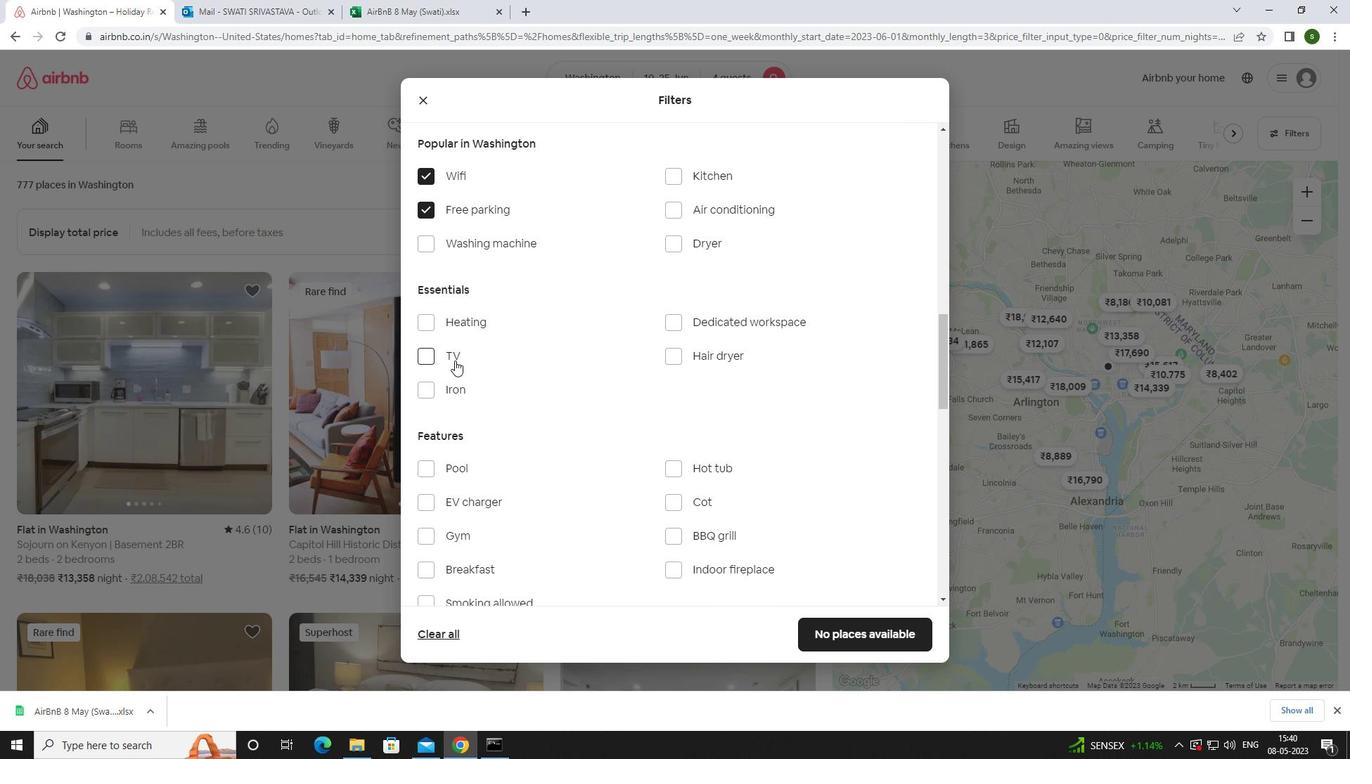 
Action: Mouse moved to (569, 407)
Screenshot: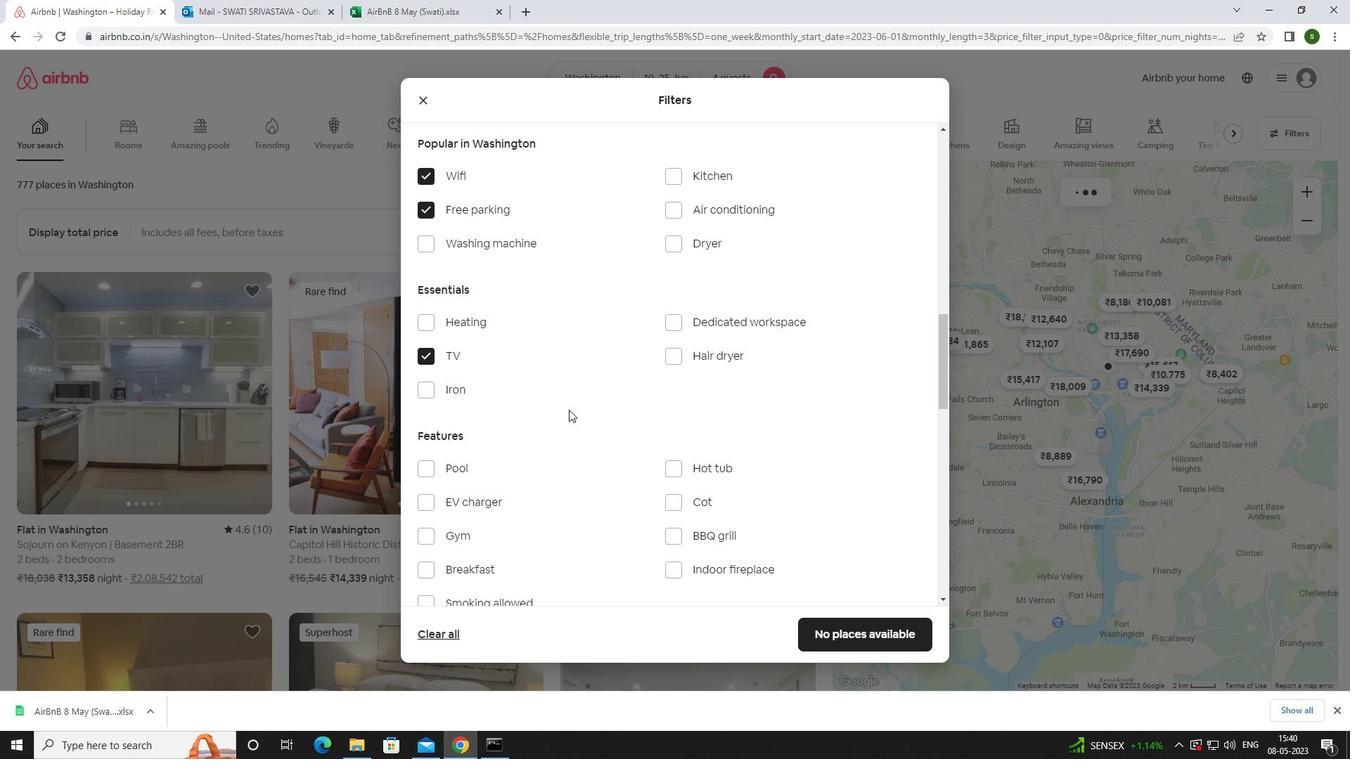 
Action: Mouse scrolled (569, 407) with delta (0, 0)
Screenshot: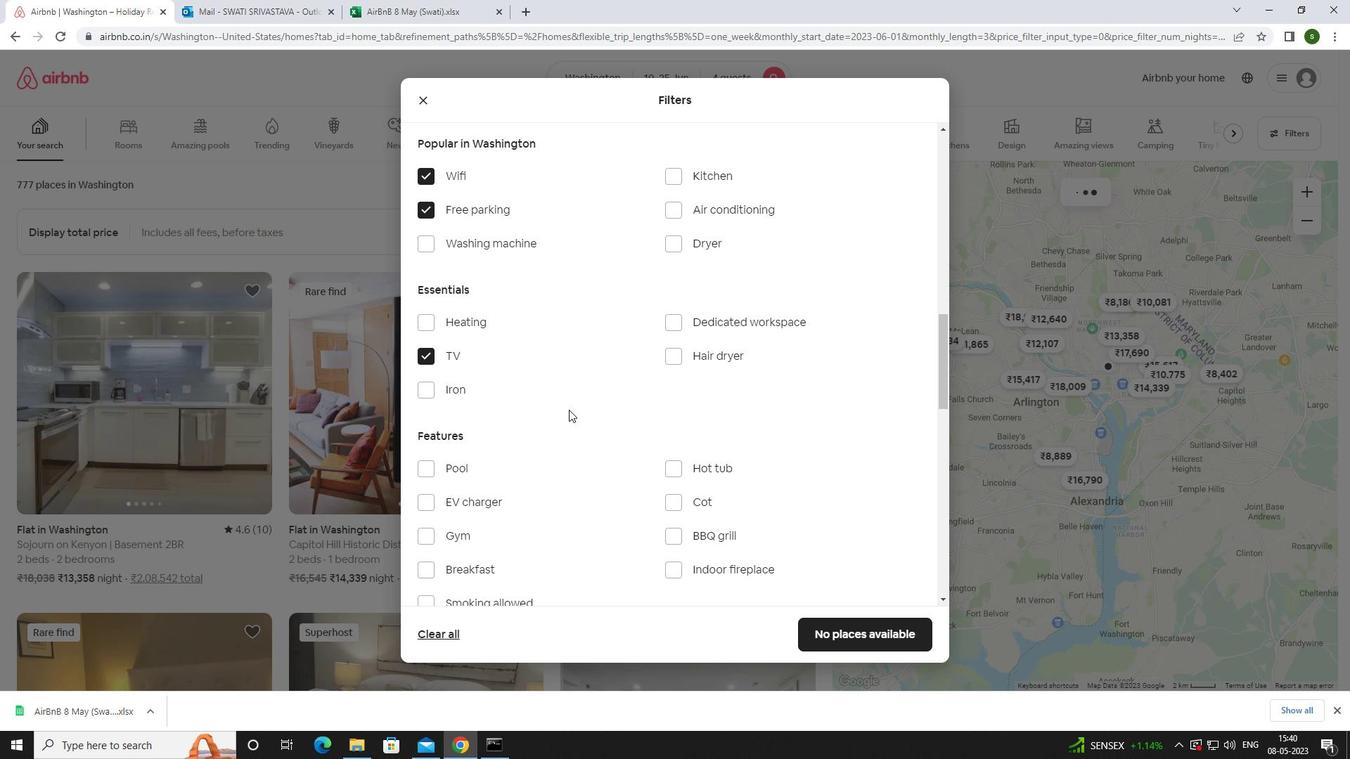 
Action: Mouse scrolled (569, 407) with delta (0, 0)
Screenshot: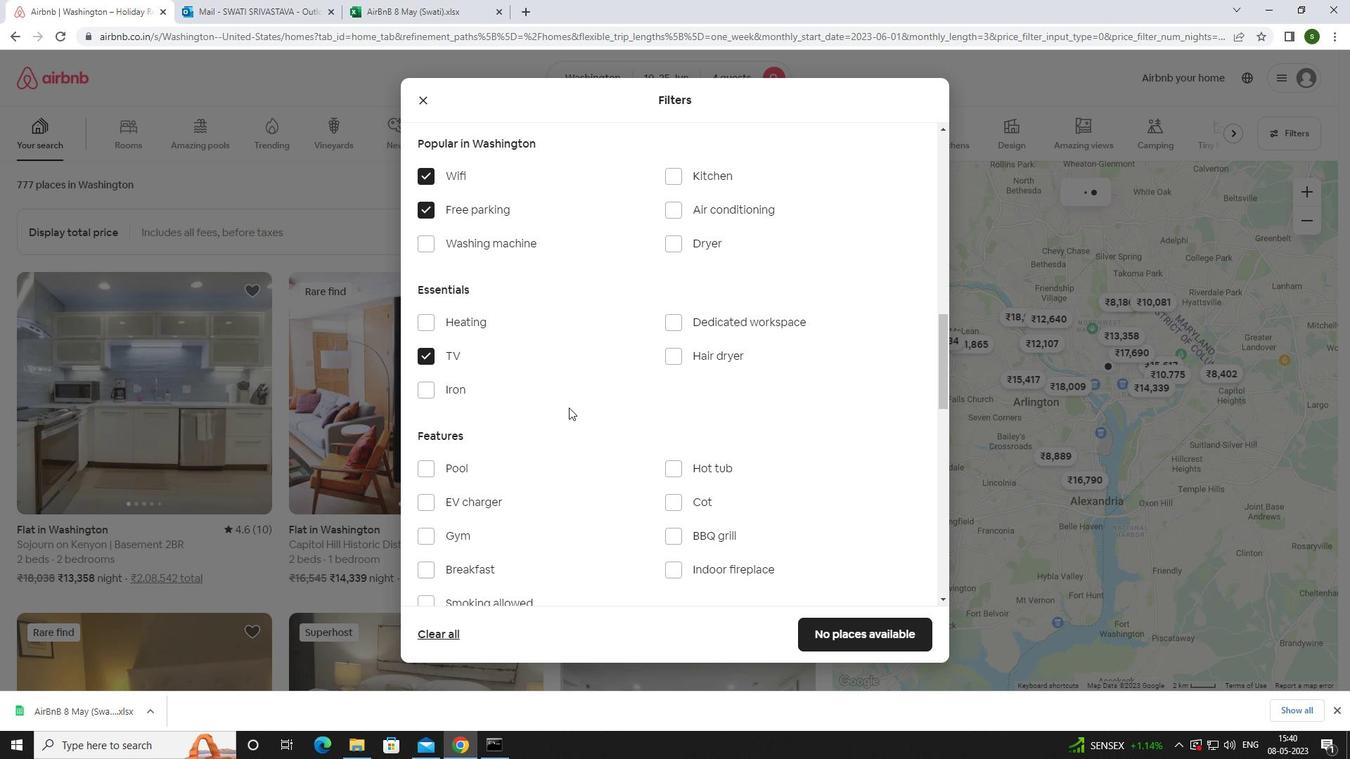 
Action: Mouse moved to (463, 396)
Screenshot: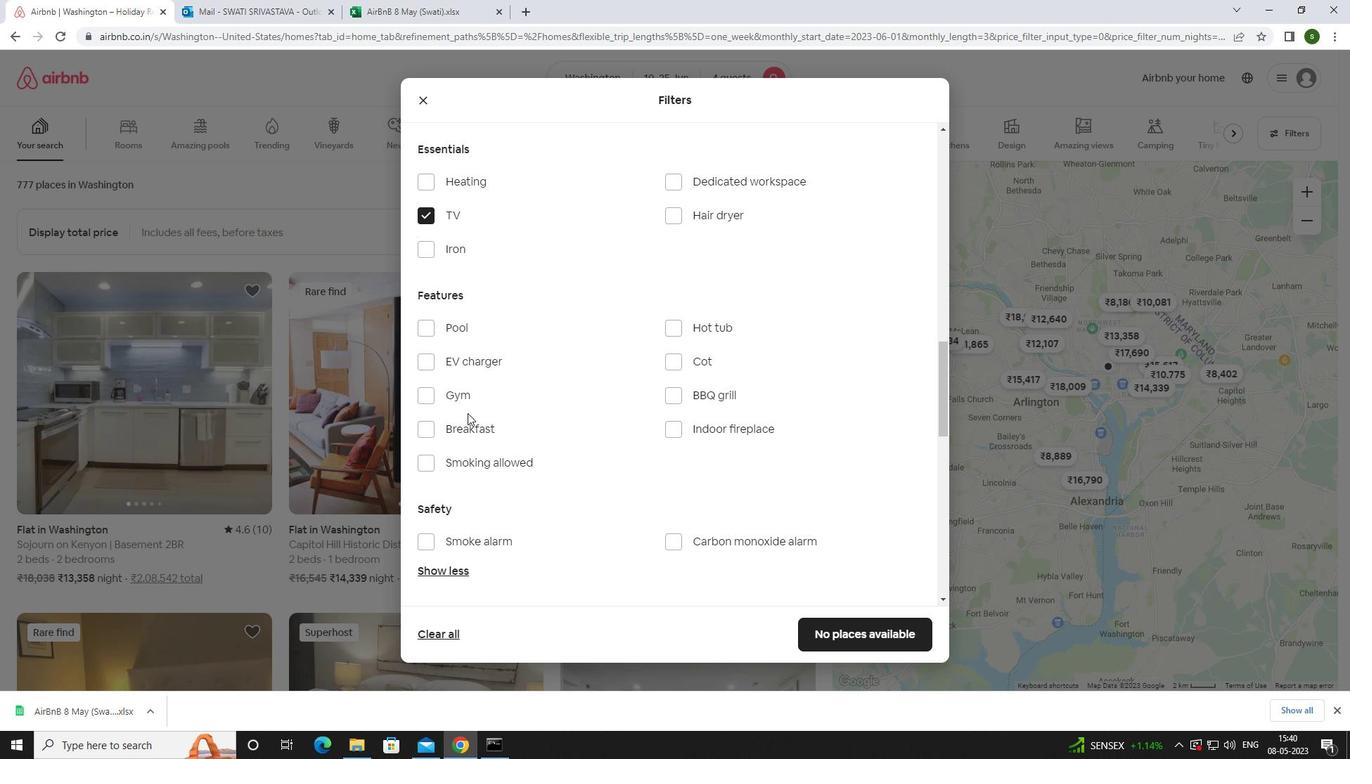 
Action: Mouse pressed left at (463, 396)
Screenshot: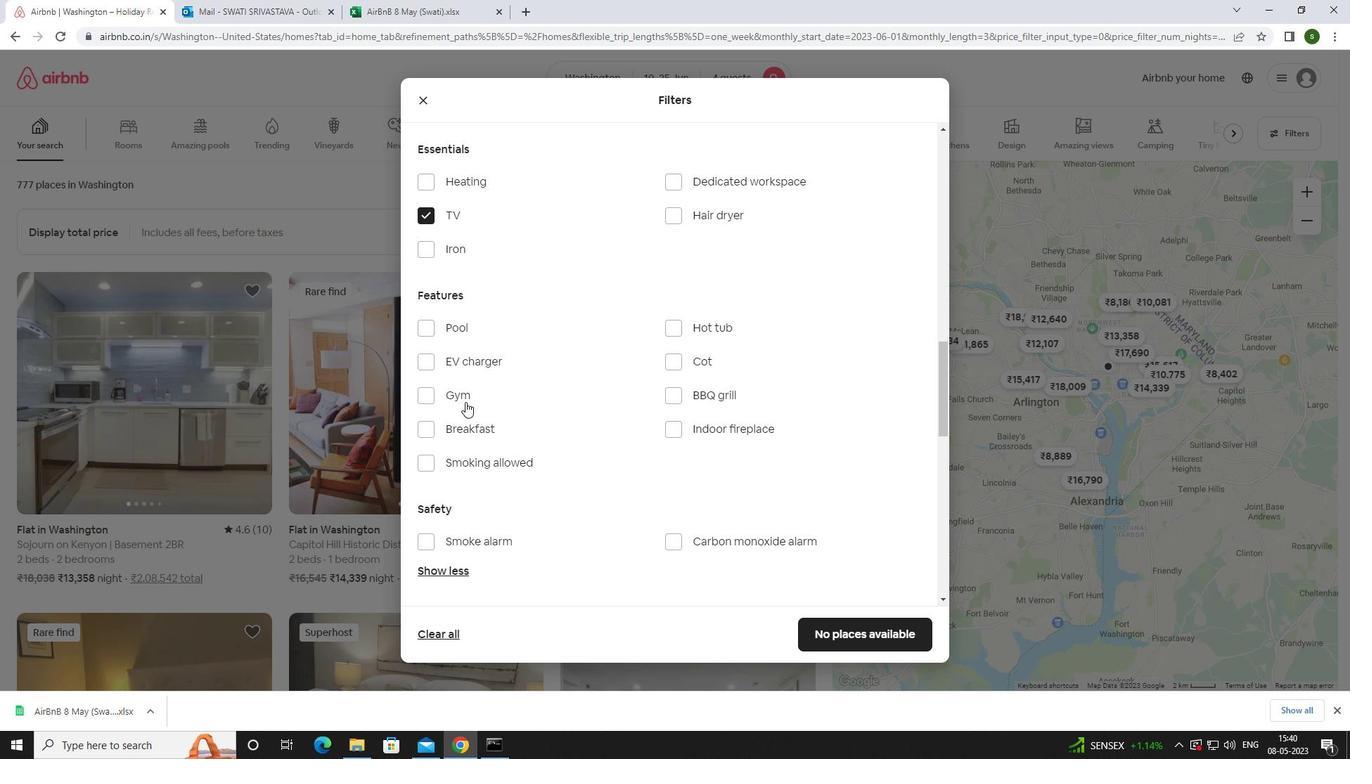 
Action: Mouse moved to (467, 431)
Screenshot: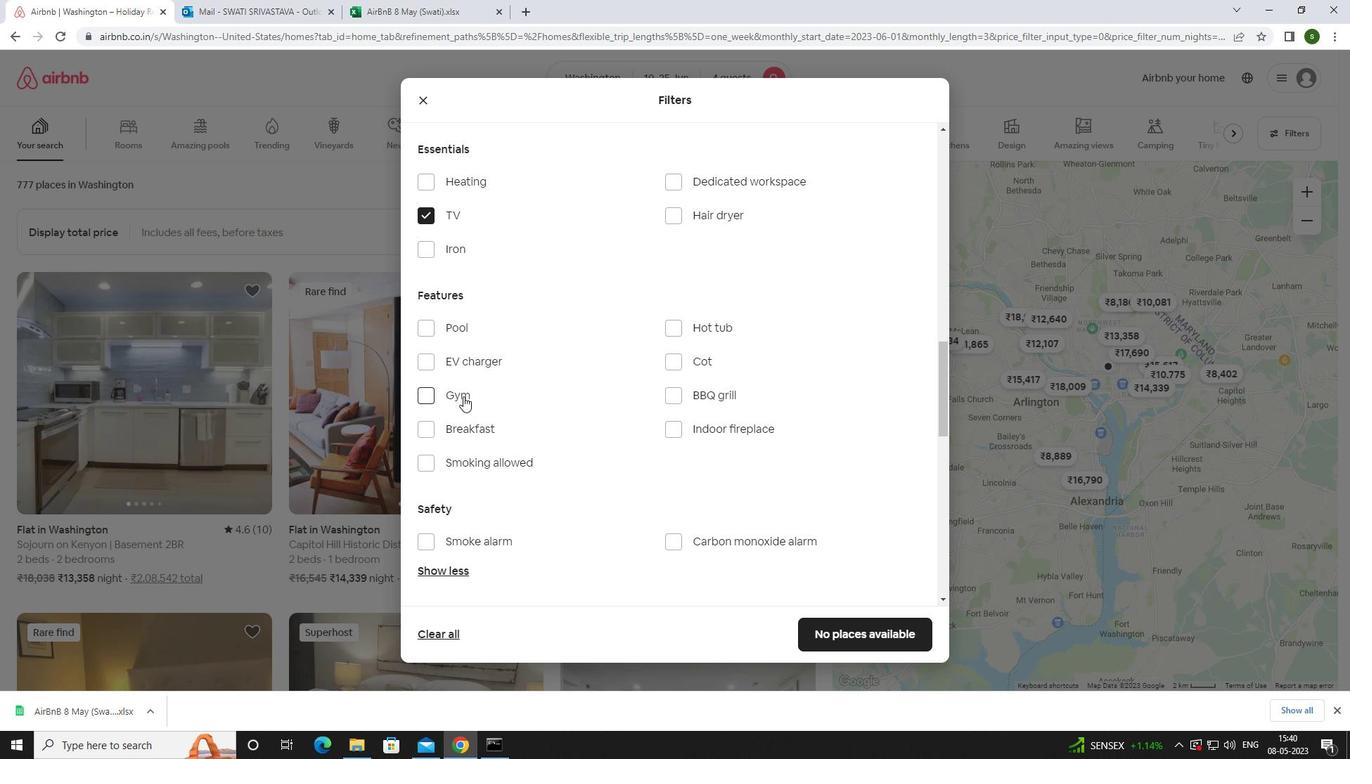 
Action: Mouse pressed left at (467, 431)
Screenshot: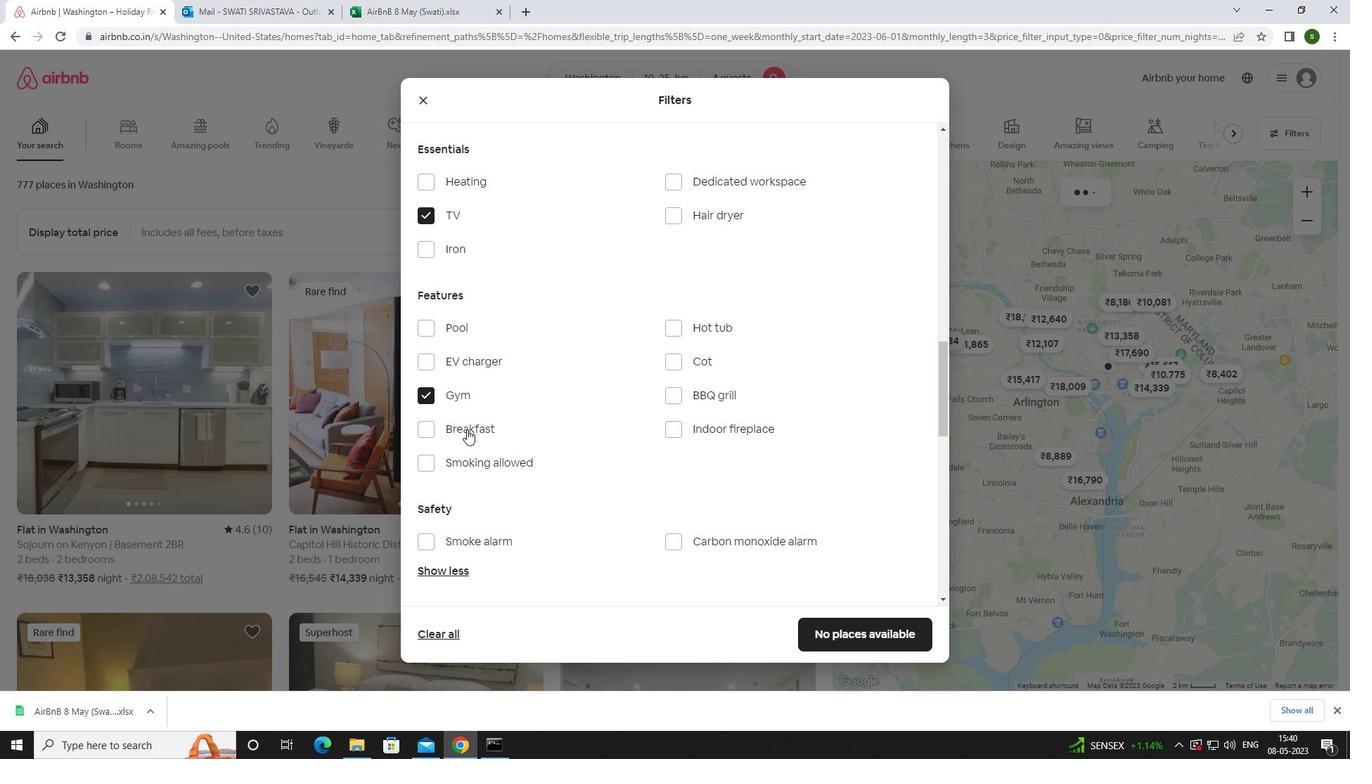 
Action: Mouse moved to (581, 433)
Screenshot: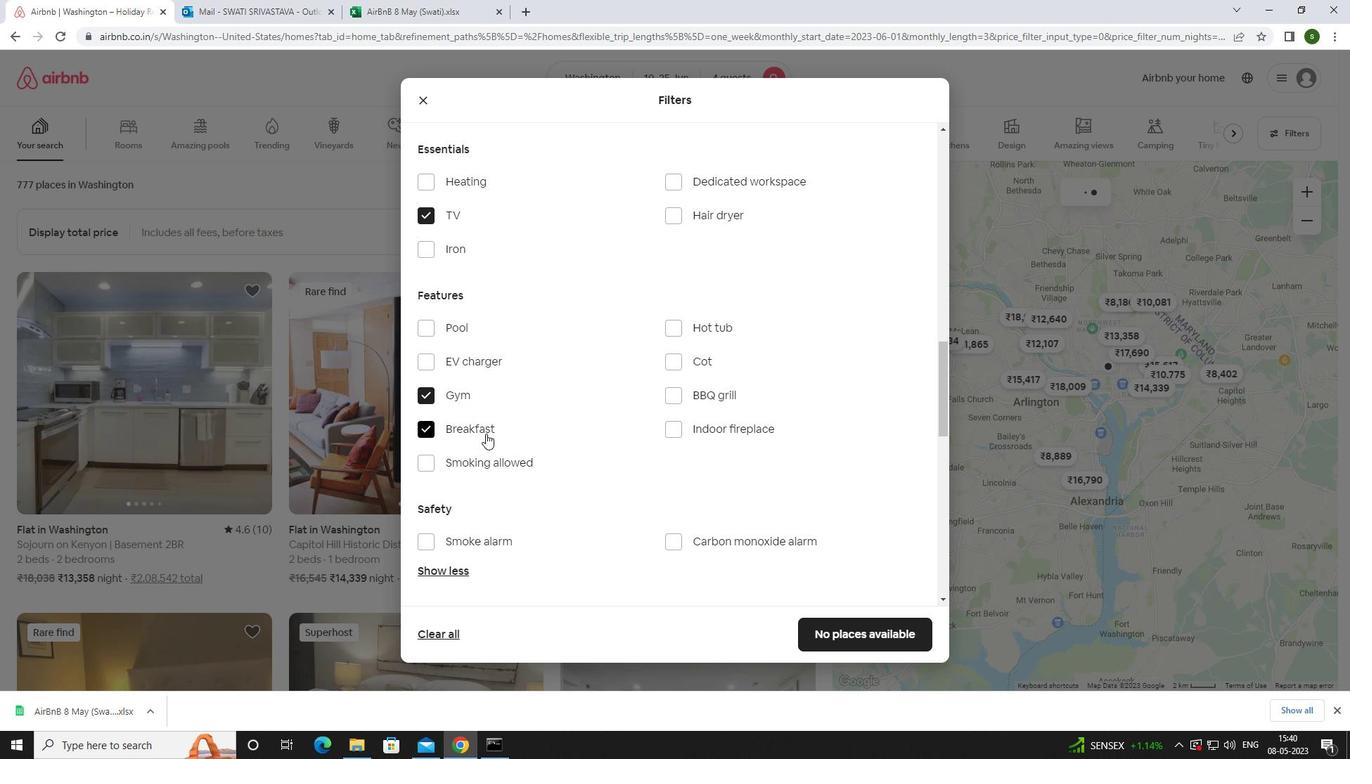 
Action: Mouse scrolled (581, 433) with delta (0, 0)
Screenshot: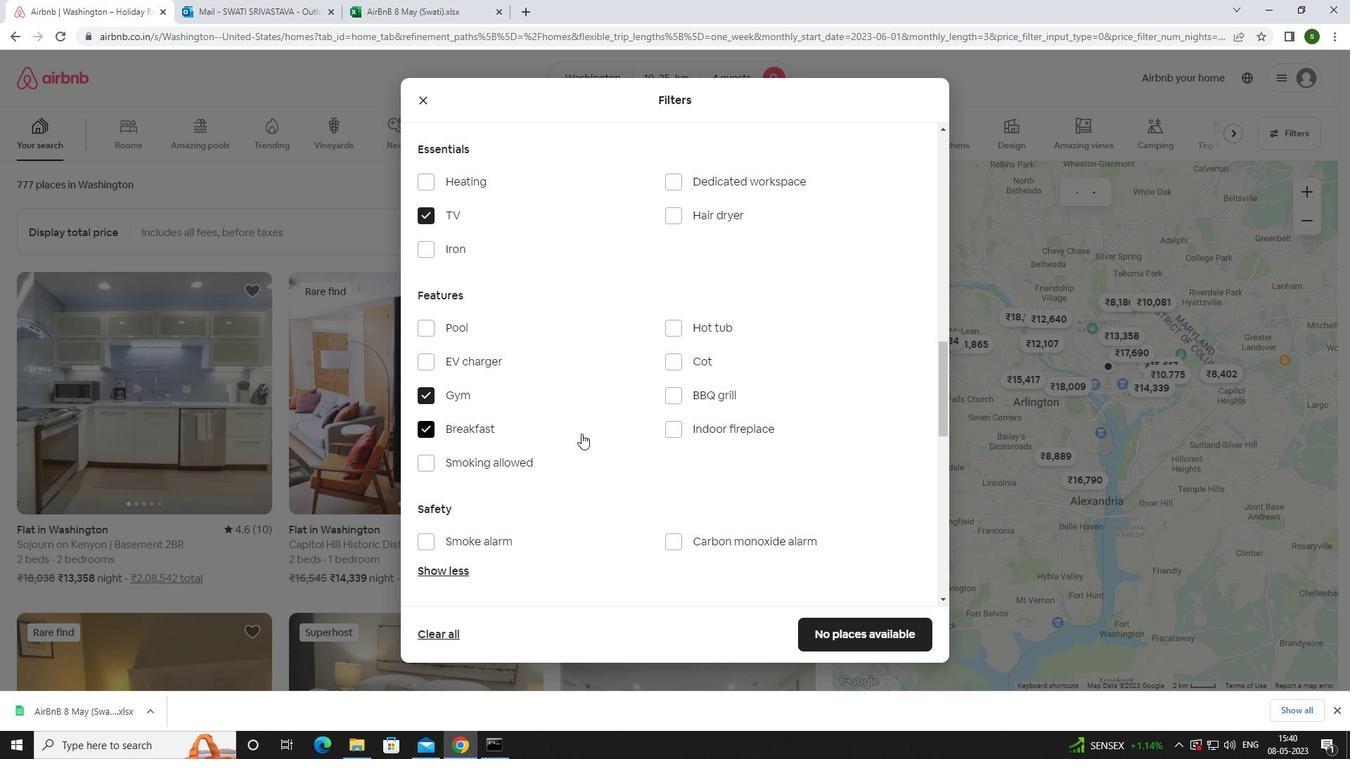 
Action: Mouse scrolled (581, 433) with delta (0, 0)
Screenshot: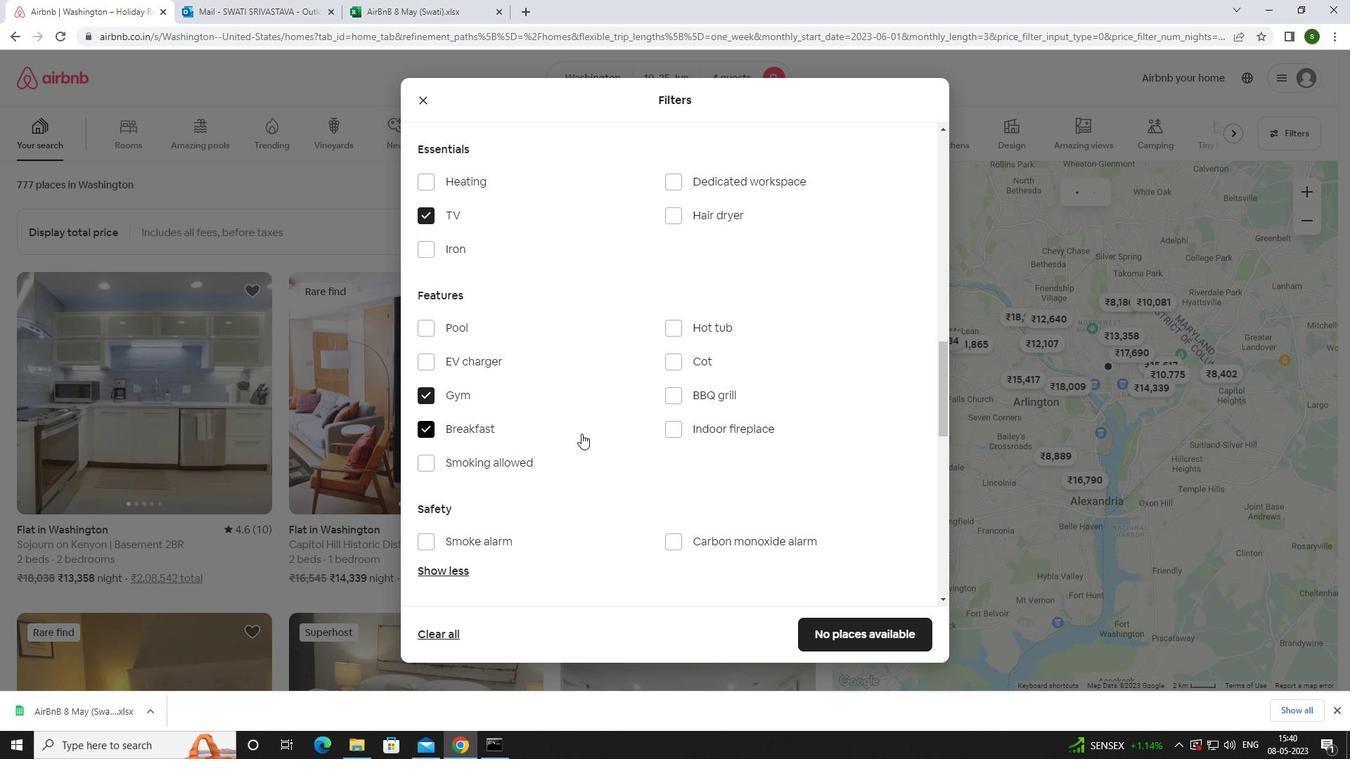 
Action: Mouse scrolled (581, 433) with delta (0, 0)
Screenshot: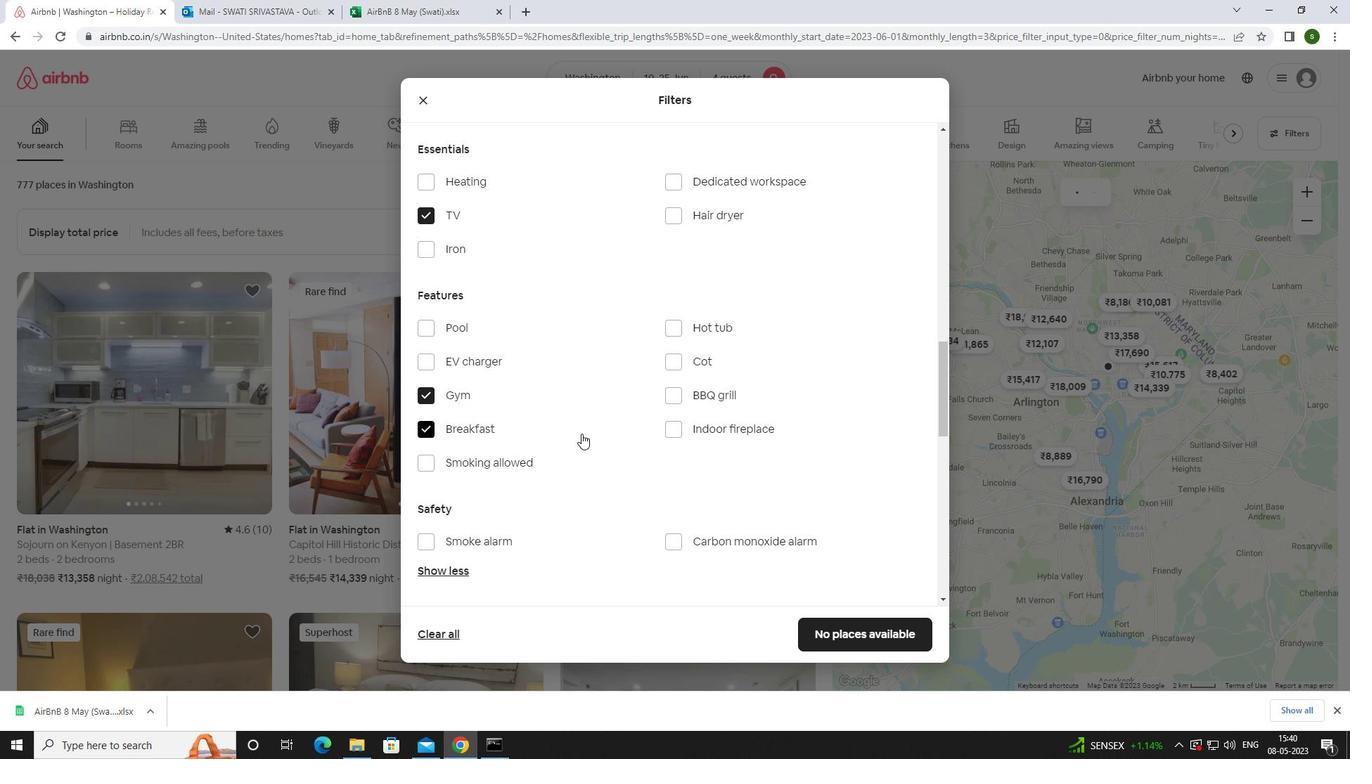 
Action: Mouse scrolled (581, 433) with delta (0, 0)
Screenshot: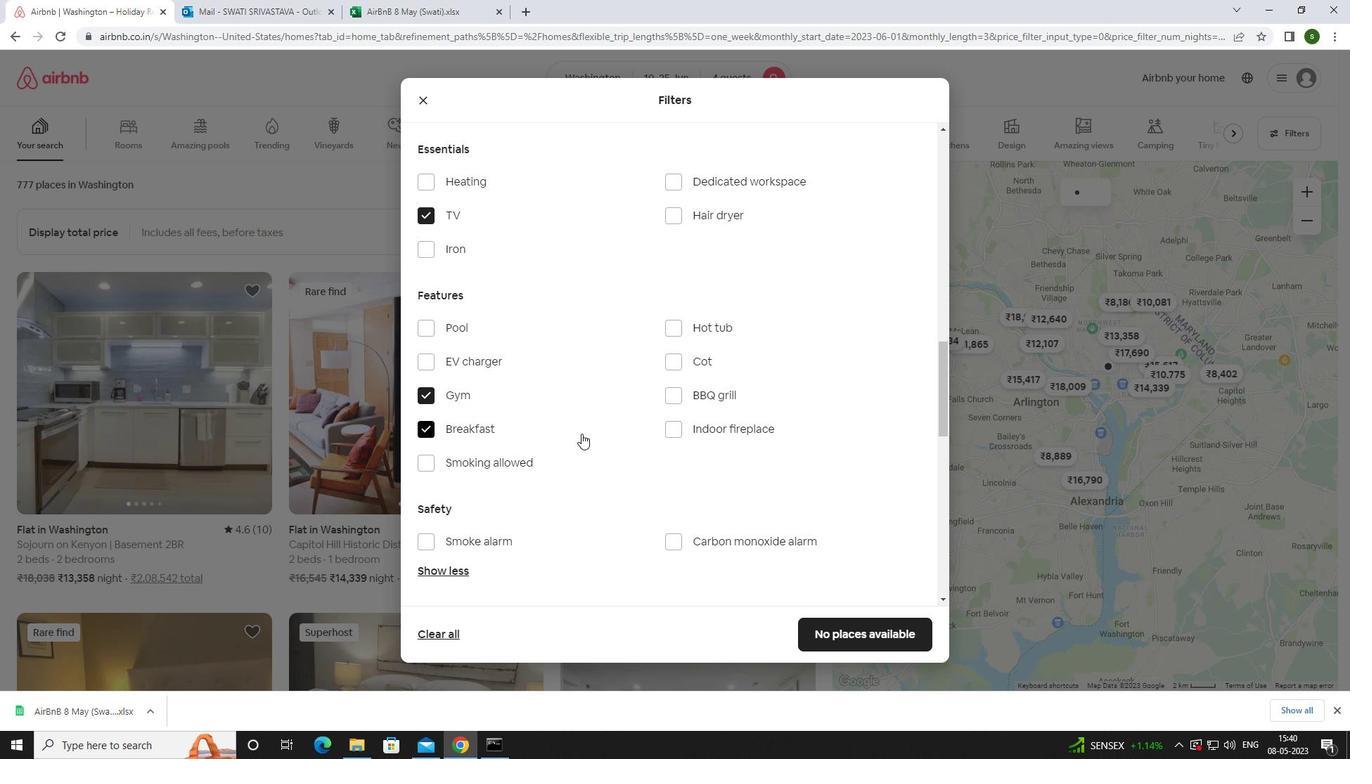 
Action: Mouse scrolled (581, 433) with delta (0, 0)
Screenshot: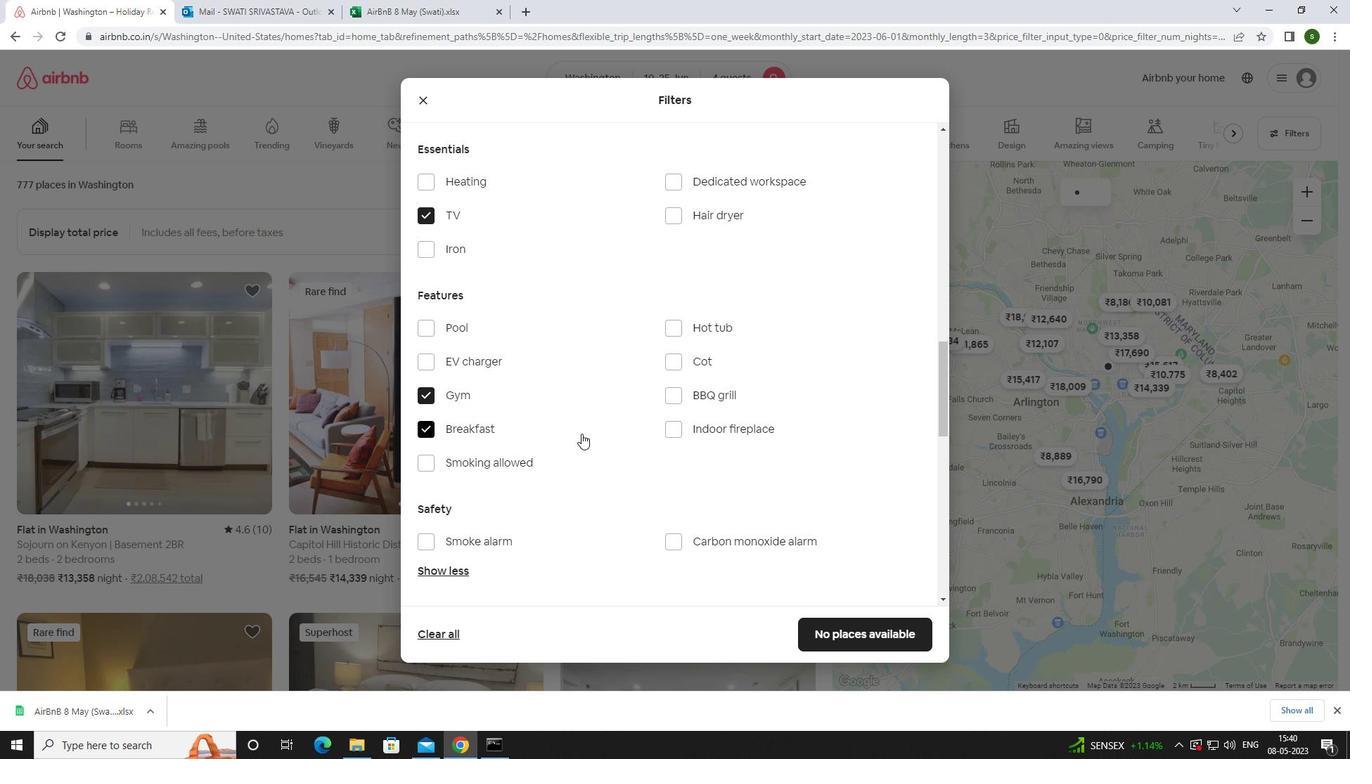 
Action: Mouse moved to (877, 381)
Screenshot: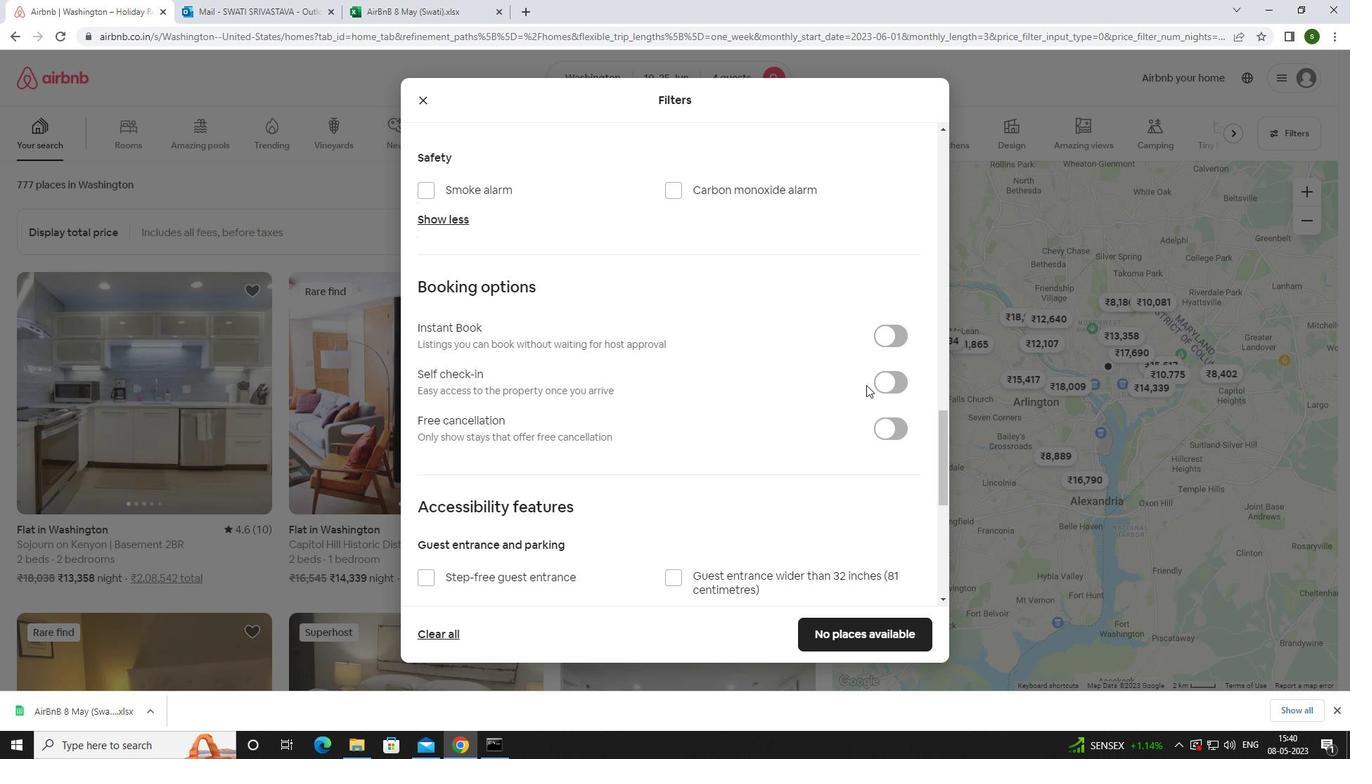 
Action: Mouse pressed left at (877, 381)
Screenshot: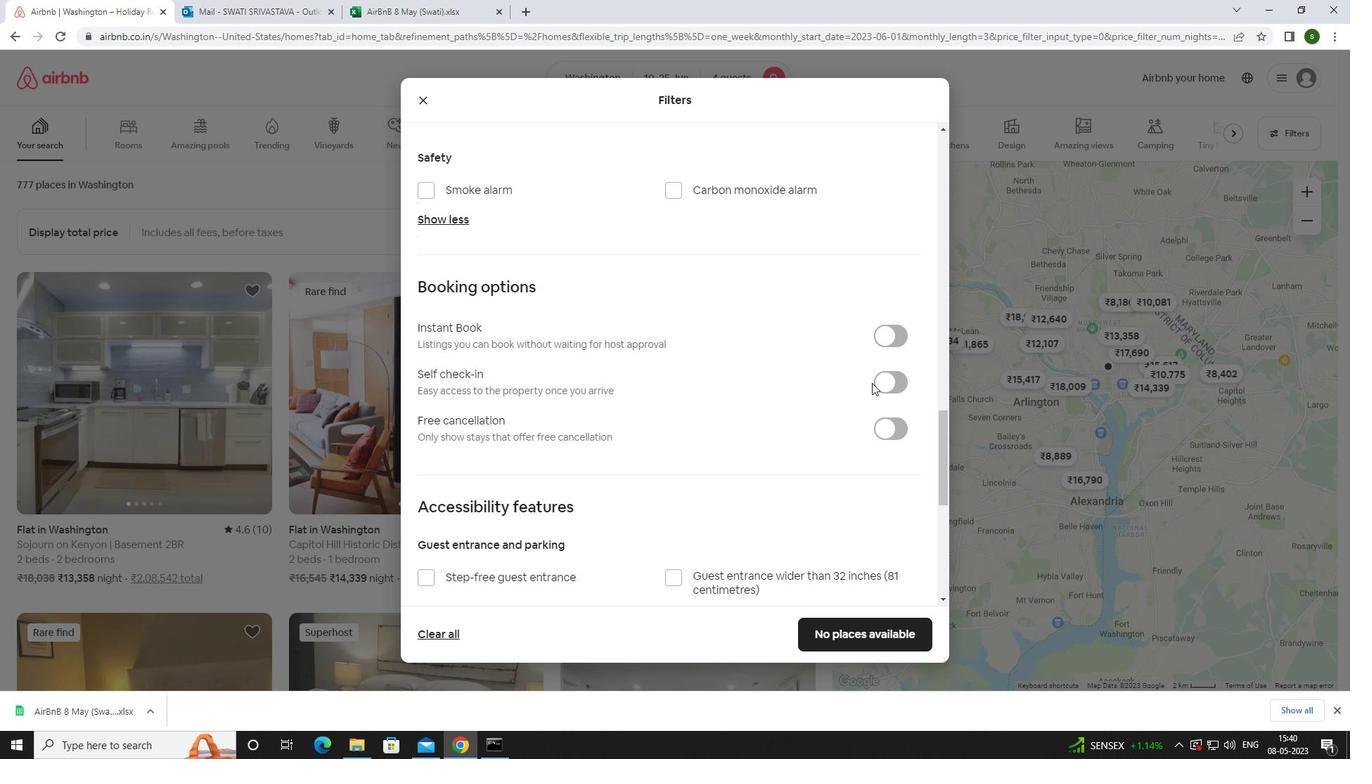 
Action: Mouse moved to (768, 388)
Screenshot: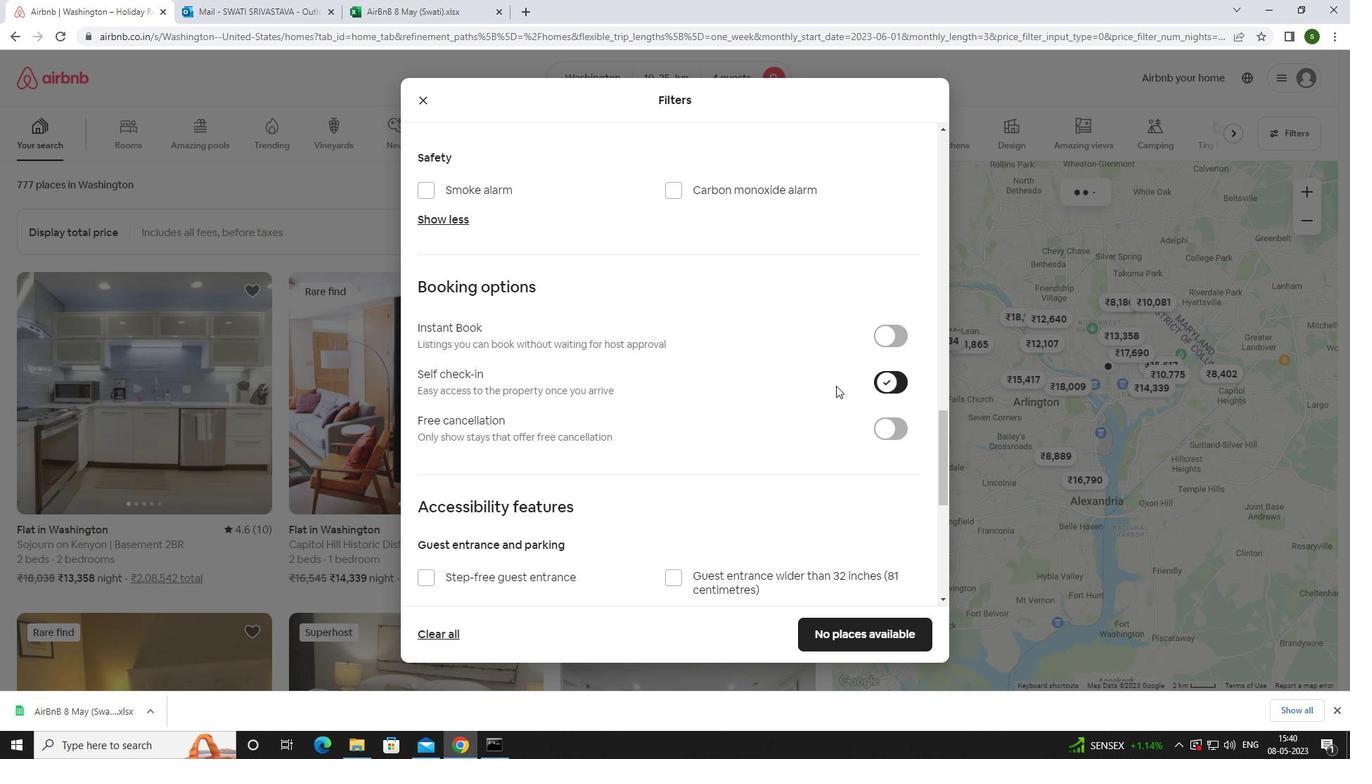 
Action: Mouse scrolled (768, 387) with delta (0, 0)
Screenshot: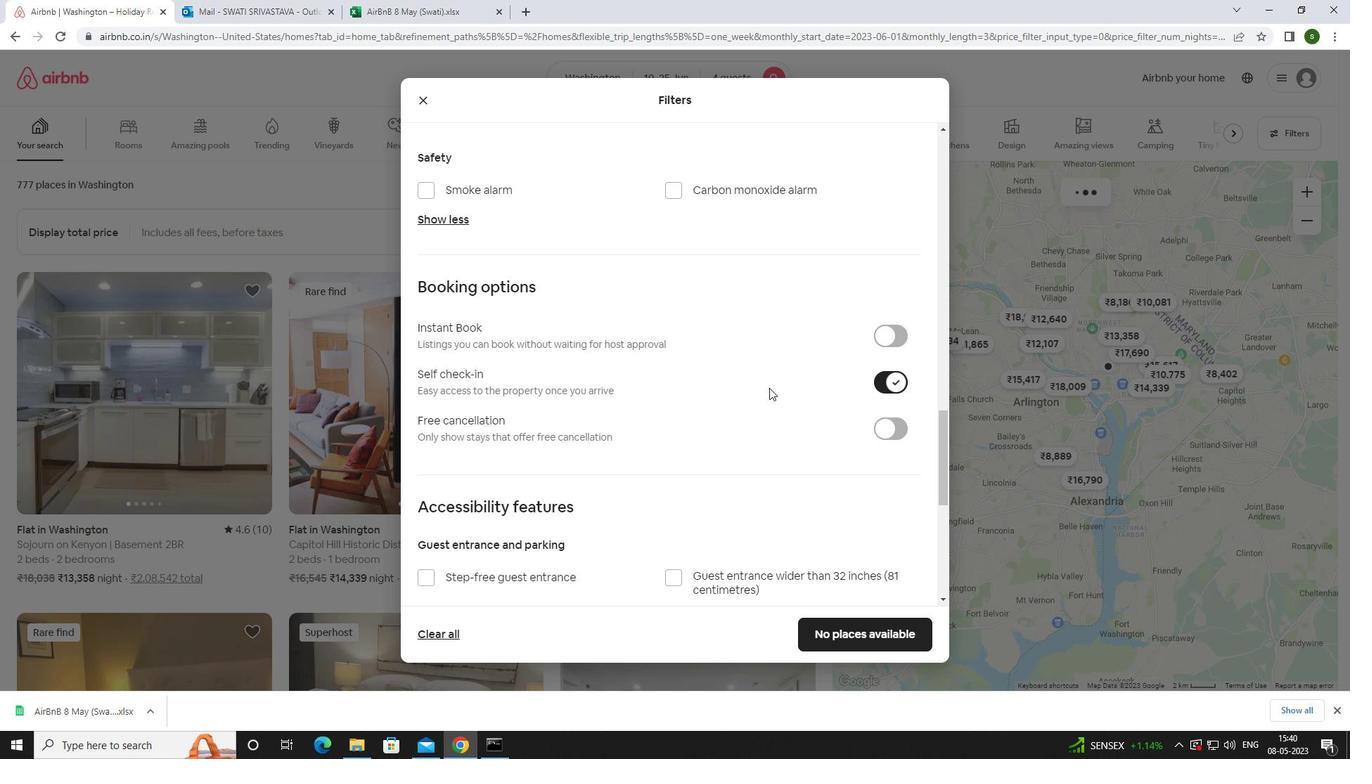 
Action: Mouse scrolled (768, 387) with delta (0, 0)
Screenshot: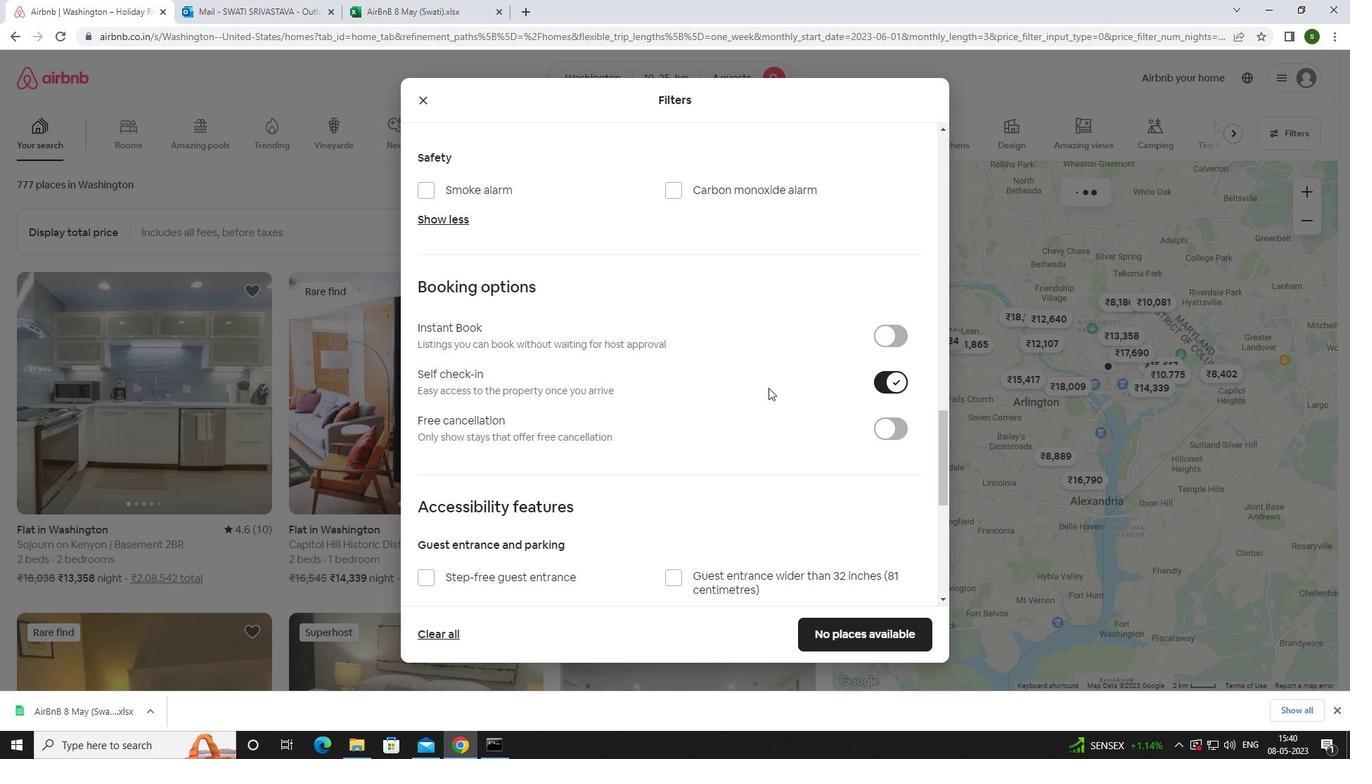 
Action: Mouse scrolled (768, 387) with delta (0, 0)
Screenshot: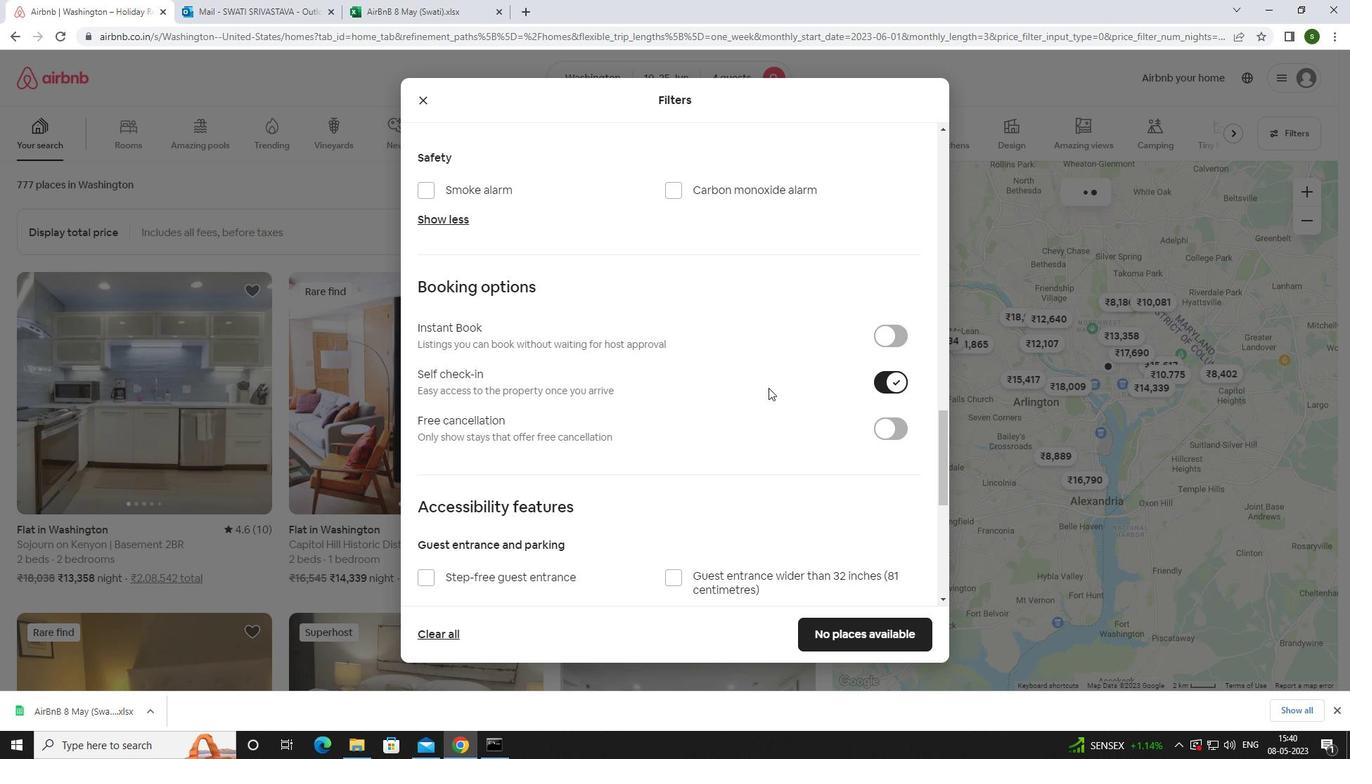 
Action: Mouse scrolled (768, 387) with delta (0, 0)
Screenshot: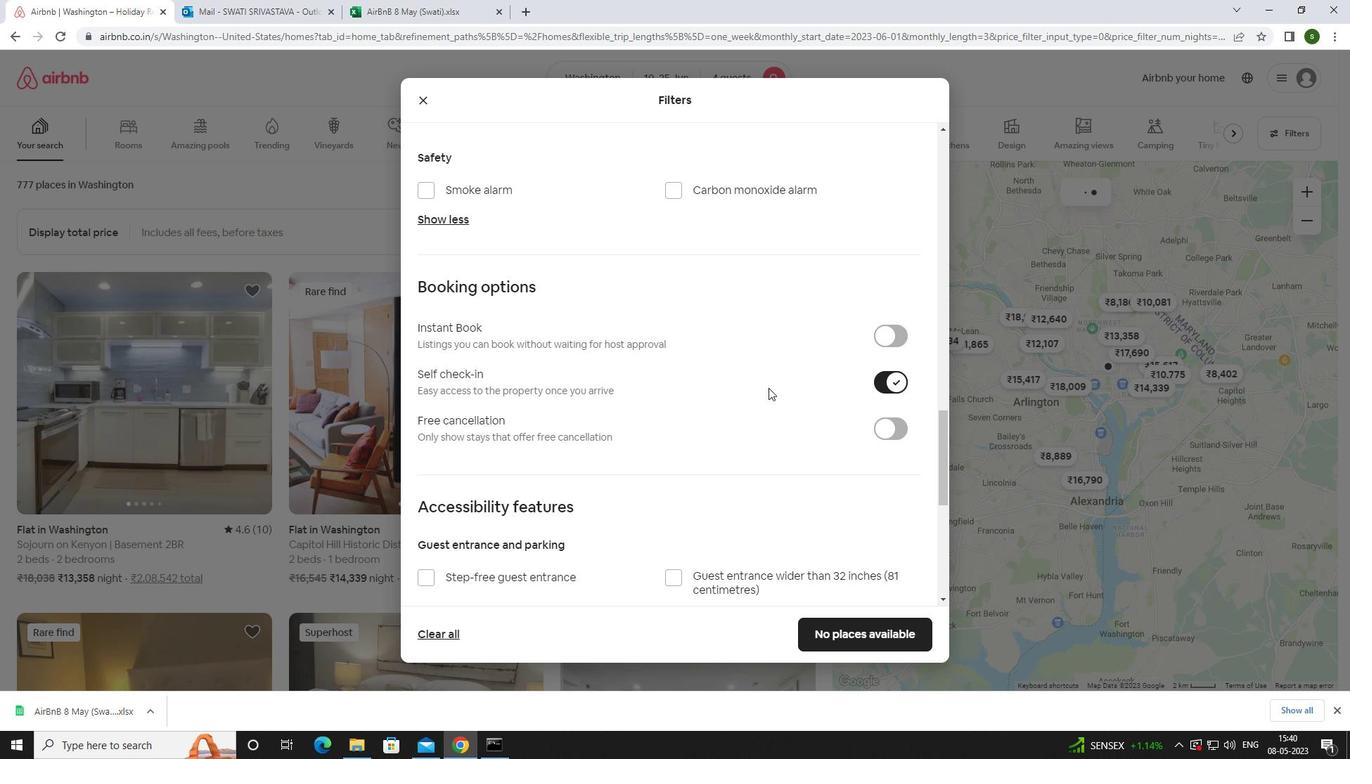 
Action: Mouse scrolled (768, 387) with delta (0, 0)
Screenshot: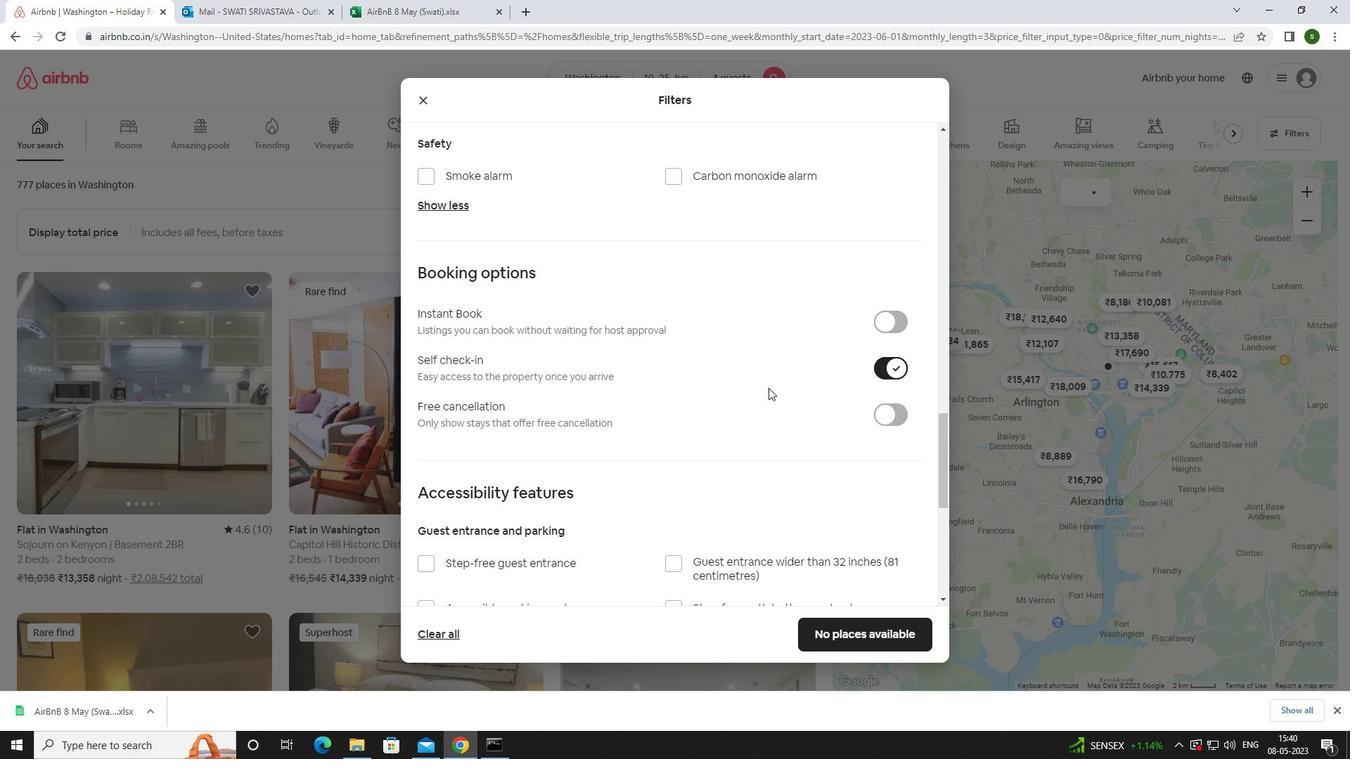 
Action: Mouse scrolled (768, 387) with delta (0, 0)
Screenshot: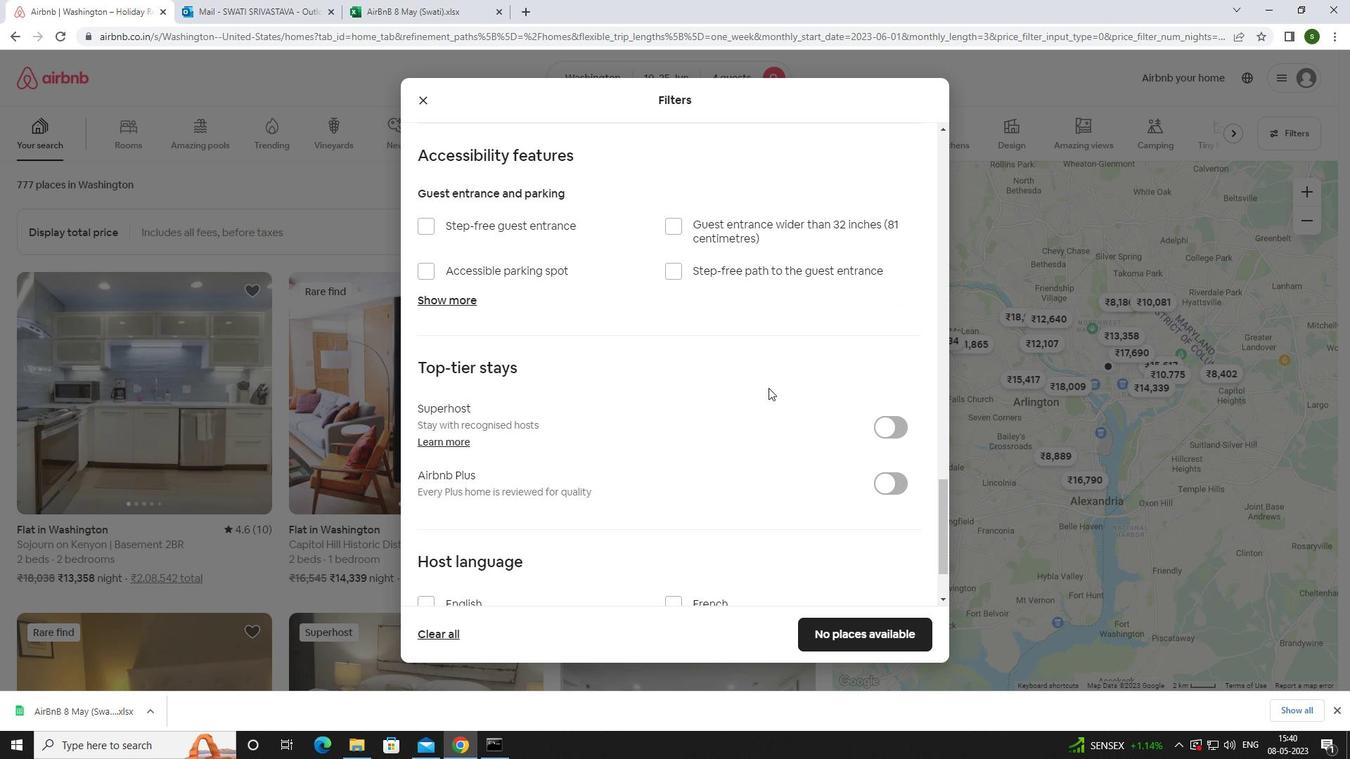 
Action: Mouse scrolled (768, 387) with delta (0, 0)
Screenshot: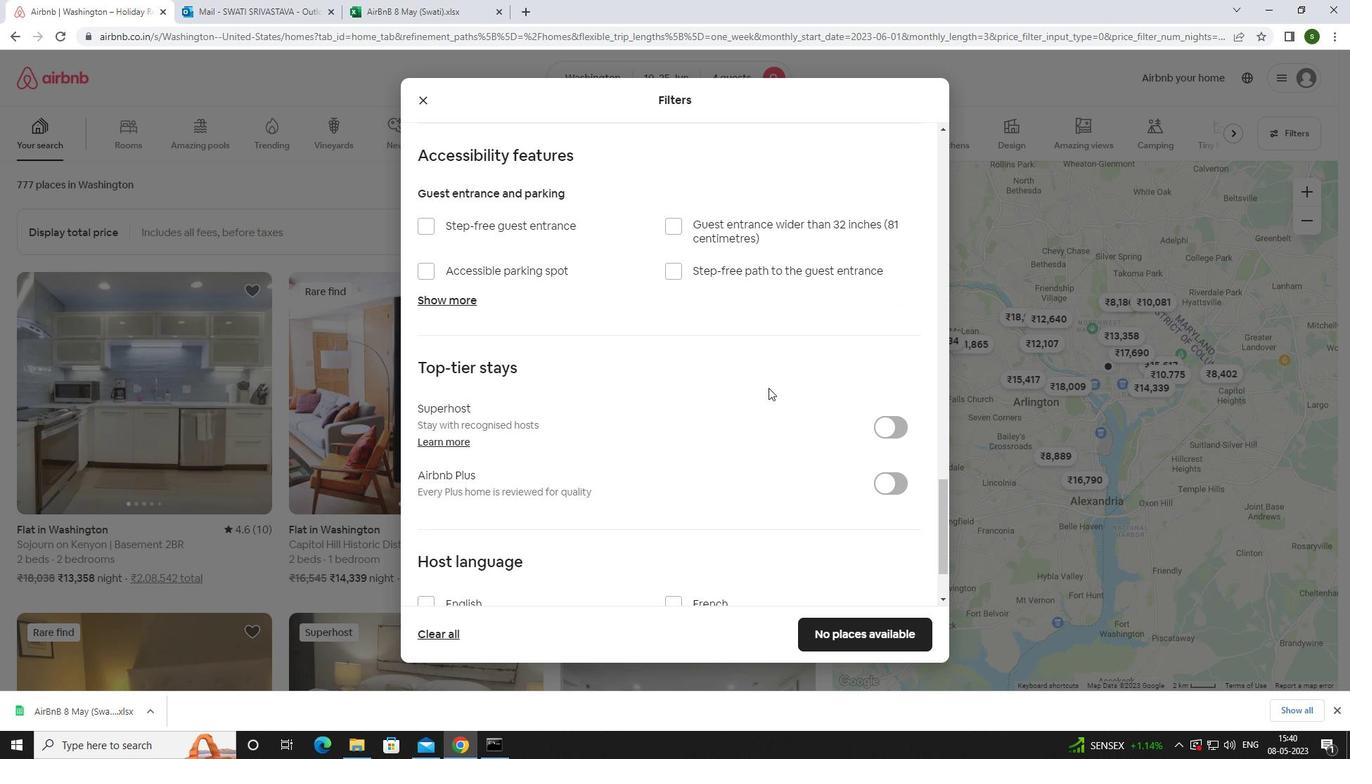 
Action: Mouse scrolled (768, 387) with delta (0, 0)
Screenshot: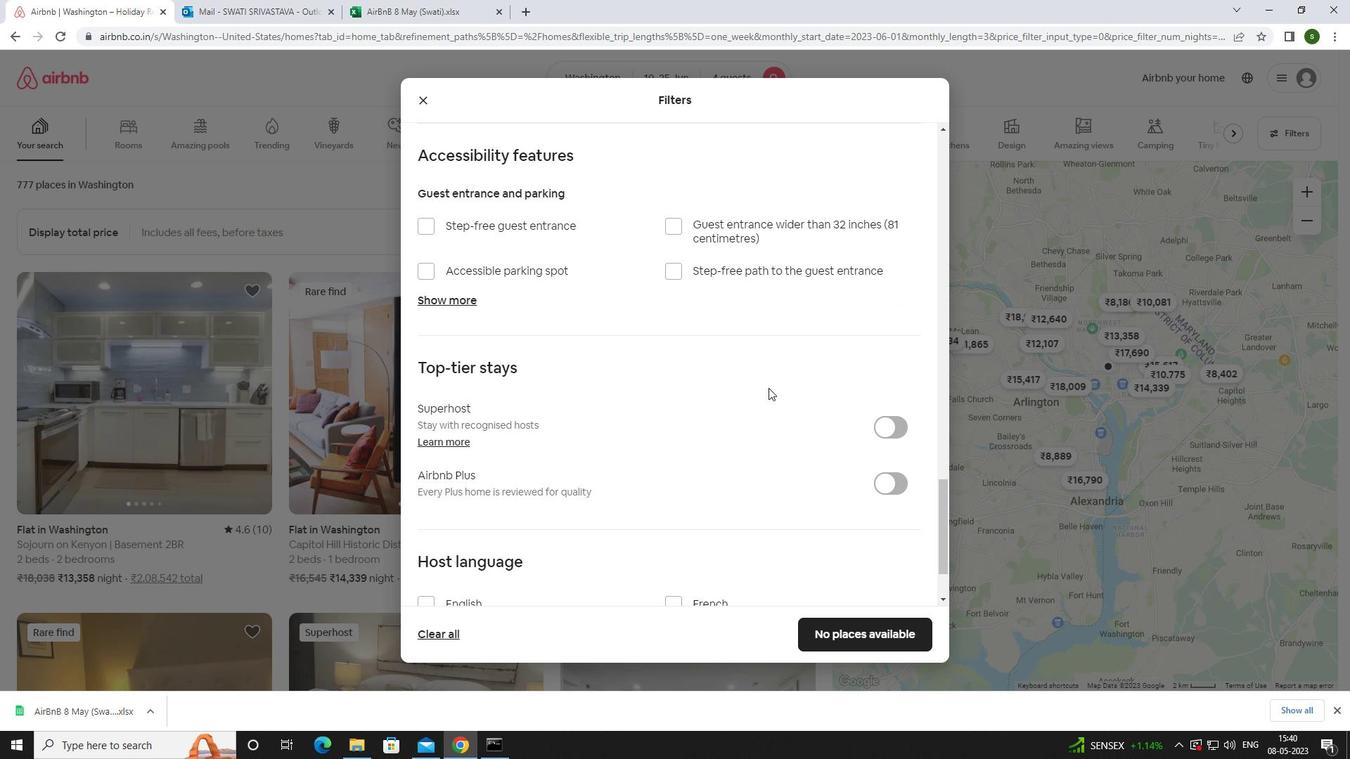 
Action: Mouse scrolled (768, 387) with delta (0, 0)
Screenshot: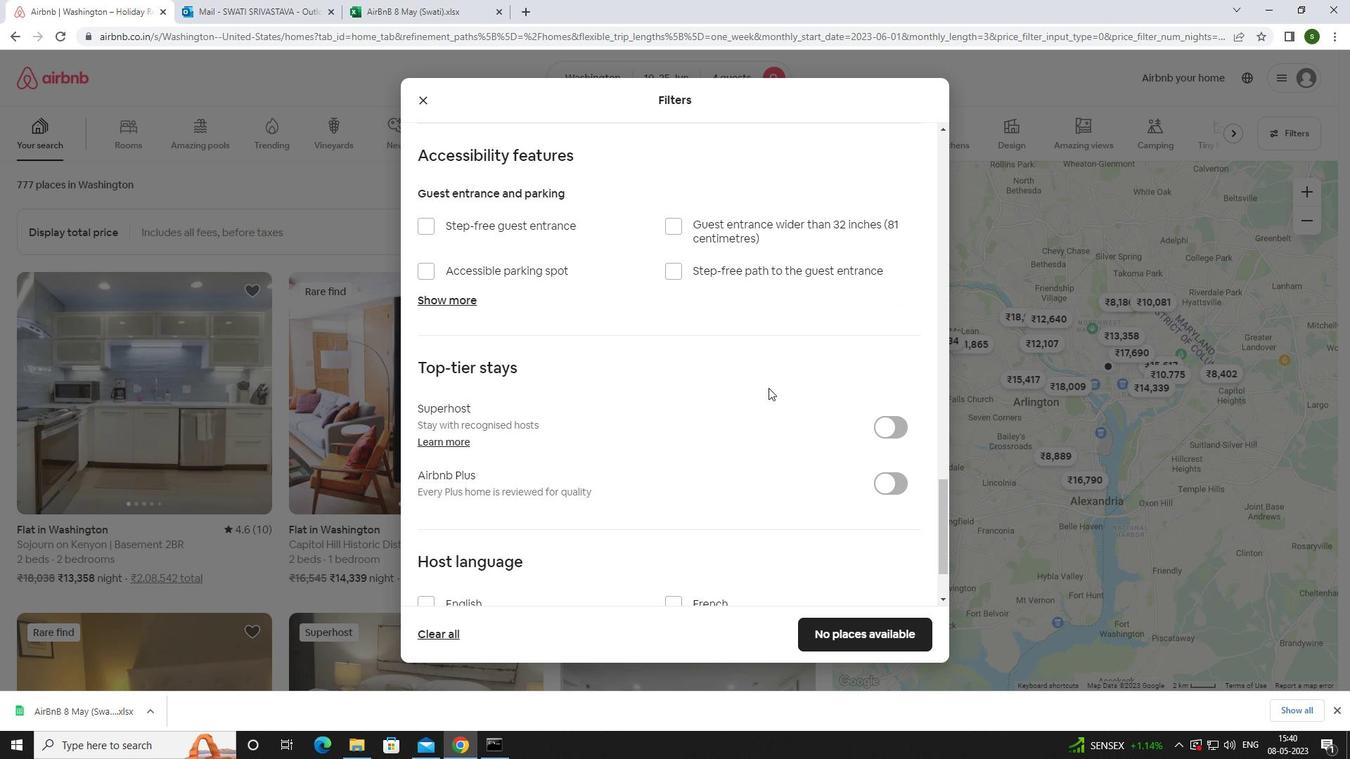 
Action: Mouse scrolled (768, 387) with delta (0, 0)
Screenshot: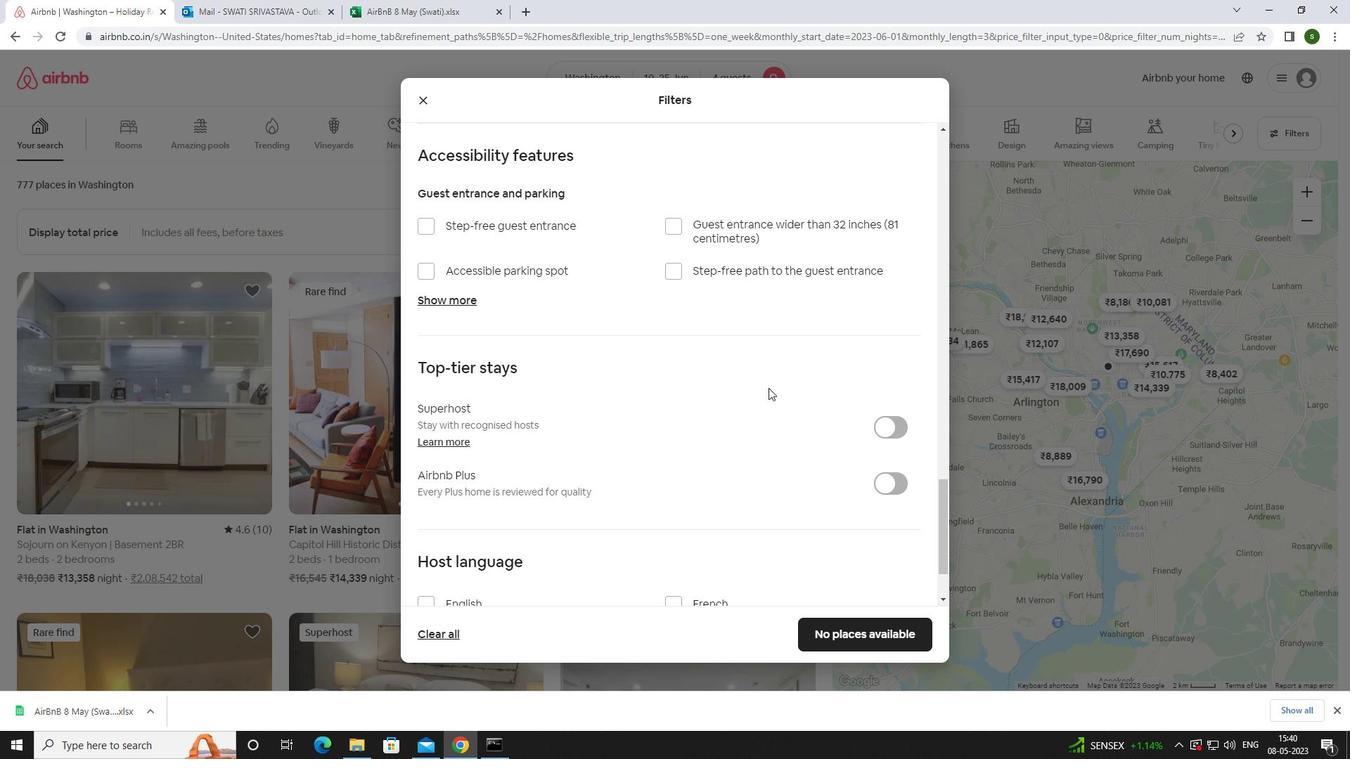 
Action: Mouse moved to (456, 501)
Screenshot: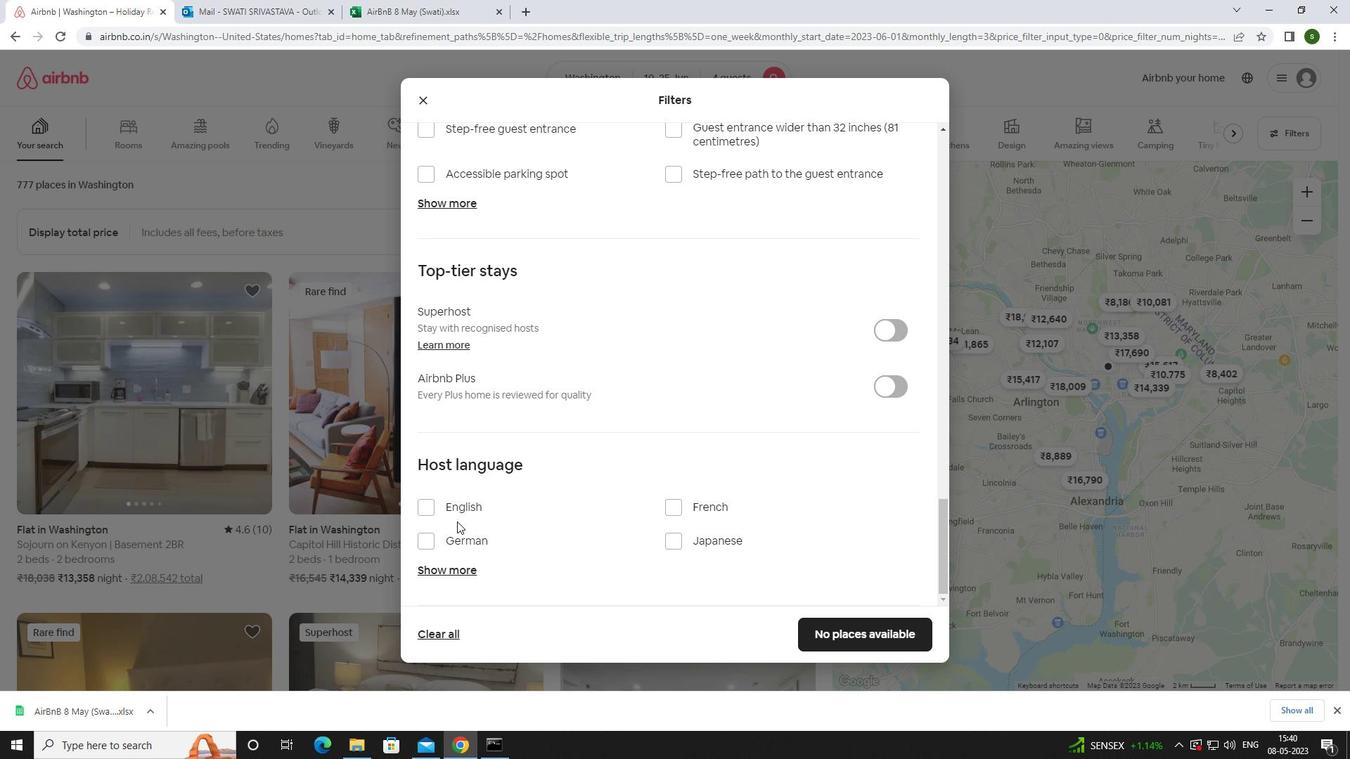 
Action: Mouse pressed left at (456, 501)
Screenshot: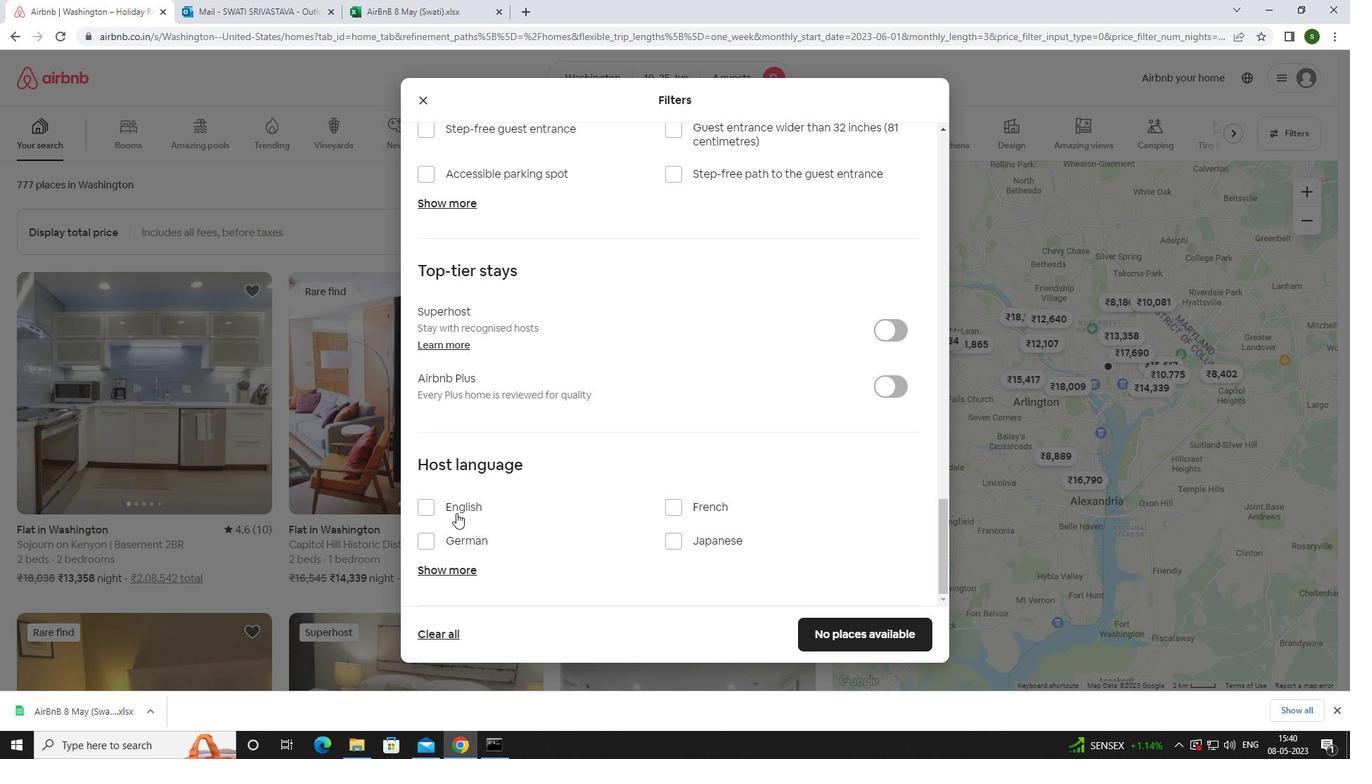 
Action: Mouse moved to (908, 635)
Screenshot: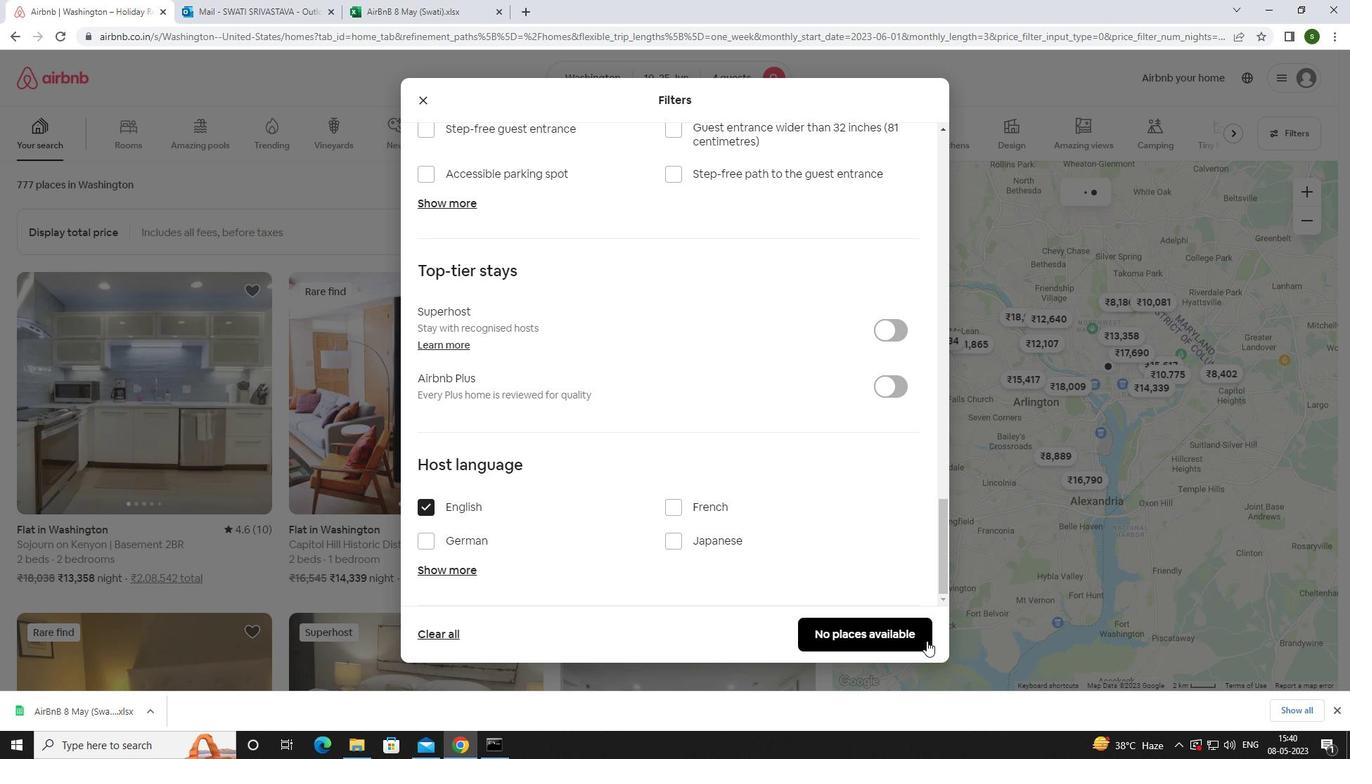 
Action: Mouse pressed left at (908, 635)
Screenshot: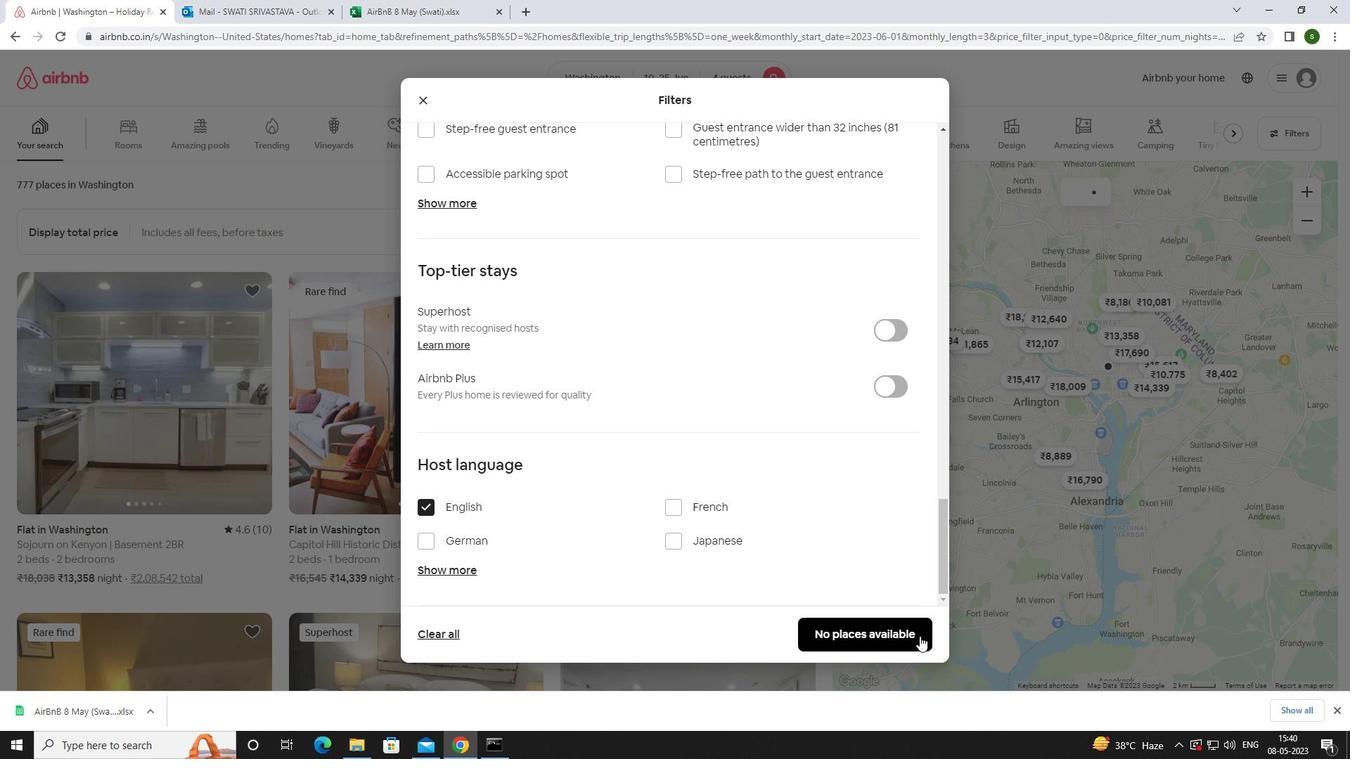 
Action: Mouse moved to (662, 402)
Screenshot: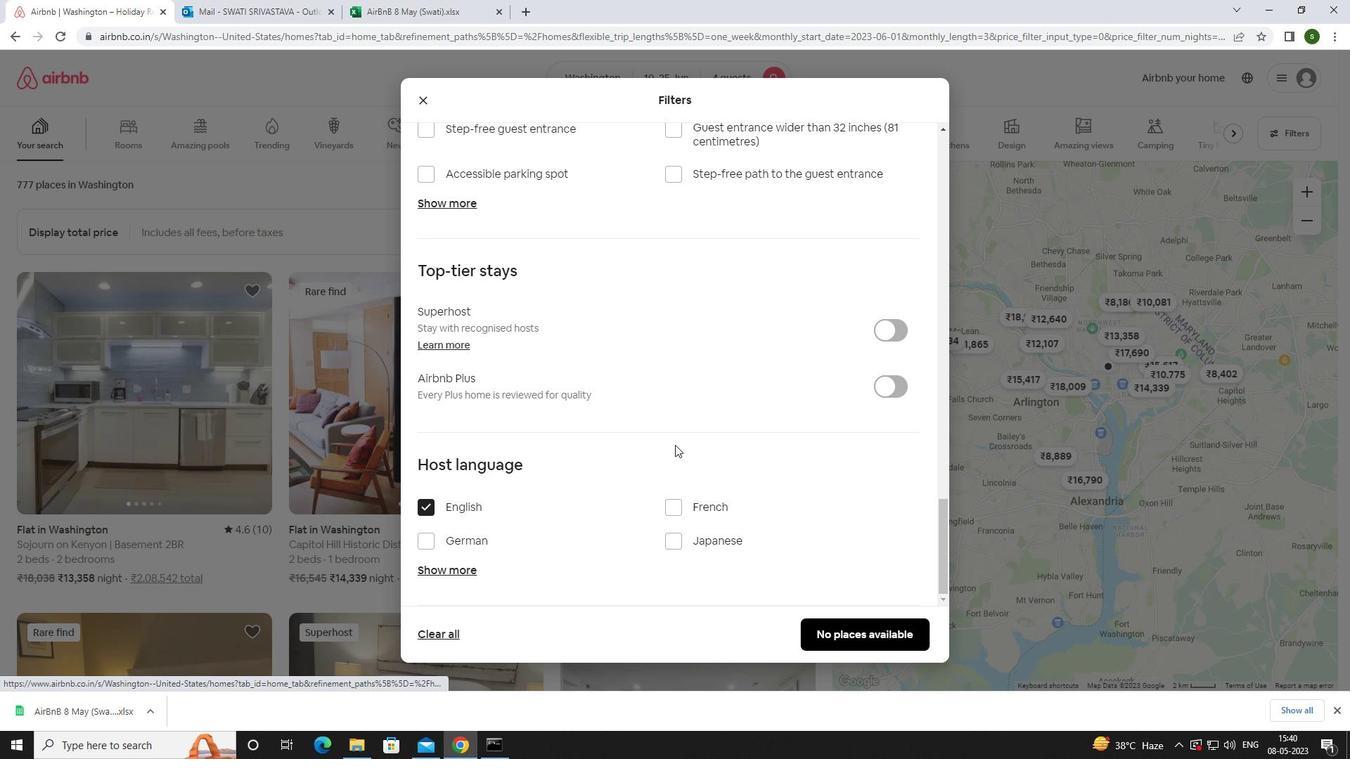 
